 Task: Add an event with the title Second Coffee Meeting with Key Industry Influencer, date ''2023/10/28'', time 8:30 AM to 10:30 AMand add a description: The Trust Fall is a classic team-building exercise that aims to foster trust, communication, and collaboration among team members. The exercise typically involves one person falling backward, with their eyes closed, and trusting that their teammates will catch them and prevent them from hitting the ground.Select event color  Tomato . Add location for the event as: Geneva, Switzerland, logged in from the account softage.8@softage.netand send the event invitation to softage.1@softage.net and softage.2@softage.net. Set a reminder for the event Doesn''t repeat
Action: Mouse moved to (49, 102)
Screenshot: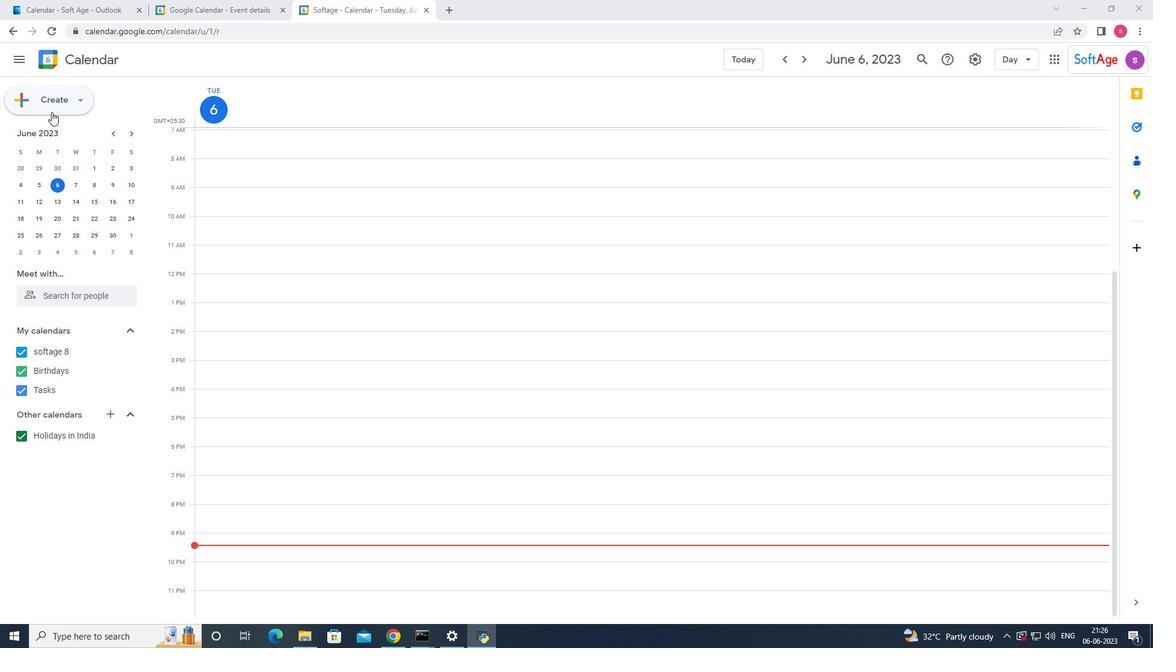 
Action: Mouse pressed left at (49, 102)
Screenshot: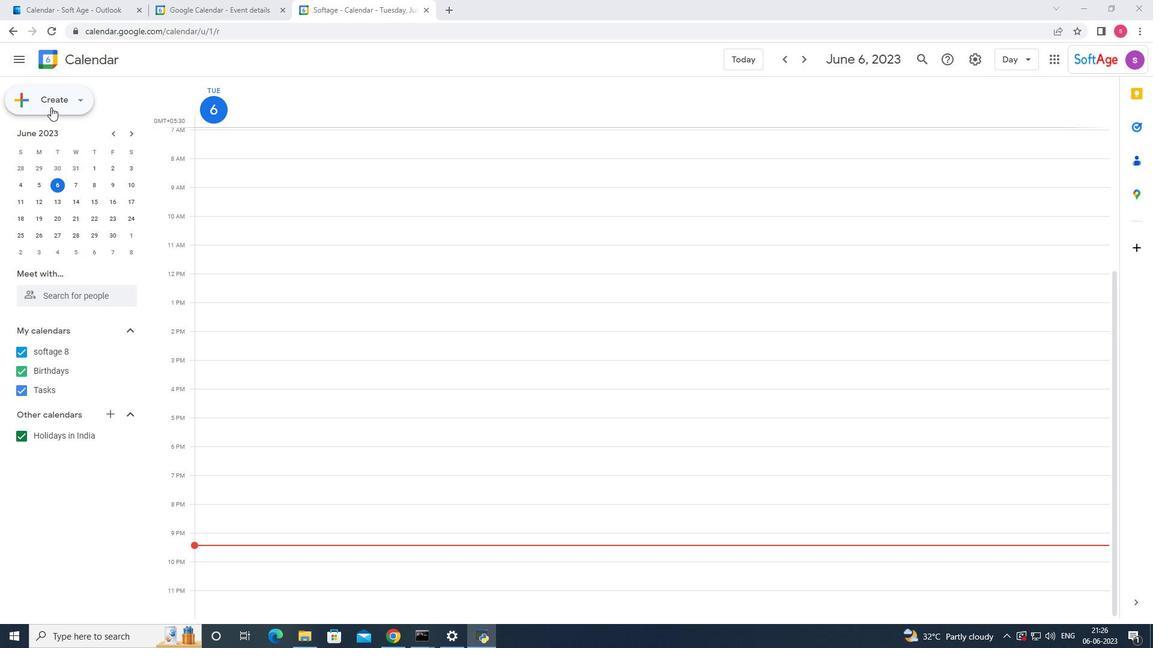 
Action: Mouse moved to (53, 123)
Screenshot: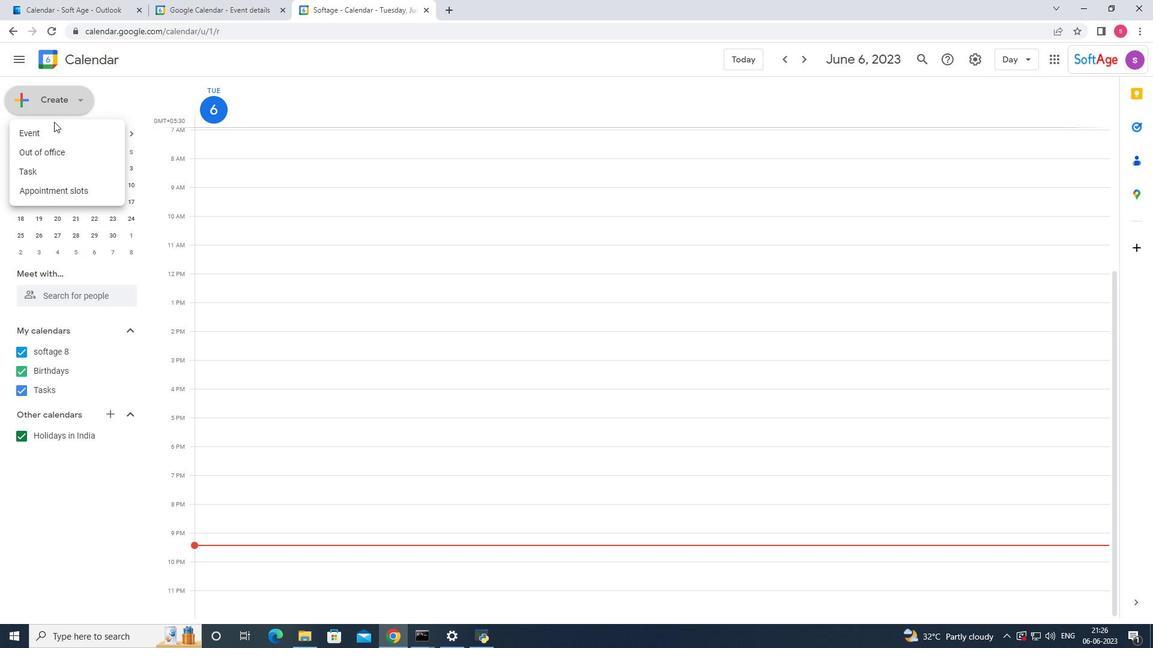 
Action: Mouse pressed left at (53, 123)
Screenshot: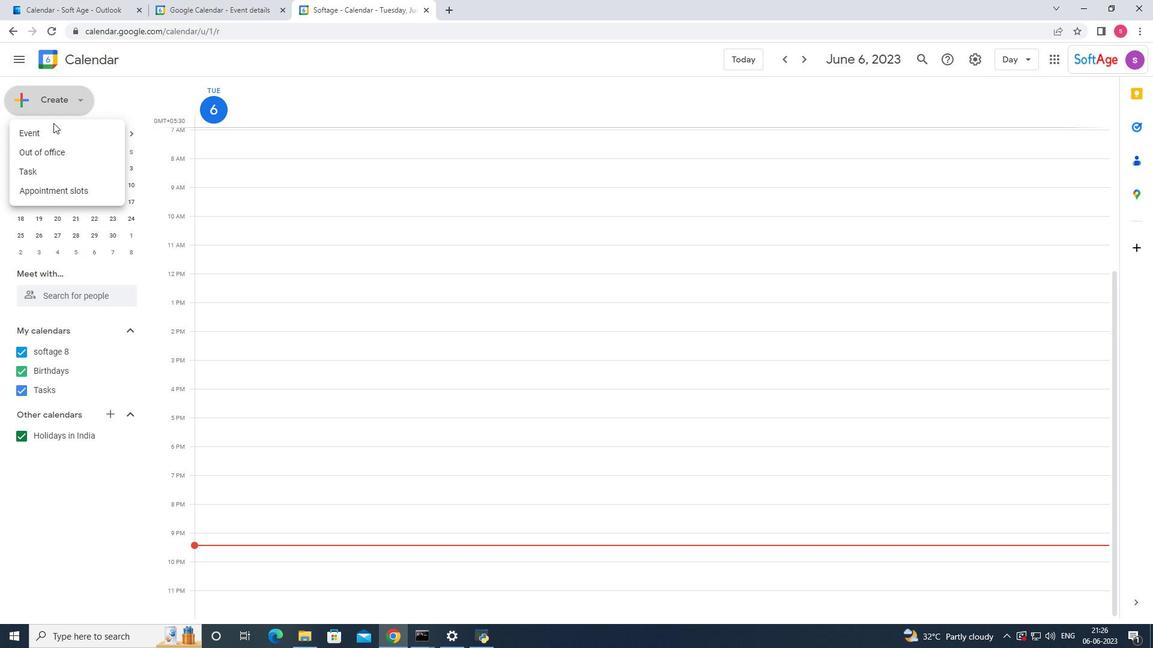
Action: Mouse moved to (73, 127)
Screenshot: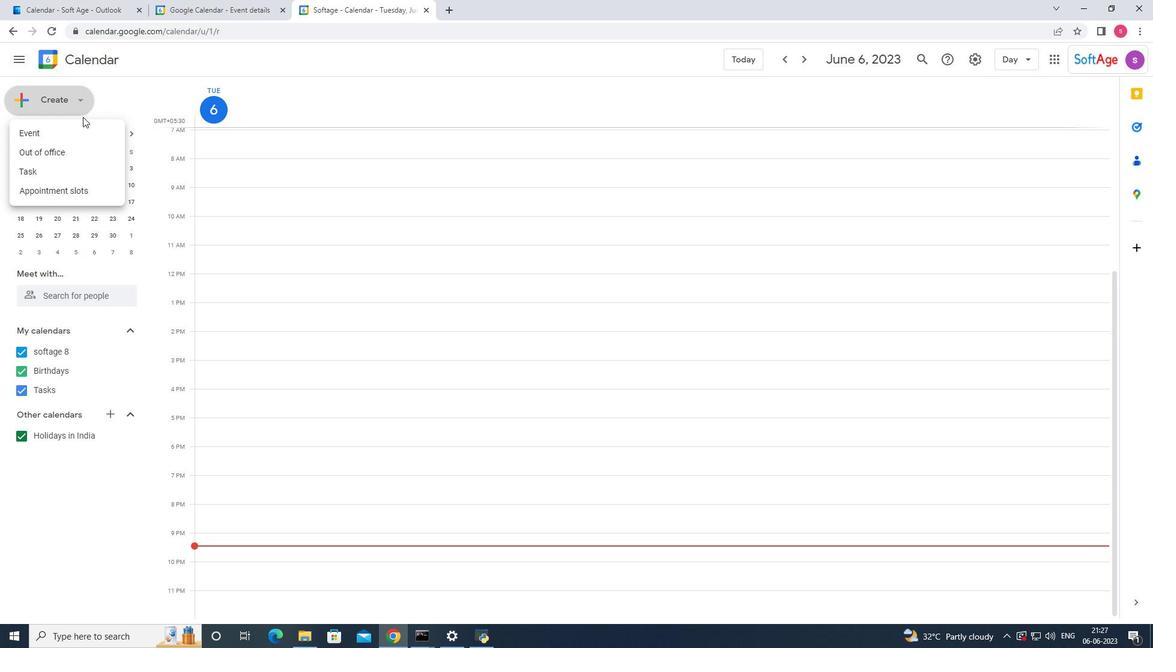 
Action: Mouse pressed left at (73, 127)
Screenshot: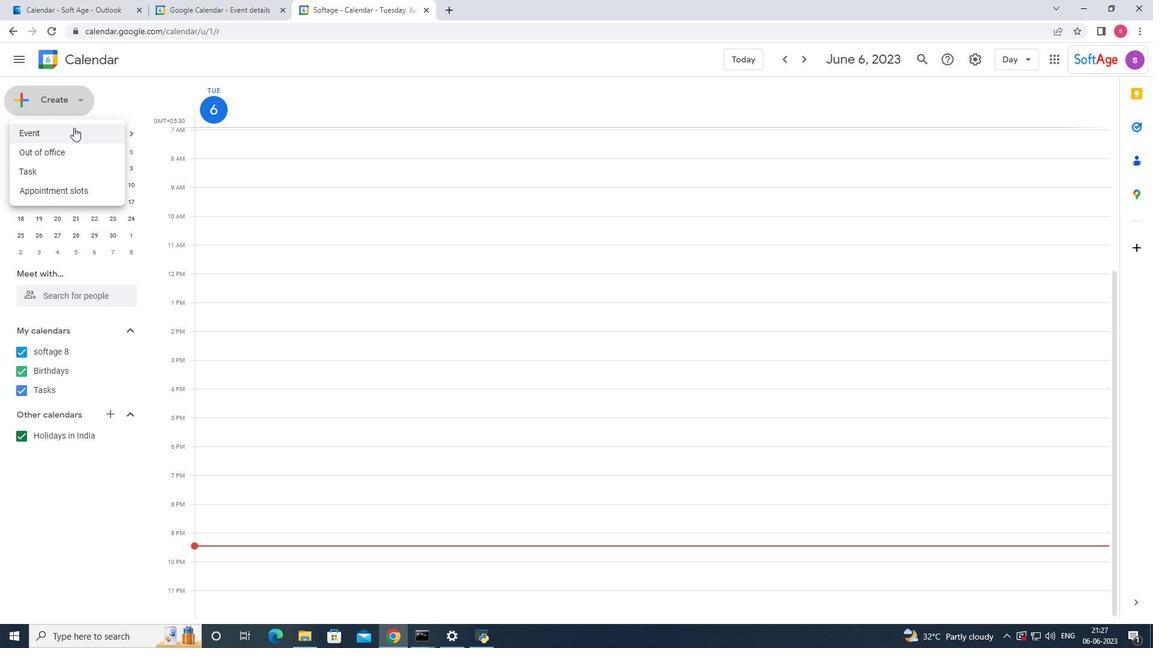 
Action: Mouse moved to (668, 533)
Screenshot: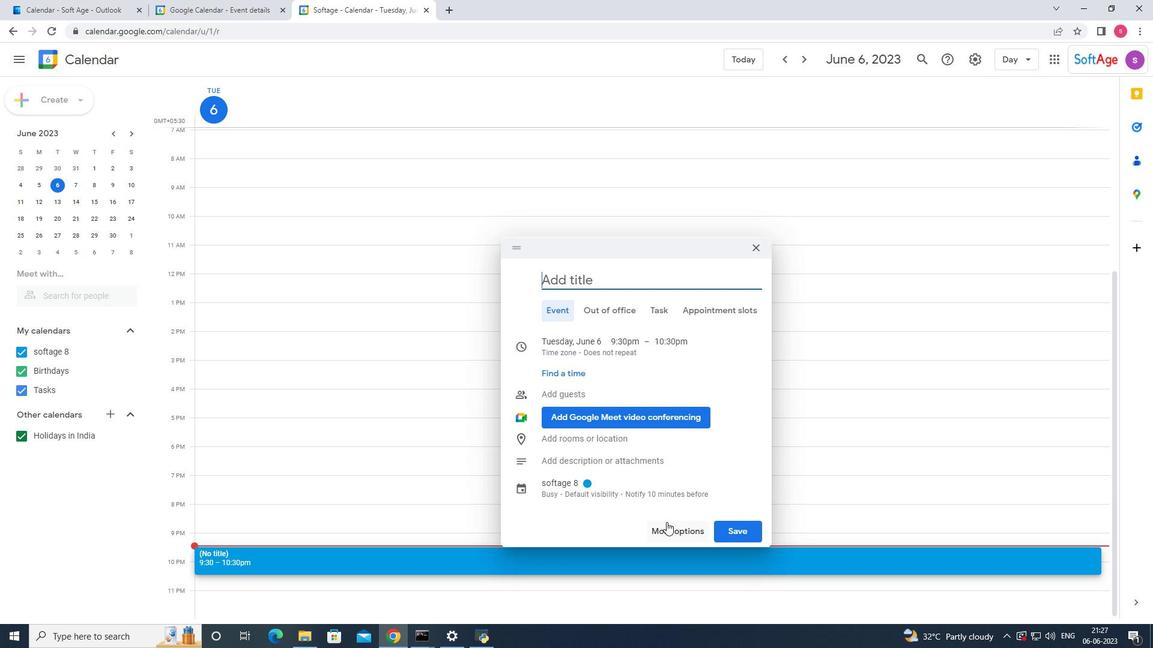 
Action: Mouse pressed left at (668, 533)
Screenshot: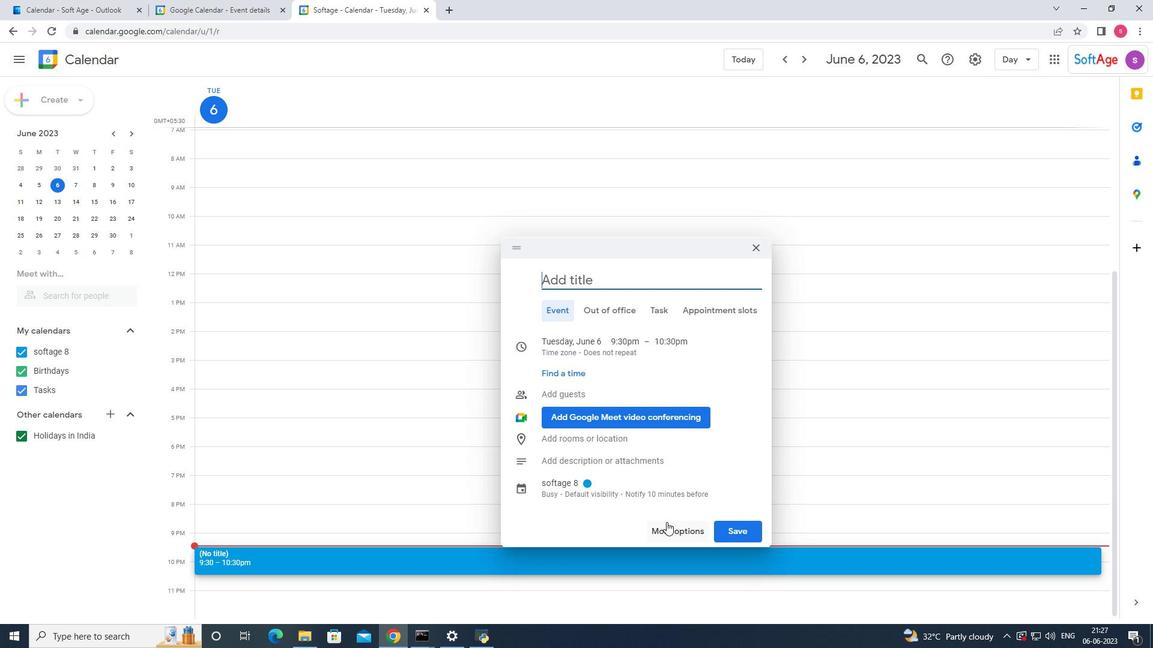 
Action: Mouse moved to (100, 73)
Screenshot: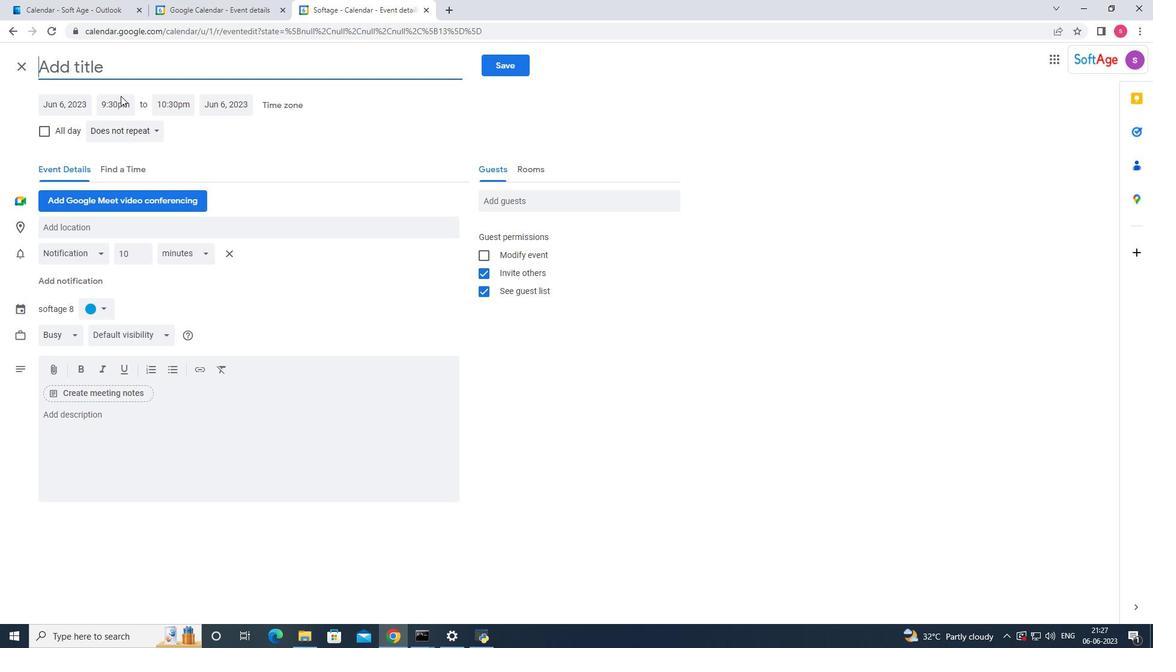 
Action: Key pressed <Key.shift_r>Second<Key.space><Key.shift_r>Coffe<Key.space><Key.backspace>e<Key.space><Key.shift>Meeting<Key.space>with<Key.space><Key.shift>Key<Key.space><Key.shift>Industy<Key.space><Key.shift>Infkuencer<Key.space>
Screenshot: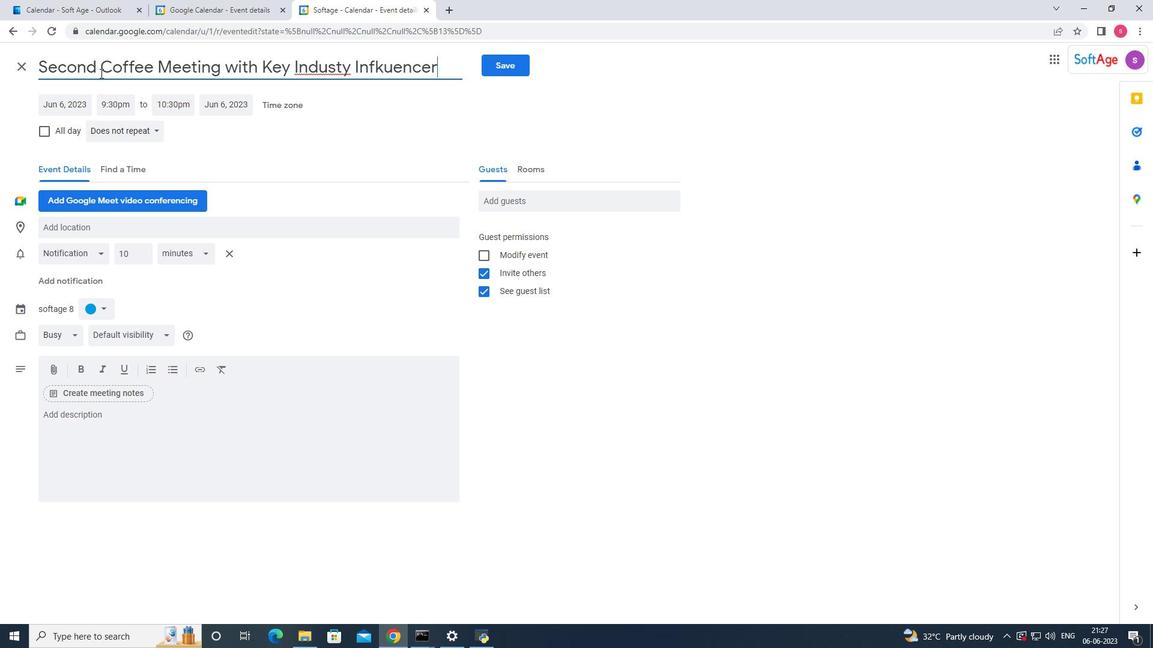 
Action: Mouse moved to (326, 67)
Screenshot: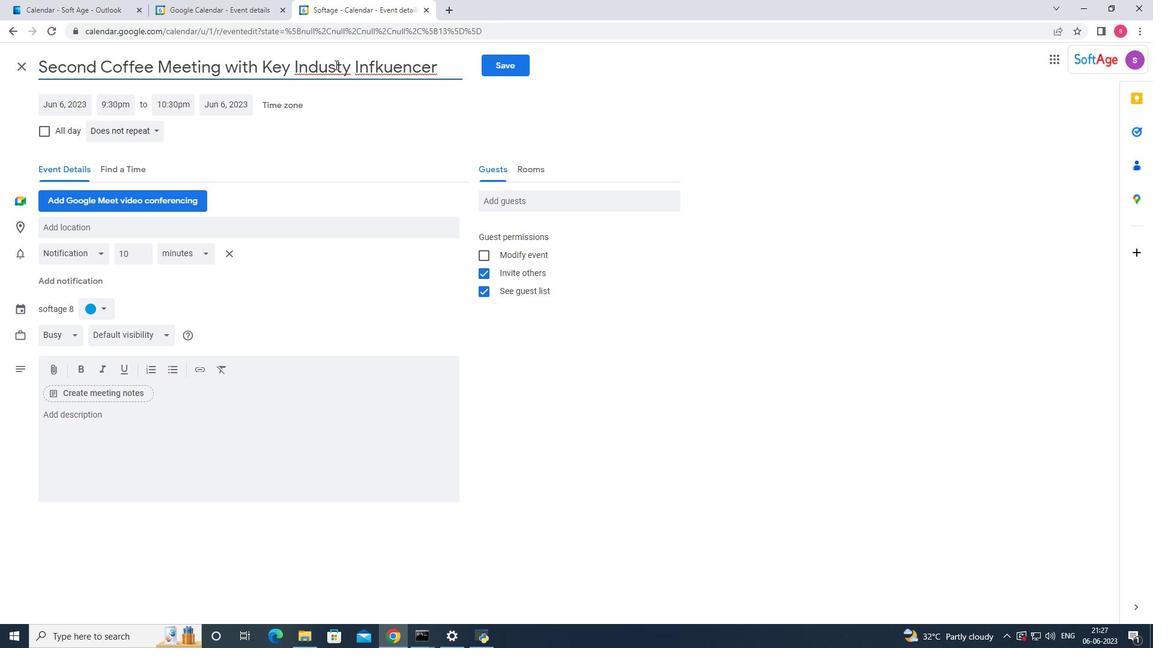 
Action: Mouse pressed right at (326, 67)
Screenshot: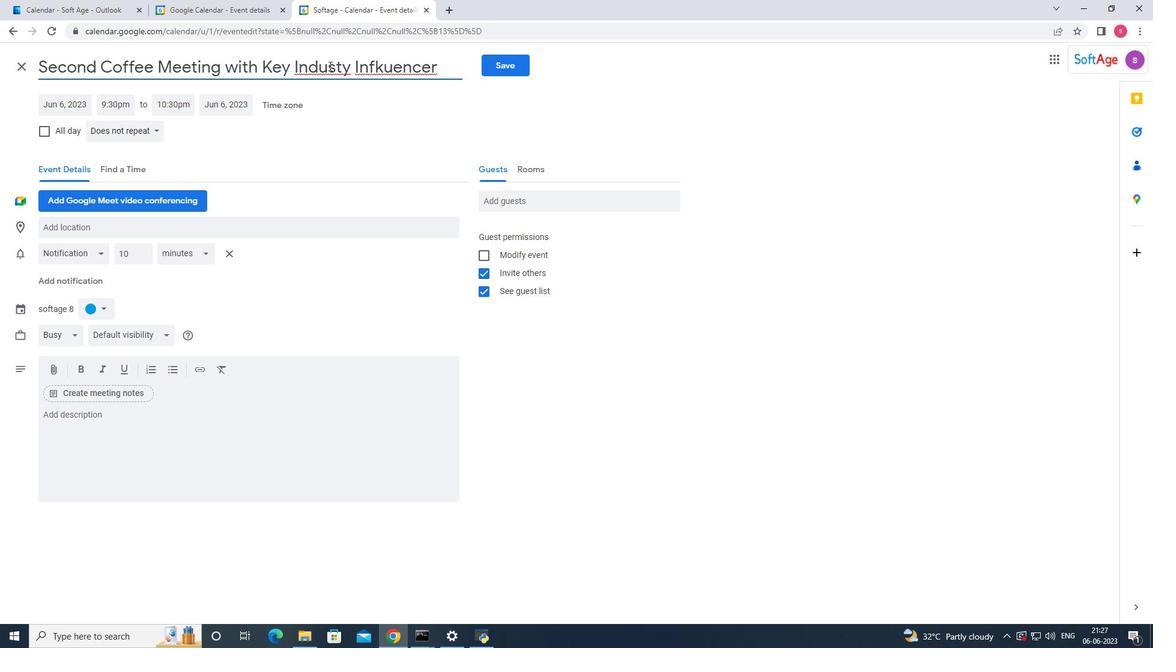 
Action: Mouse moved to (309, 67)
Screenshot: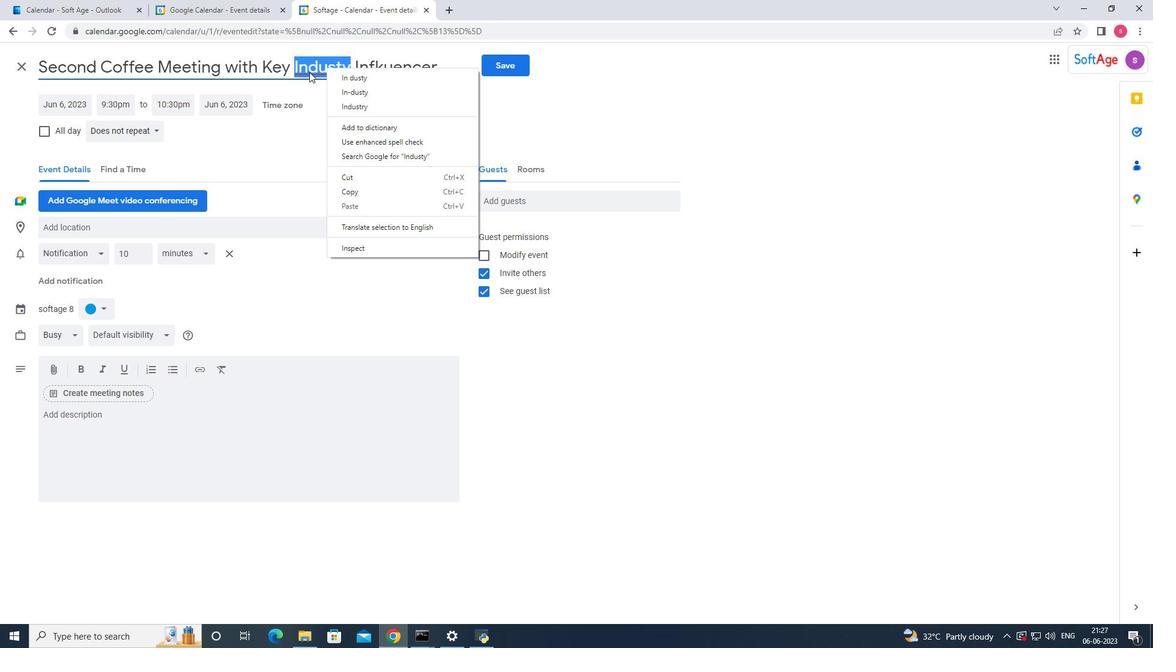 
Action: Mouse pressed left at (309, 67)
Screenshot: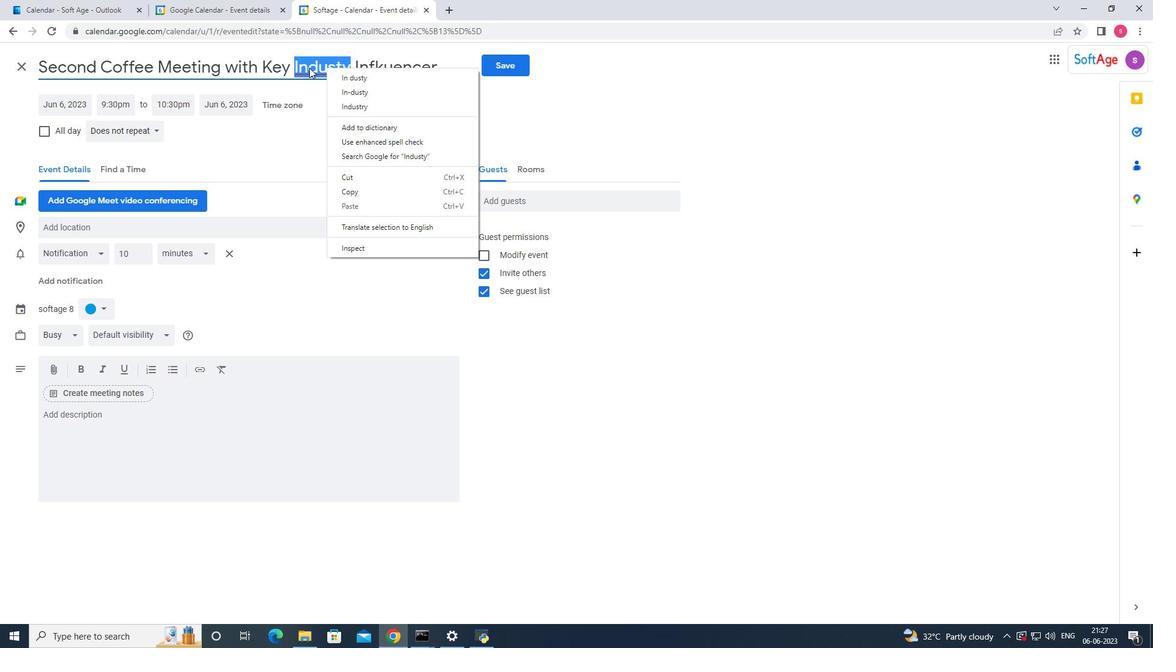 
Action: Mouse moved to (332, 66)
Screenshot: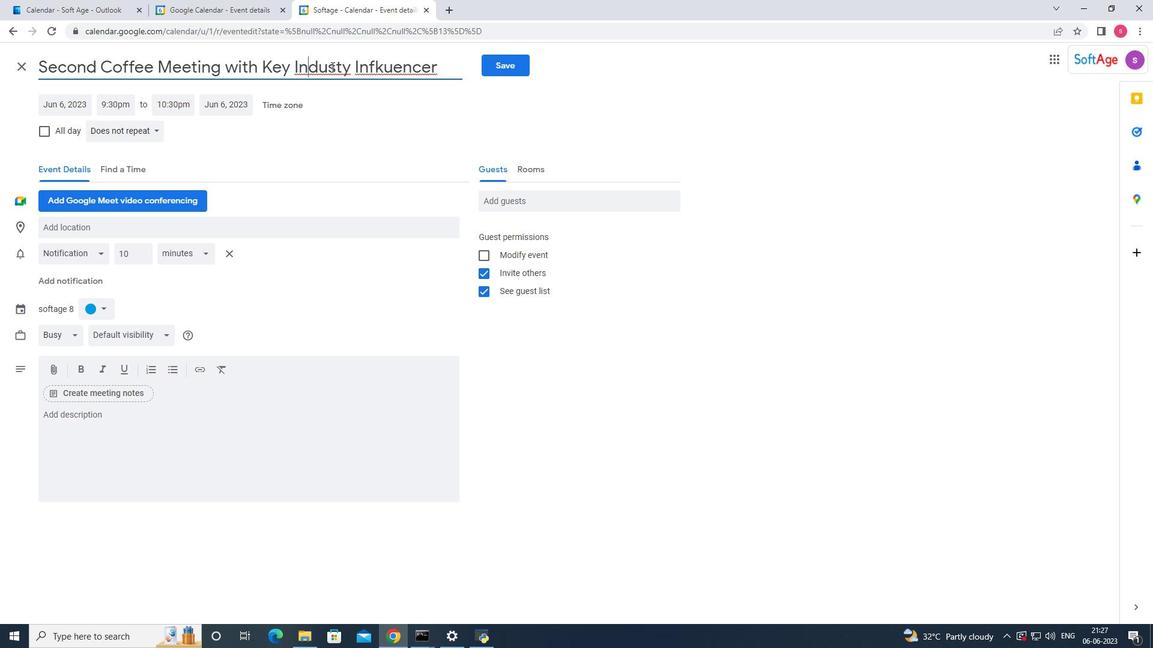 
Action: Mouse pressed left at (332, 66)
Screenshot: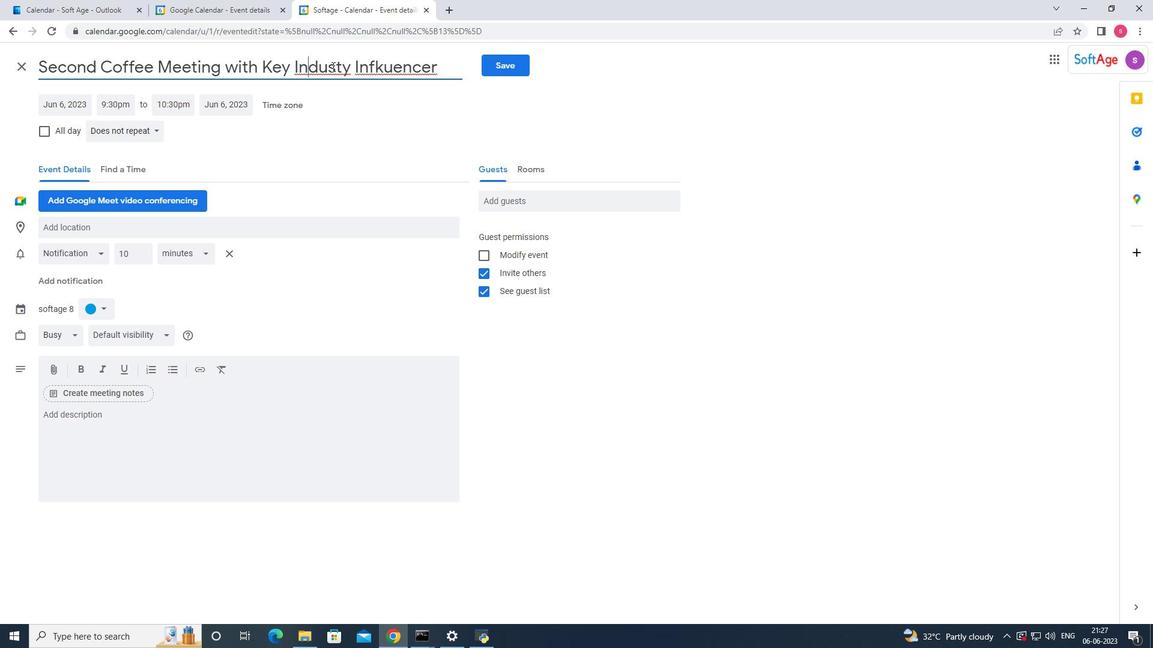 
Action: Mouse moved to (340, 66)
Screenshot: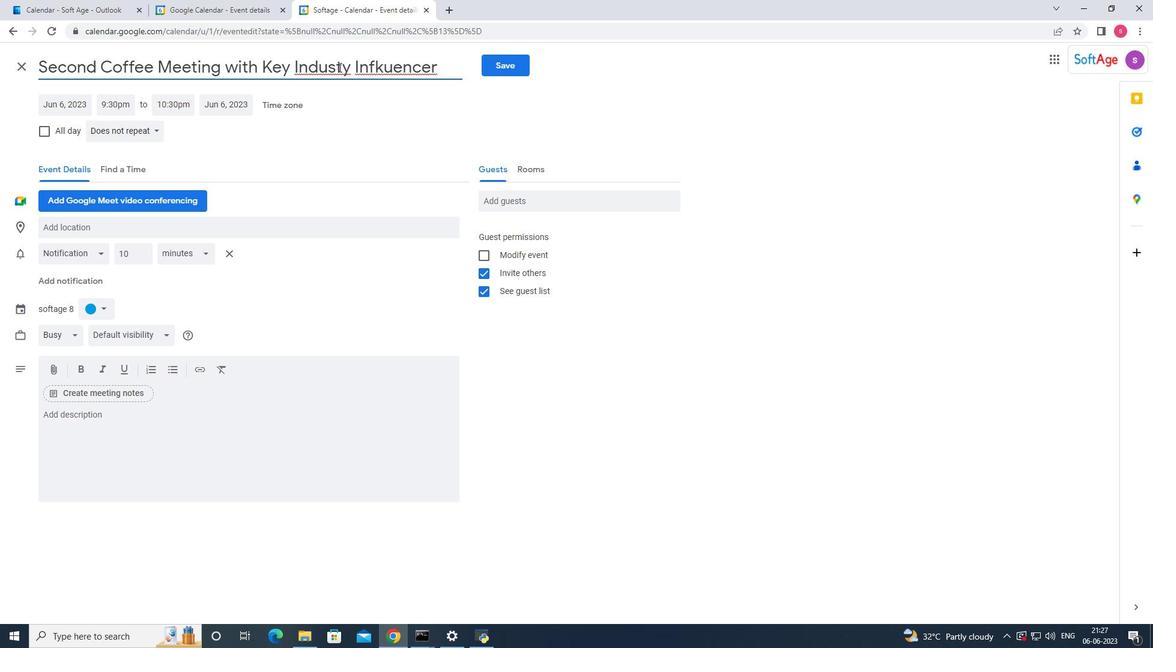 
Action: Mouse pressed left at (340, 66)
Screenshot: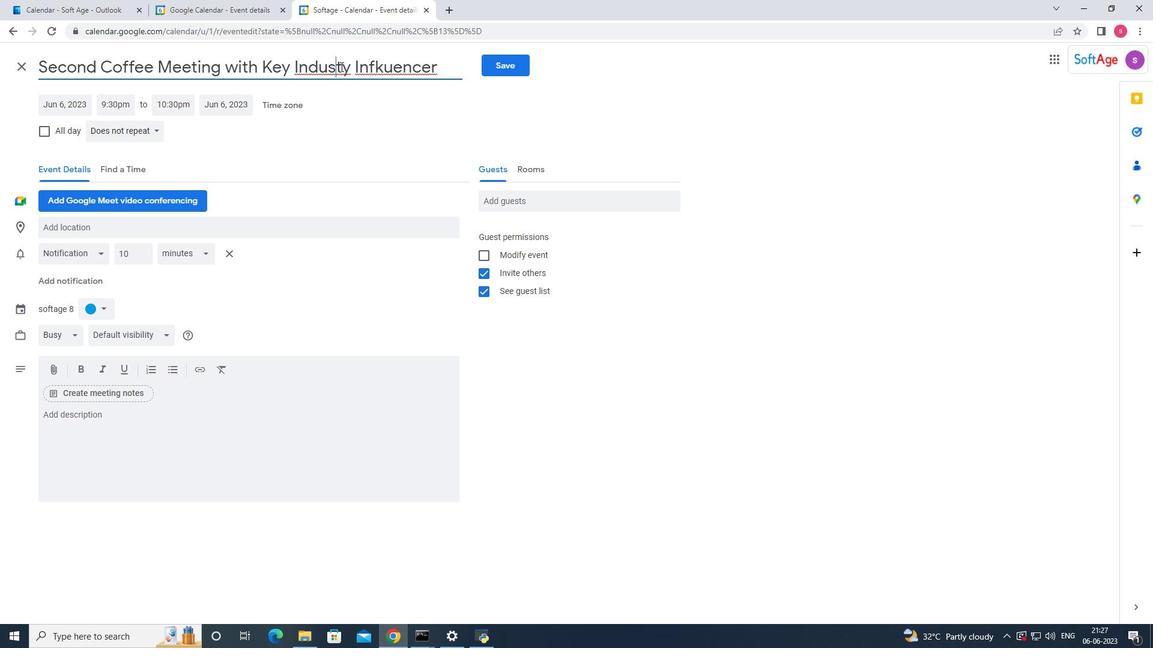 
Action: Mouse moved to (381, 73)
Screenshot: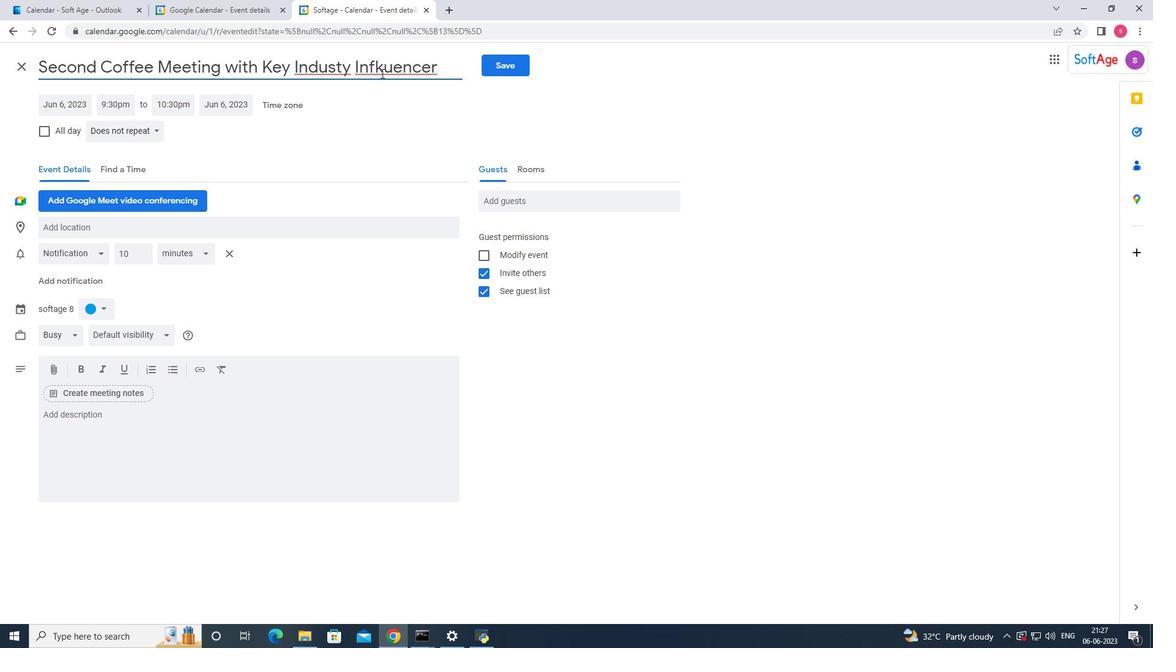 
Action: Key pressed r
Screenshot: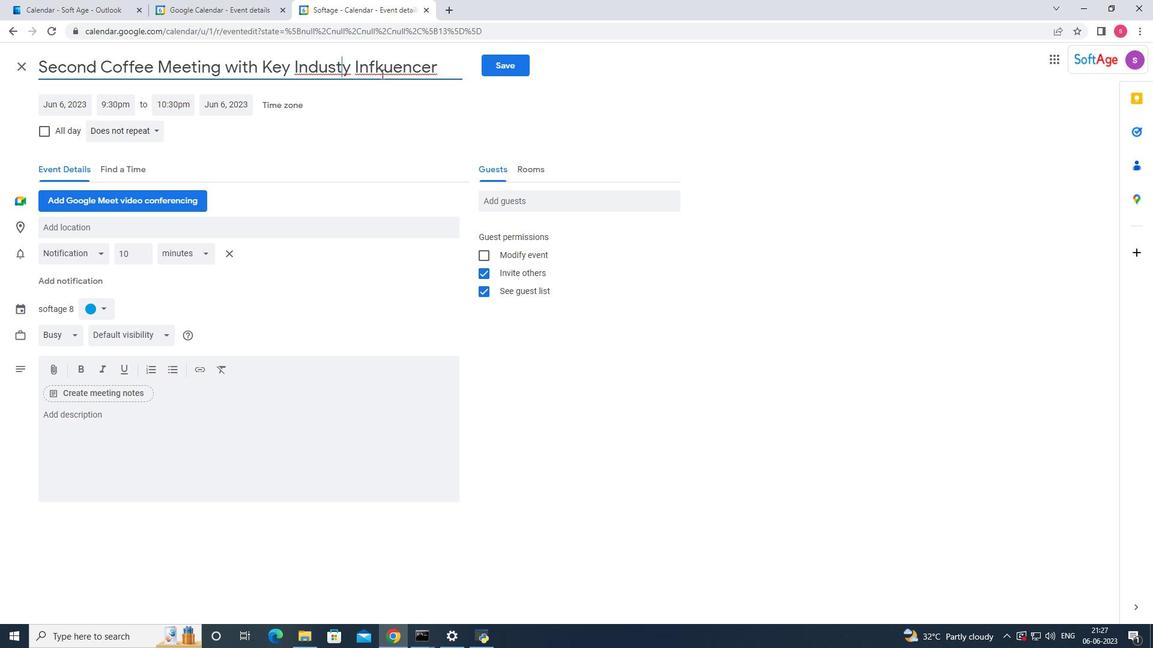 
Action: Mouse moved to (389, 66)
Screenshot: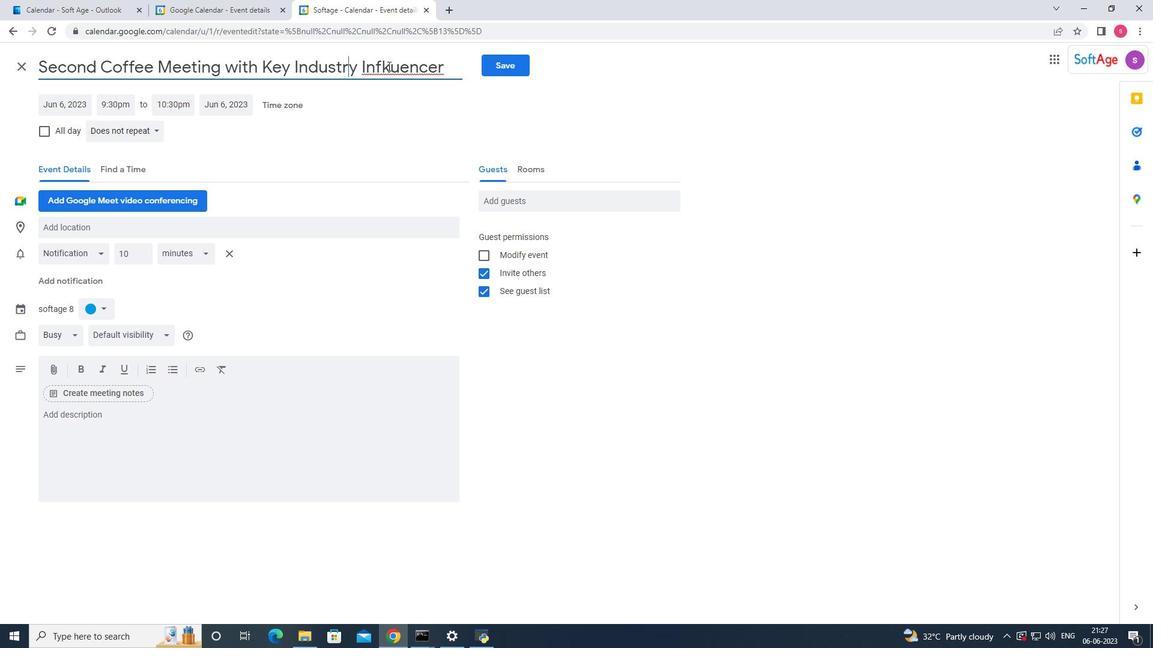 
Action: Mouse pressed left at (389, 66)
Screenshot: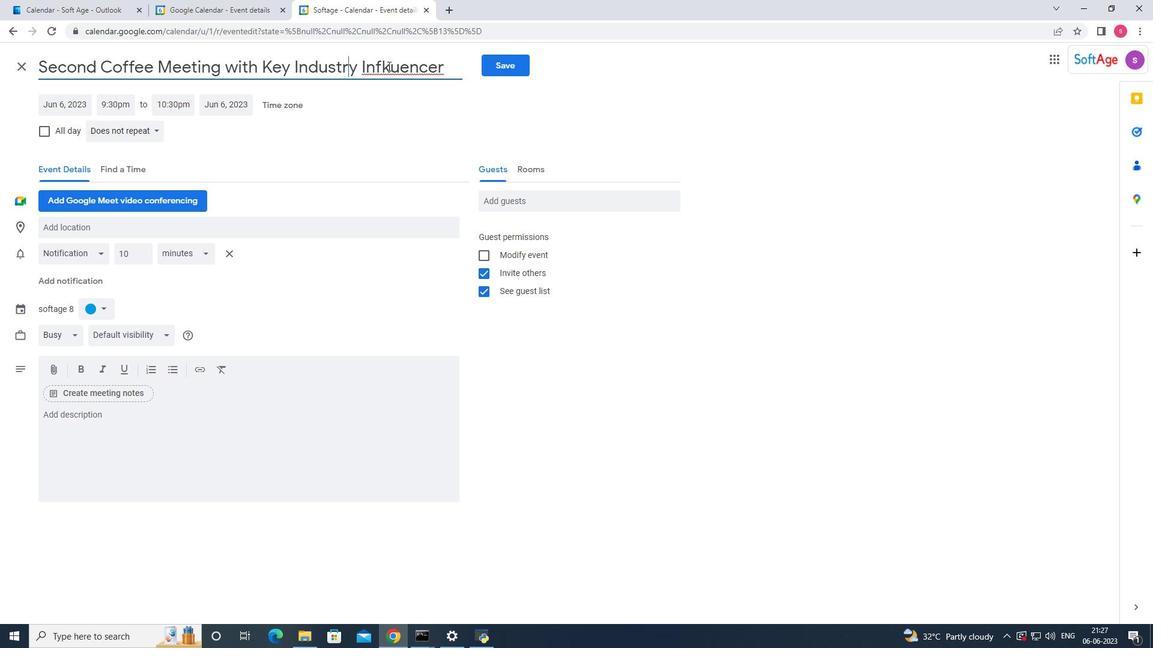 
Action: Mouse moved to (392, 64)
Screenshot: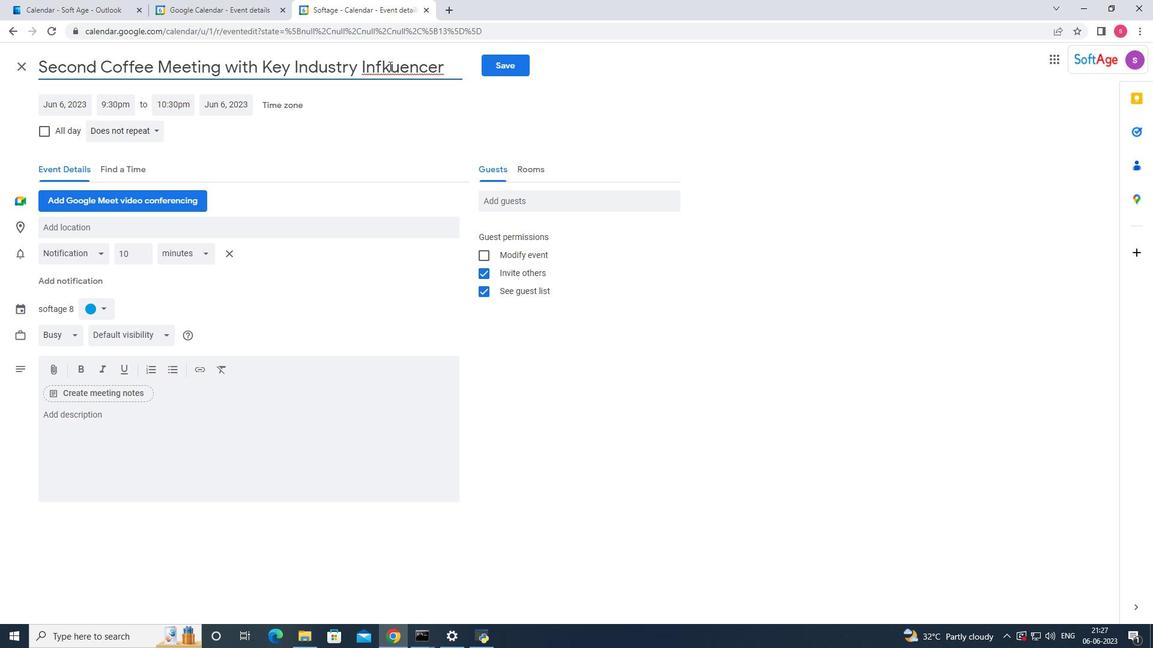 
Action: Key pressed <Key.backspace>l
Screenshot: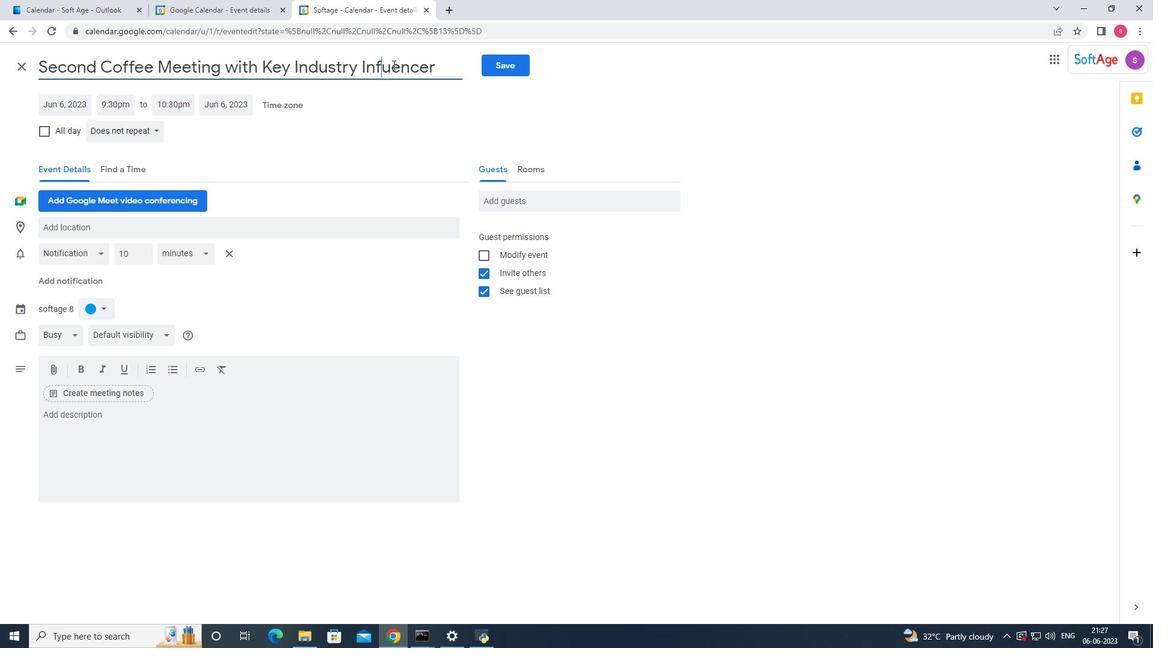 
Action: Mouse moved to (439, 63)
Screenshot: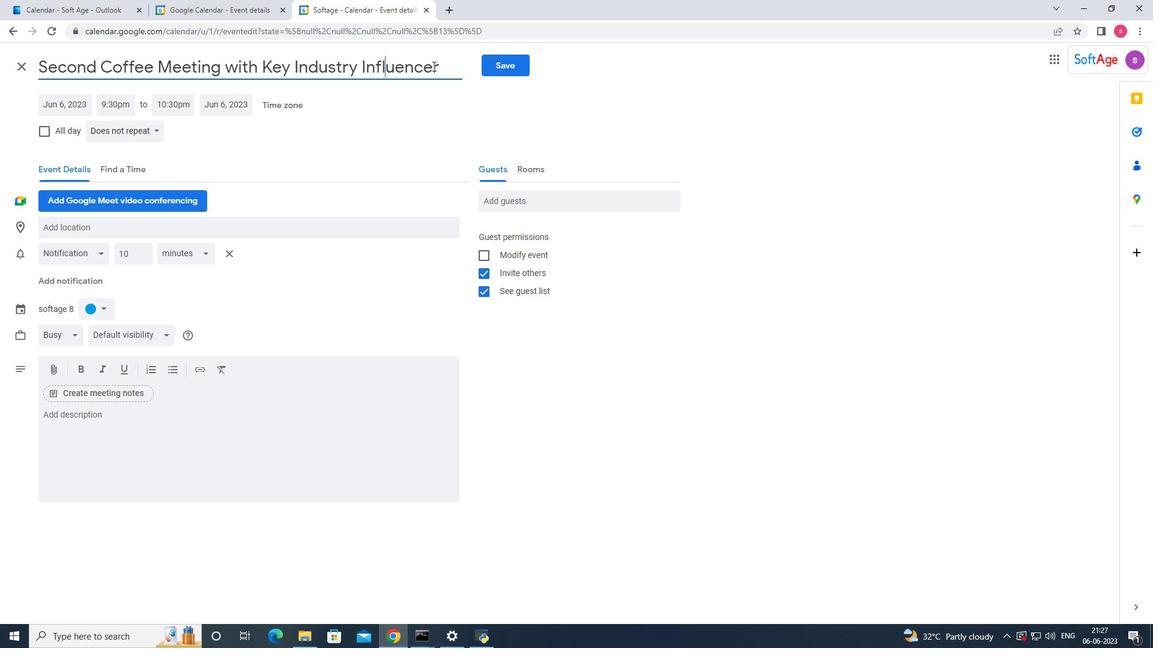 
Action: Mouse pressed left at (439, 63)
Screenshot: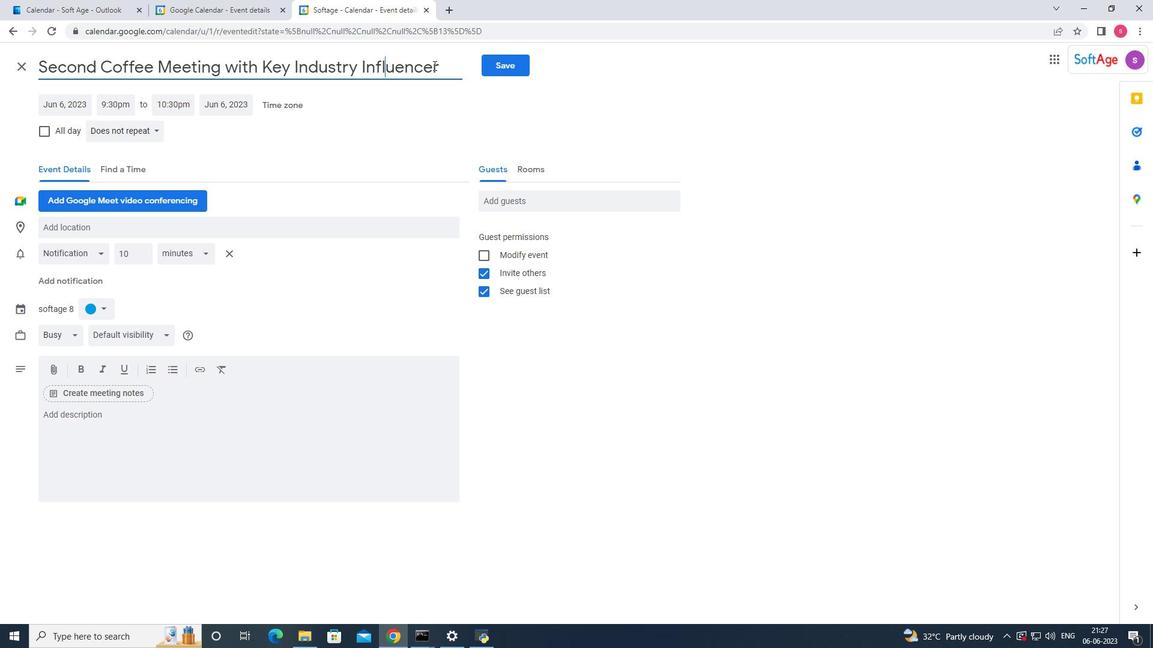 
Action: Mouse moved to (194, 436)
Screenshot: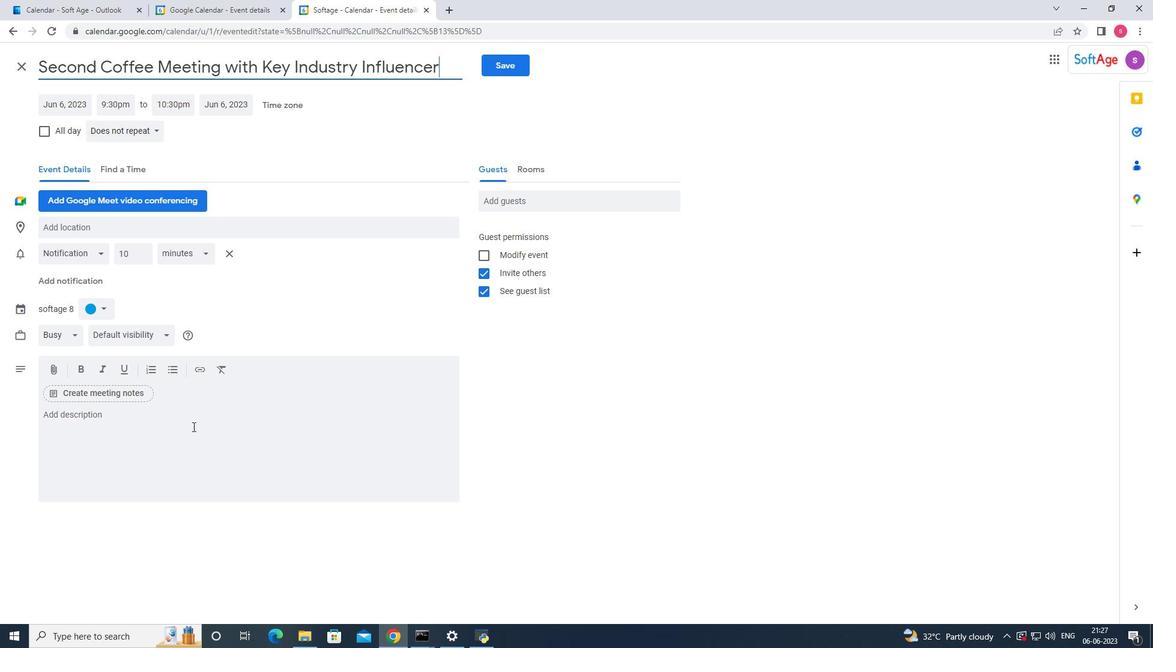 
Action: Mouse pressed left at (194, 436)
Screenshot: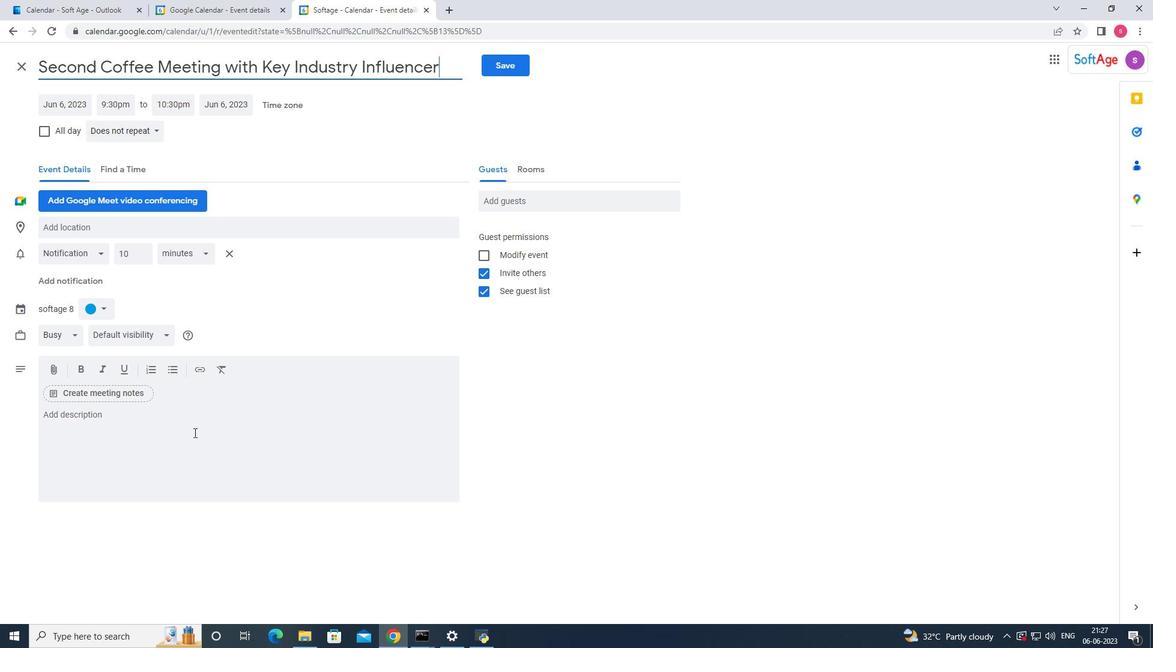 
Action: Mouse moved to (74, 104)
Screenshot: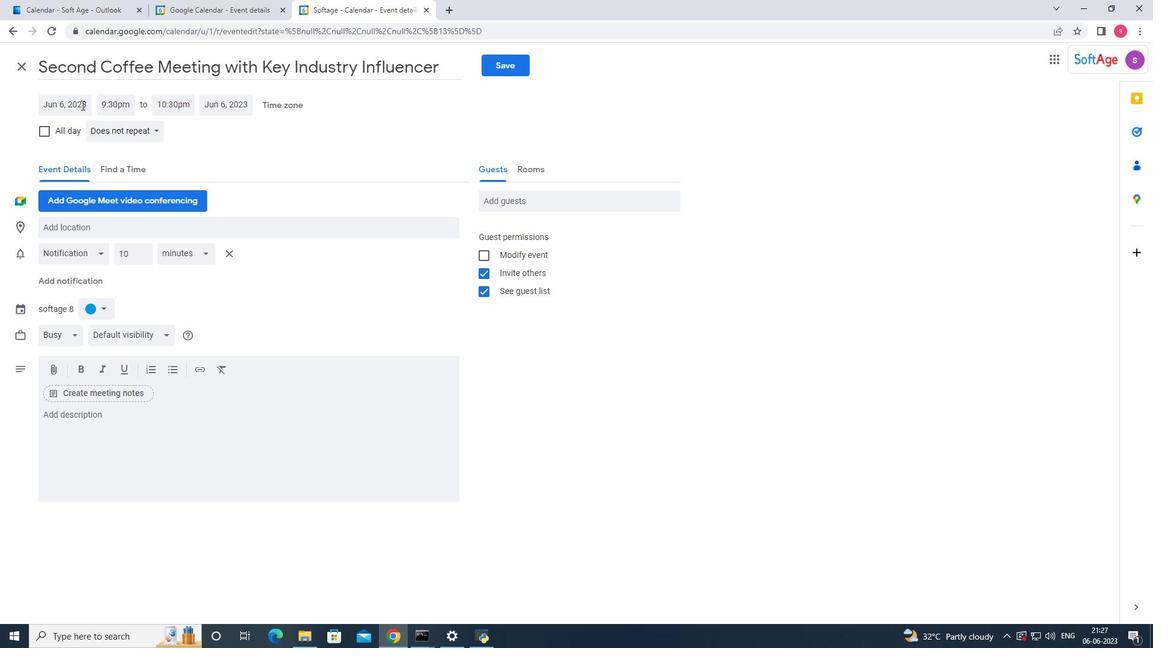 
Action: Mouse pressed left at (74, 104)
Screenshot: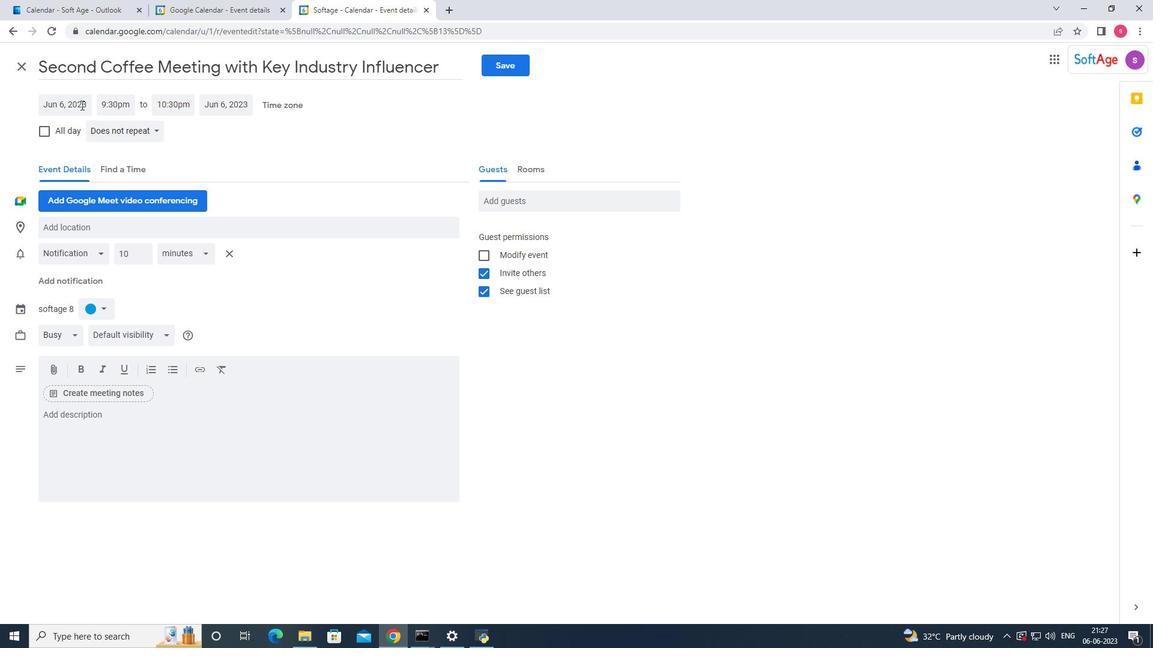 
Action: Mouse moved to (188, 127)
Screenshot: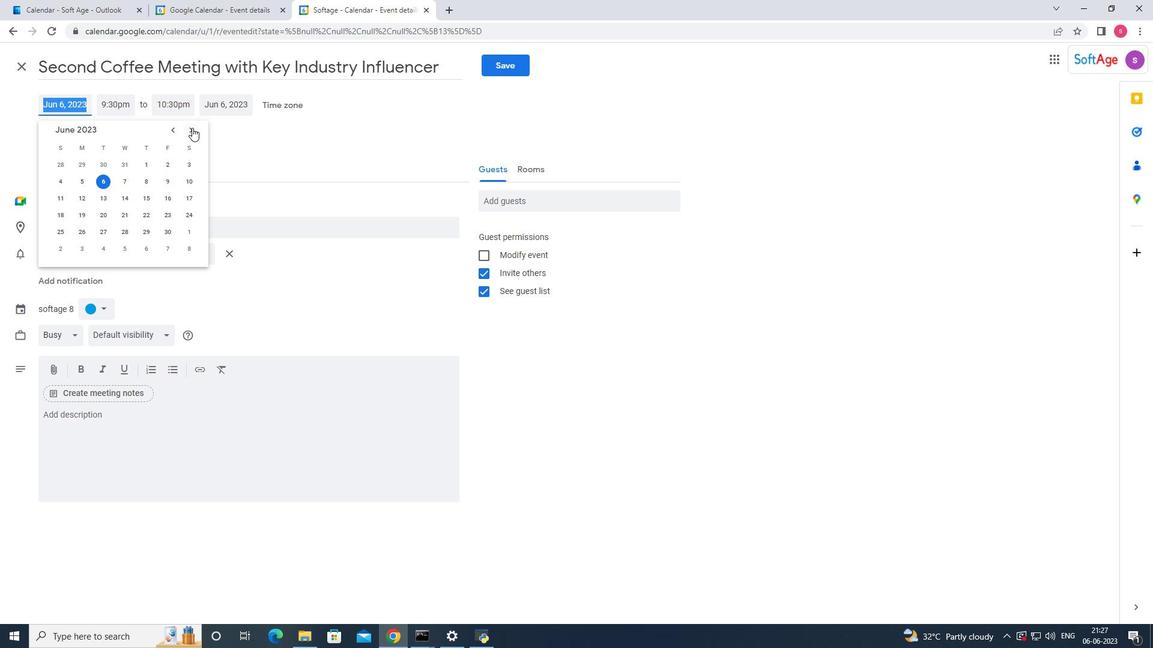 
Action: Mouse pressed left at (188, 127)
Screenshot: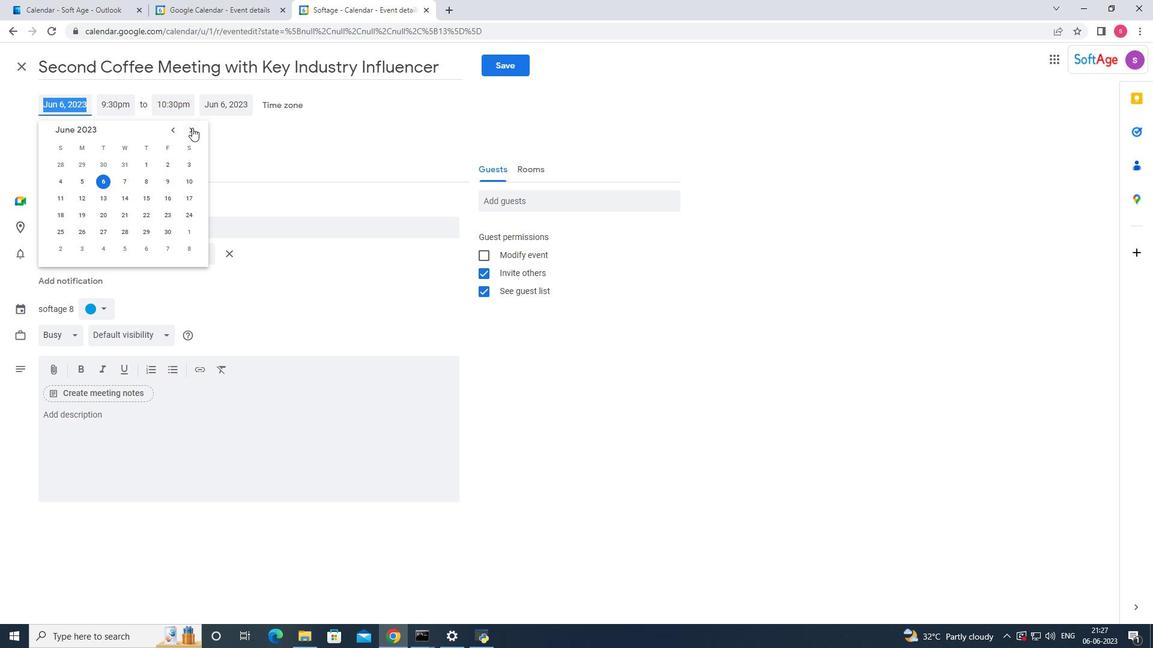 
Action: Mouse pressed left at (188, 127)
Screenshot: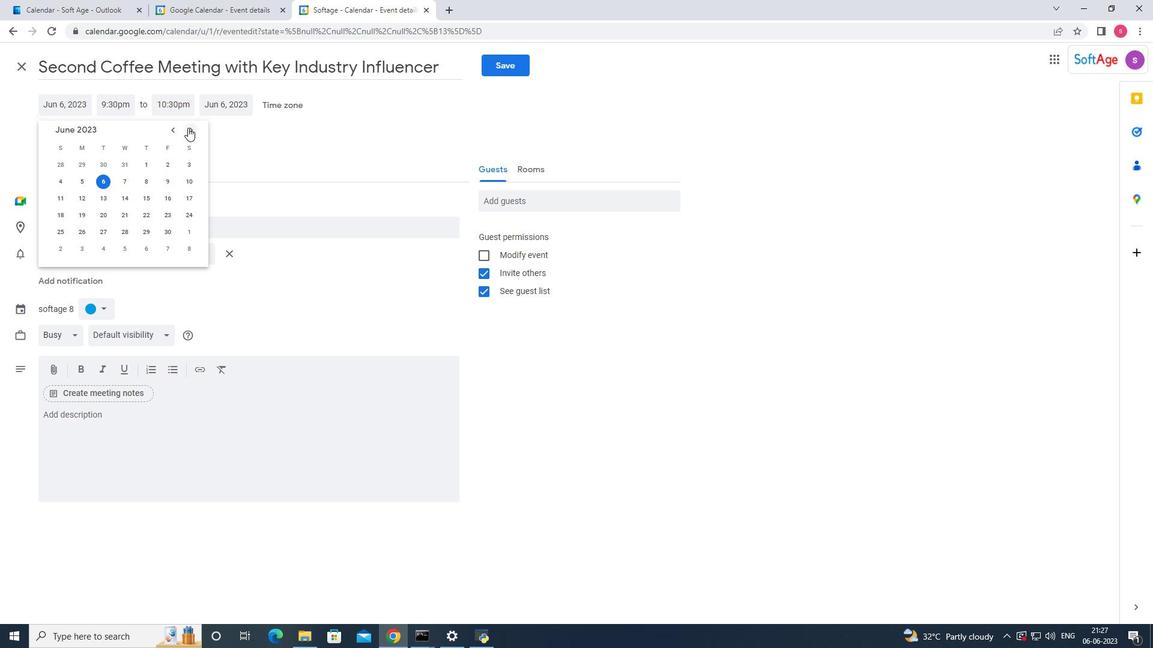 
Action: Mouse moved to (188, 127)
Screenshot: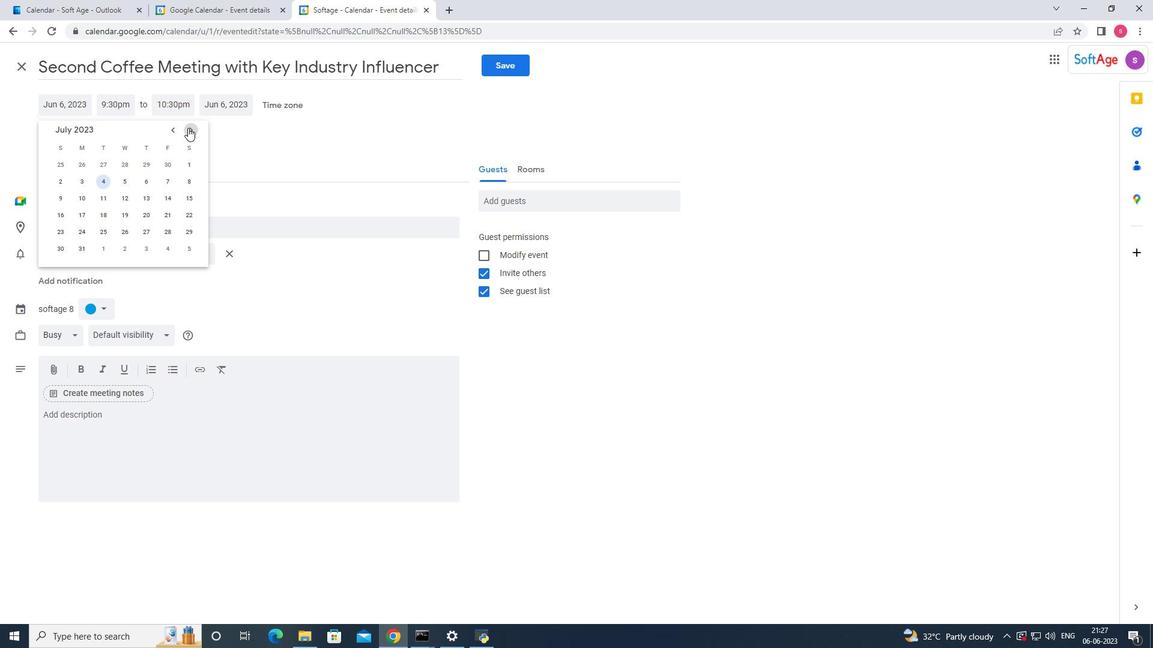 
Action: Mouse pressed left at (188, 127)
Screenshot: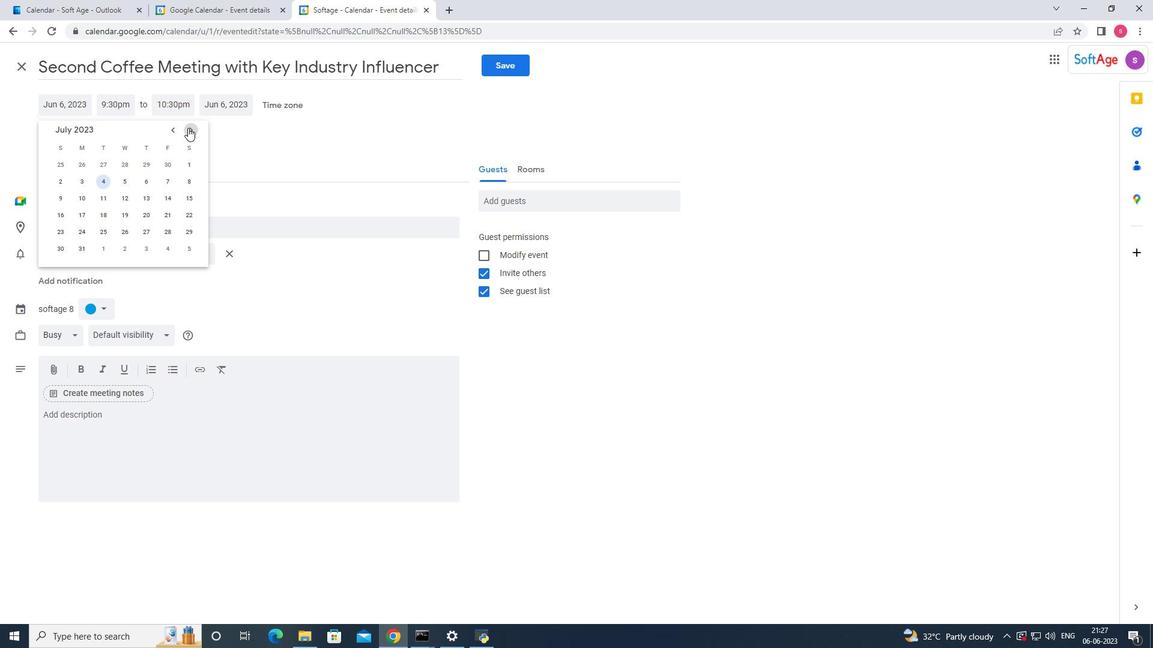
Action: Mouse pressed left at (188, 127)
Screenshot: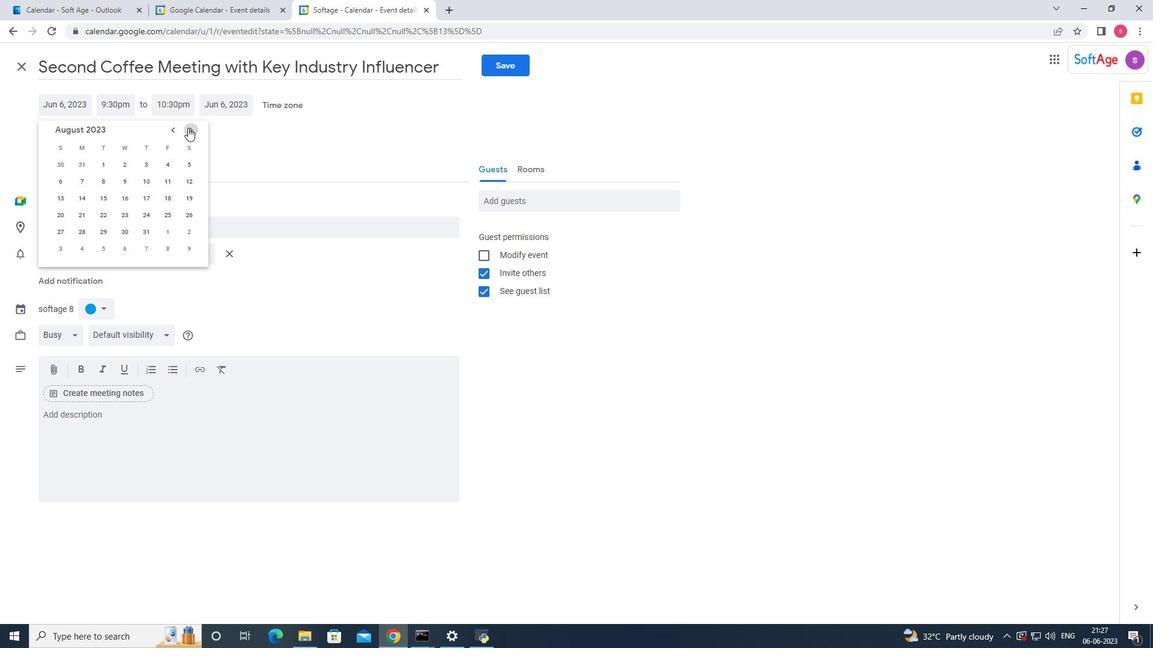 
Action: Mouse pressed left at (188, 127)
Screenshot: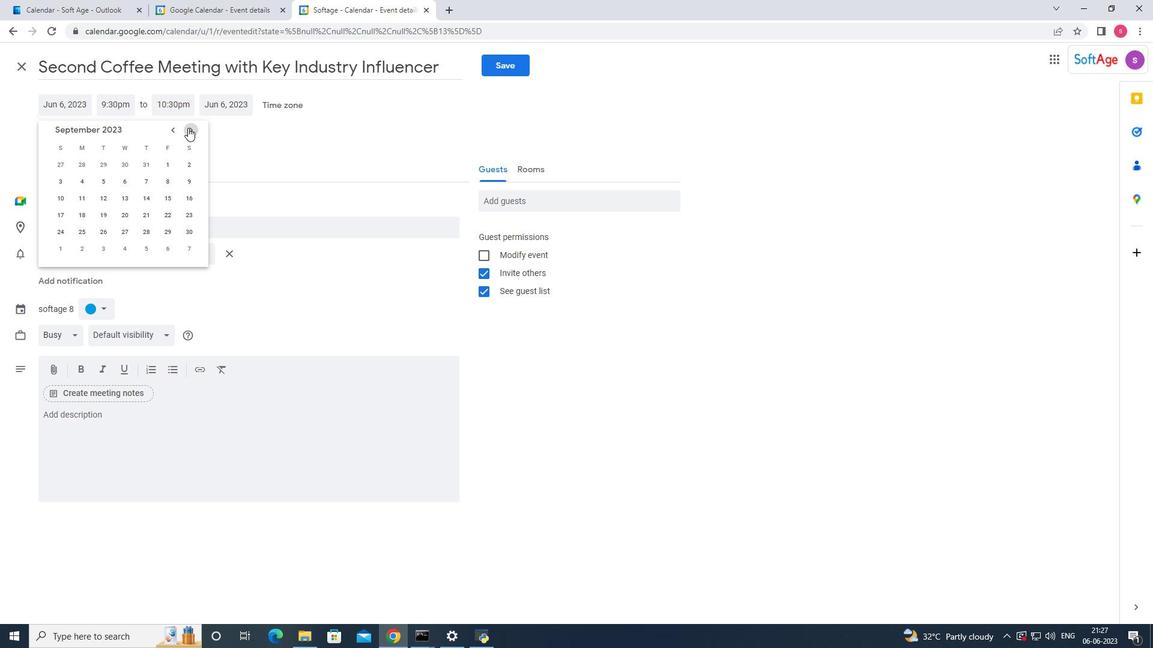
Action: Mouse pressed left at (188, 127)
Screenshot: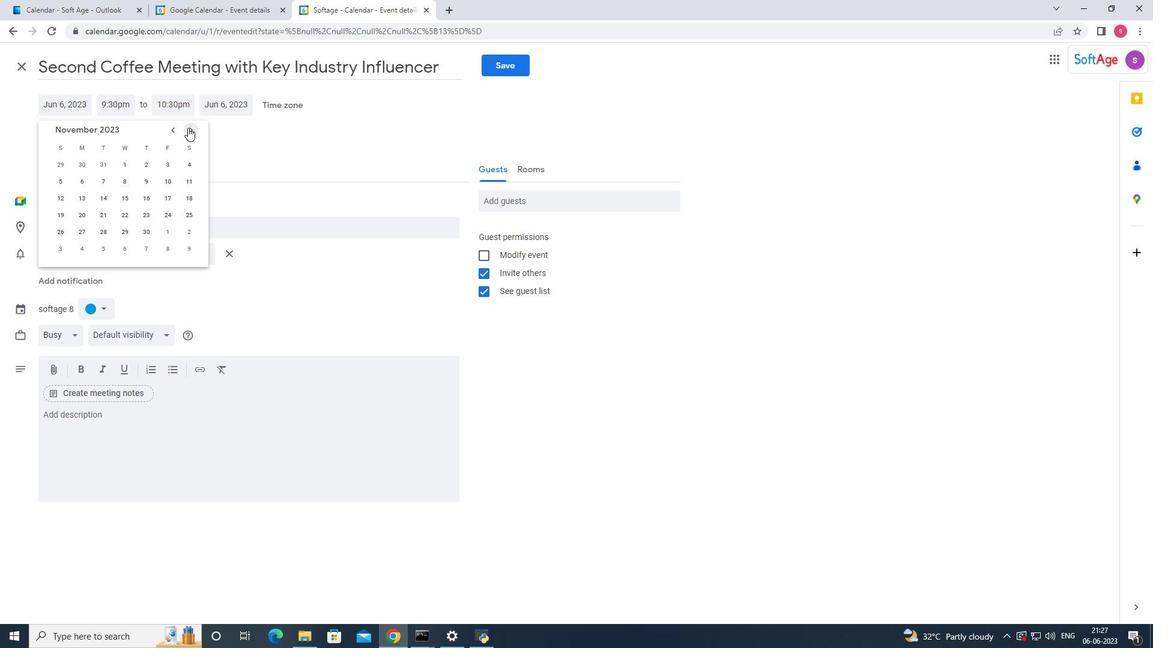 
Action: Mouse moved to (176, 127)
Screenshot: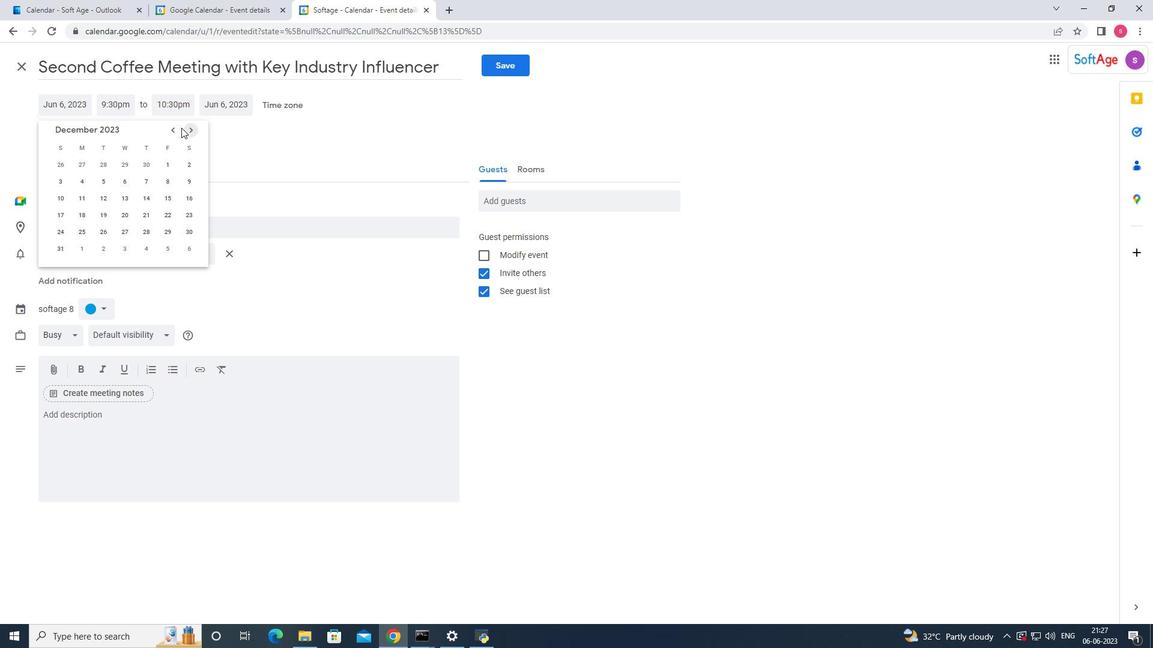 
Action: Mouse pressed left at (176, 127)
Screenshot: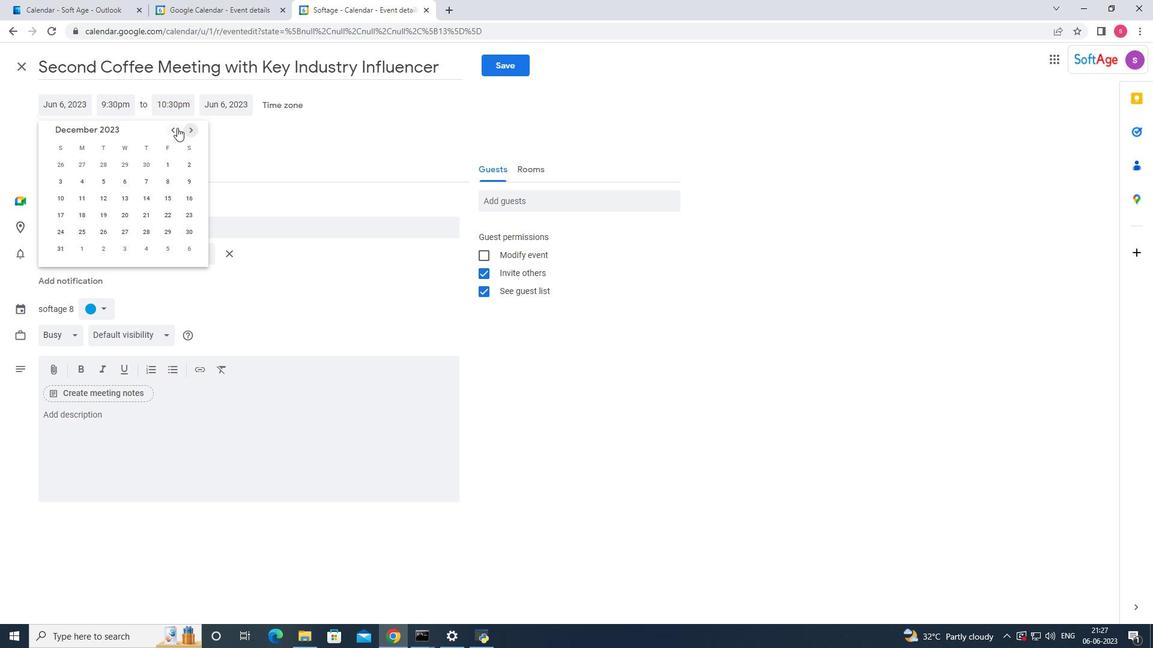 
Action: Mouse pressed left at (176, 127)
Screenshot: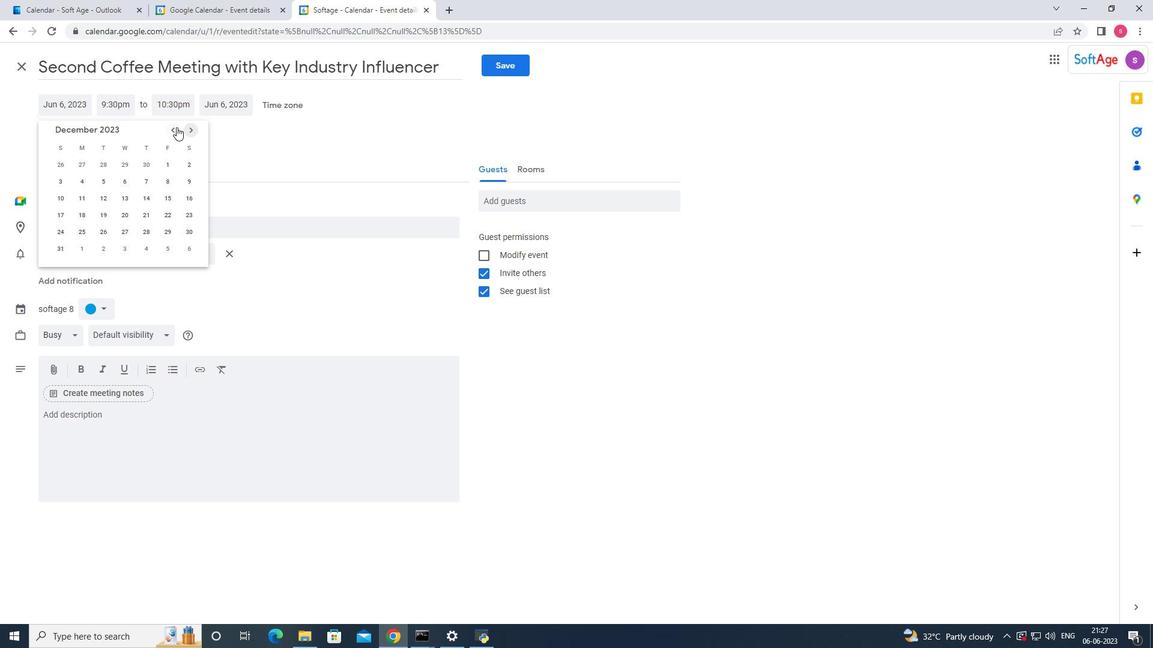 
Action: Mouse moved to (187, 215)
Screenshot: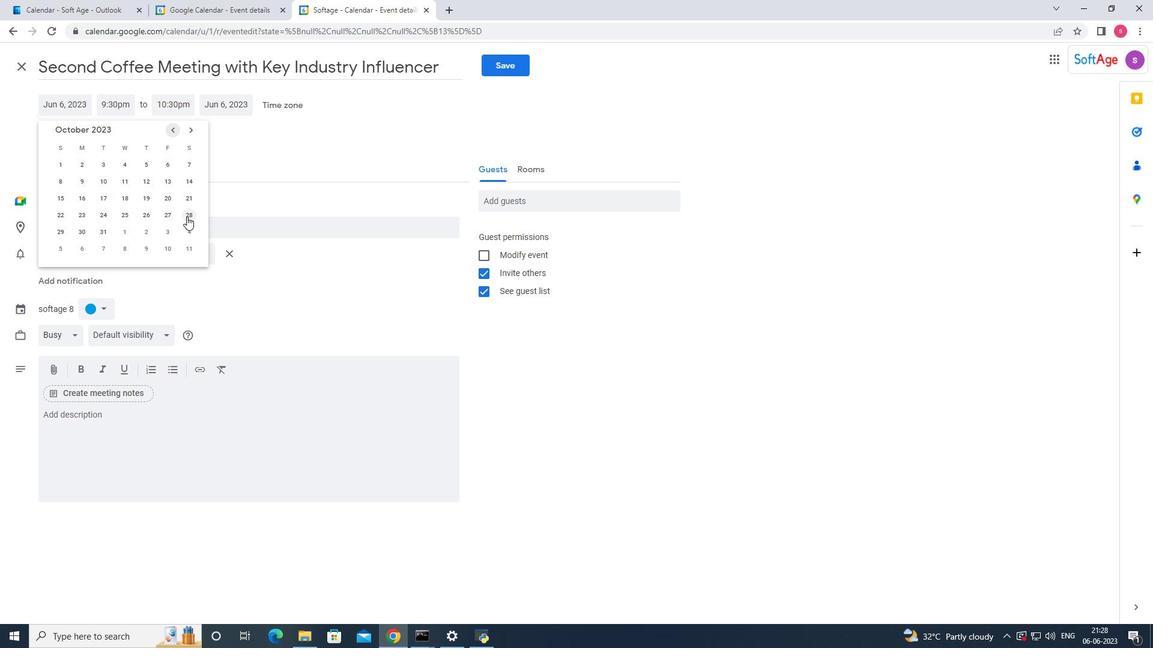 
Action: Mouse pressed left at (187, 215)
Screenshot: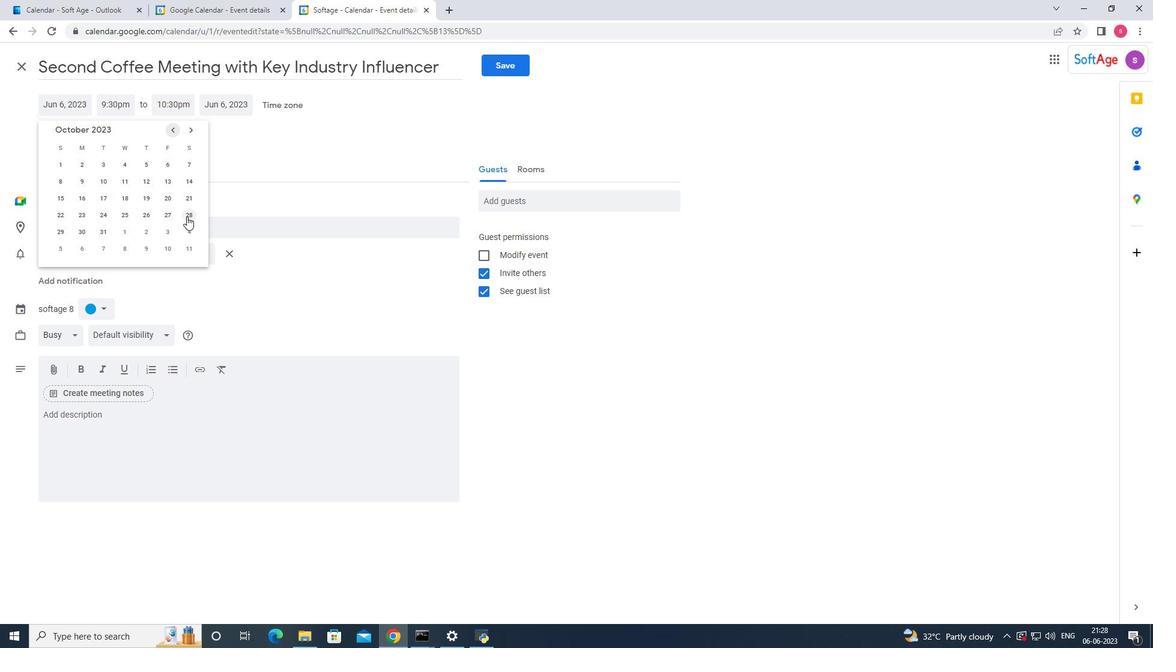 
Action: Mouse moved to (119, 105)
Screenshot: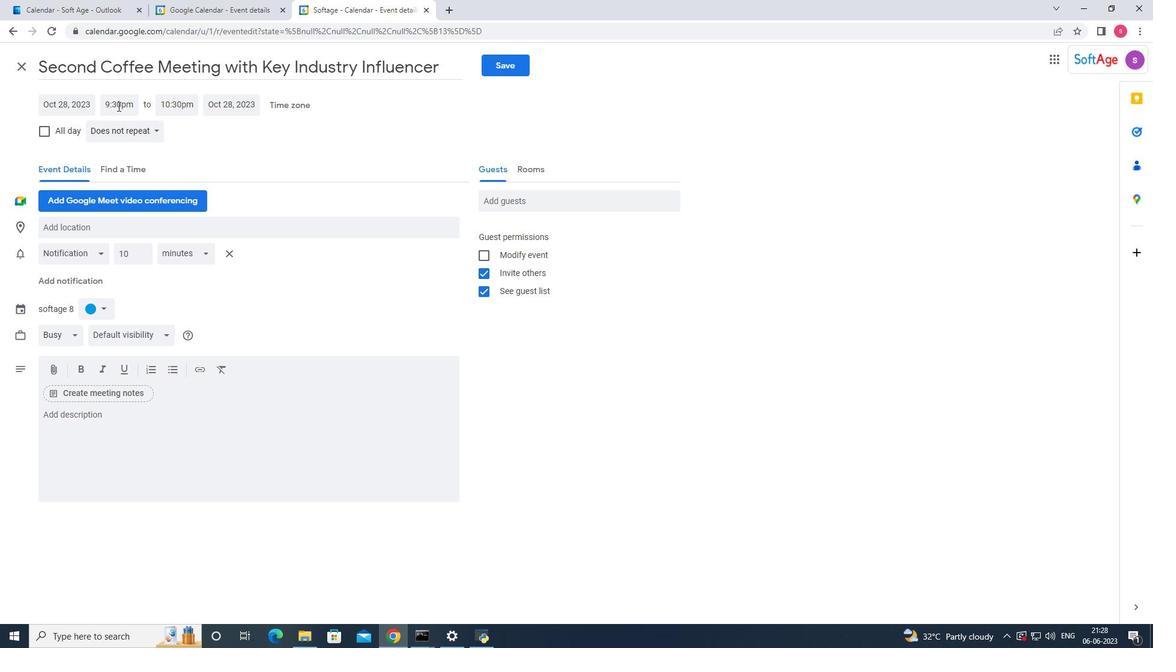 
Action: Mouse pressed left at (119, 105)
Screenshot: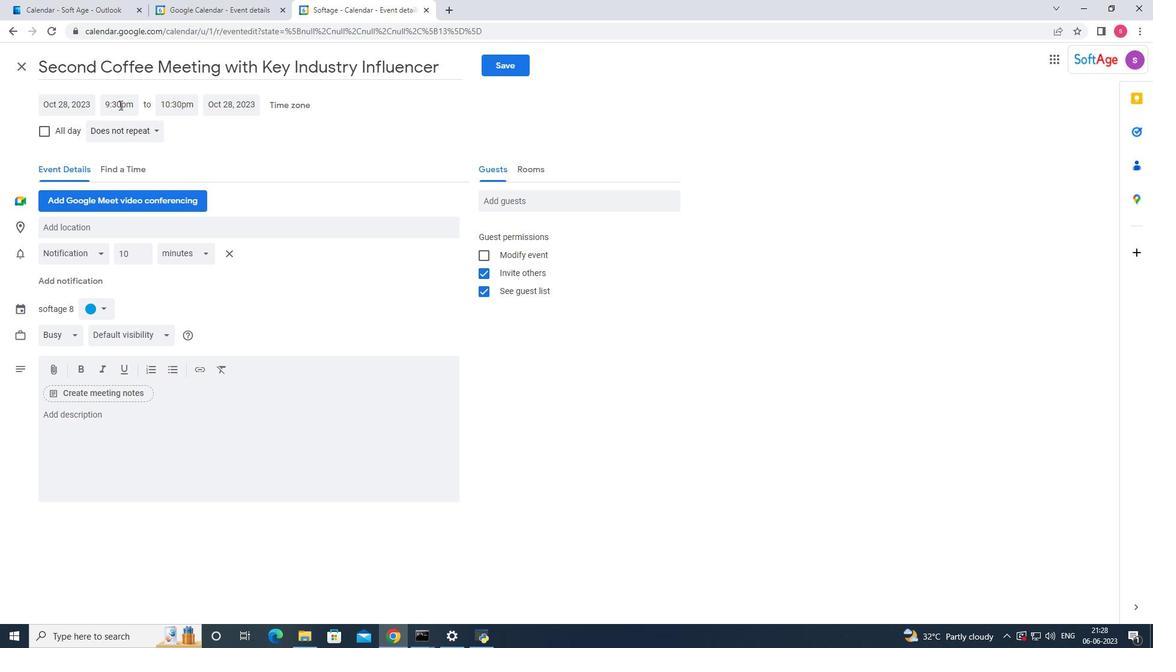 
Action: Mouse moved to (141, 162)
Screenshot: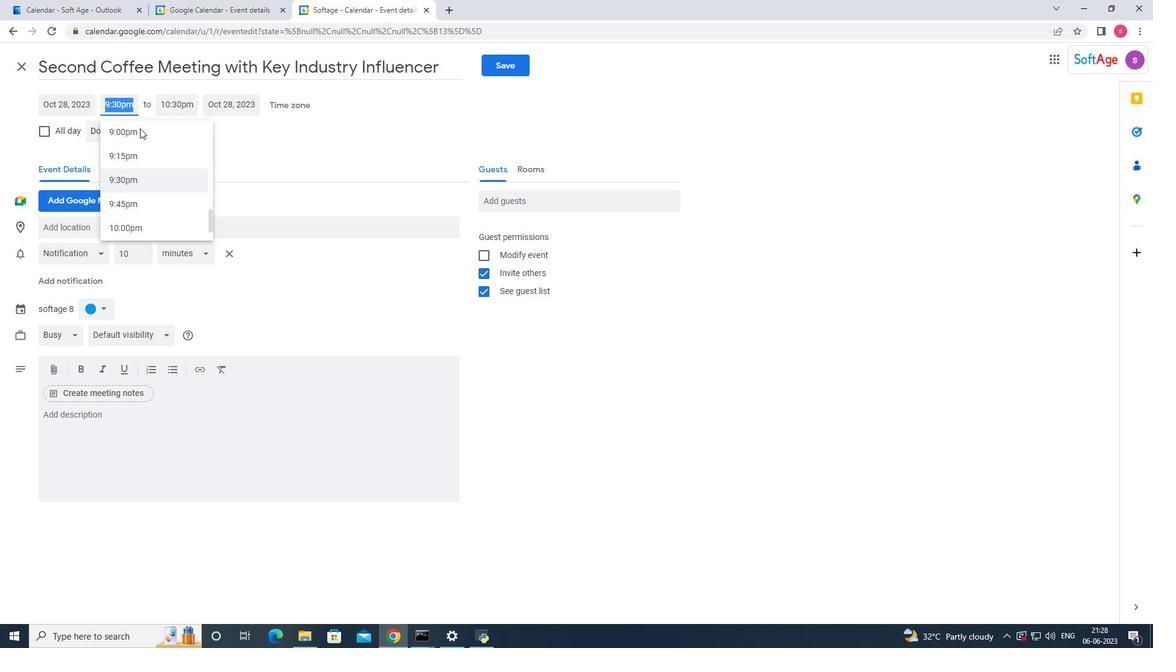 
Action: Mouse scrolled (141, 163) with delta (0, 0)
Screenshot: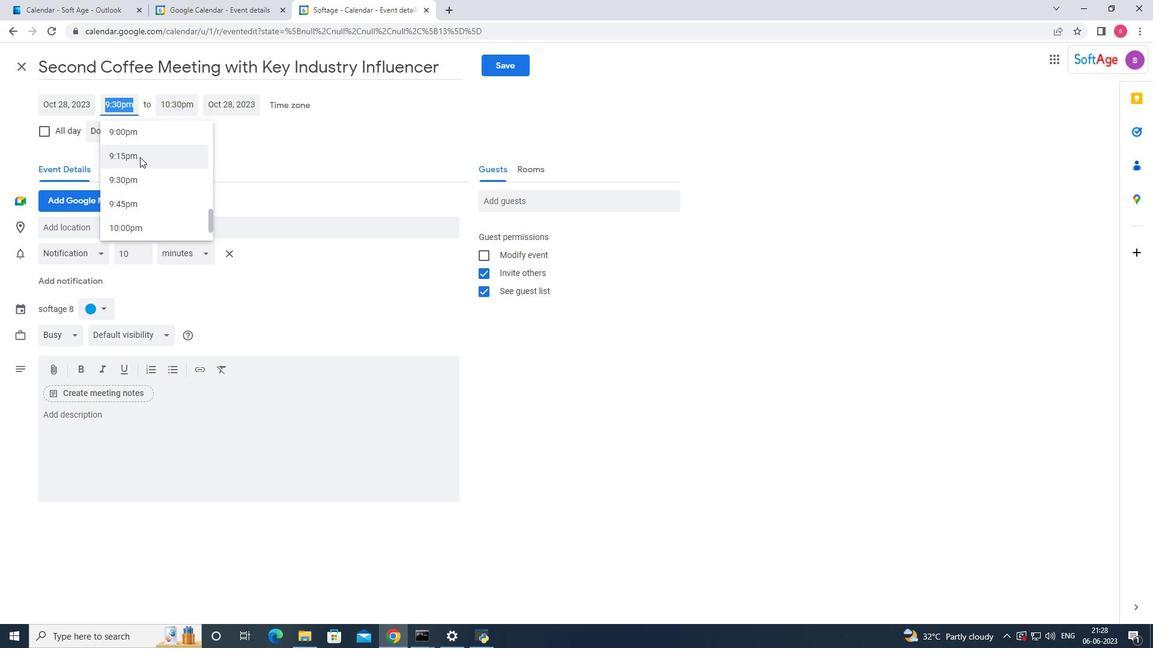 
Action: Mouse scrolled (141, 163) with delta (0, 0)
Screenshot: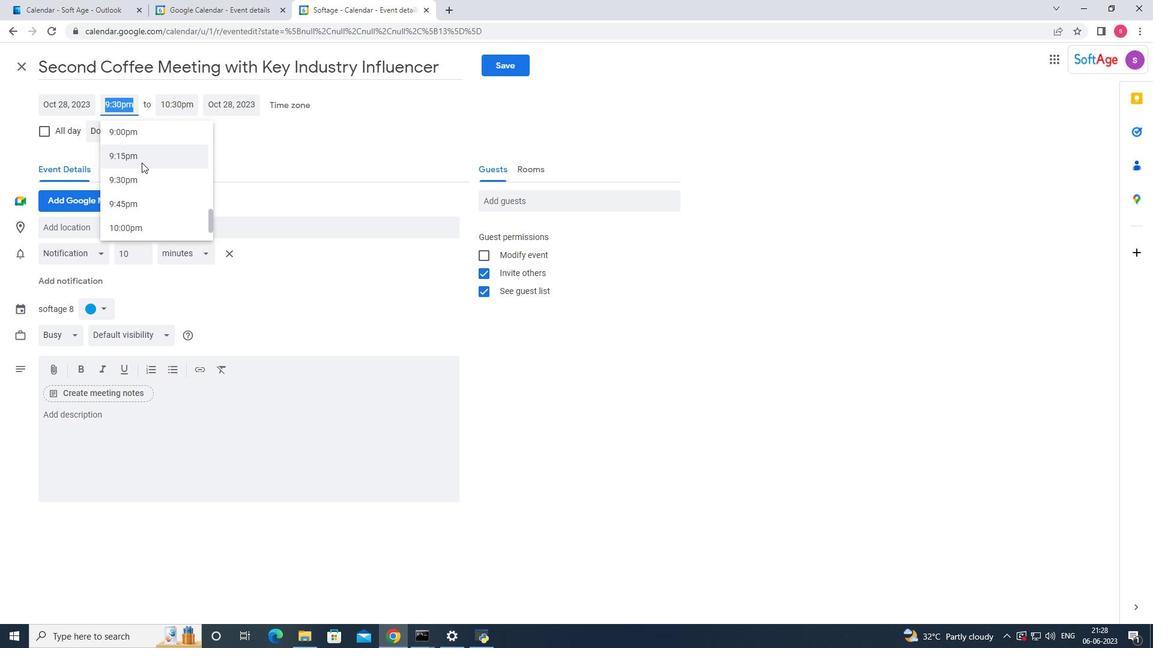 
Action: Mouse scrolled (141, 163) with delta (0, 0)
Screenshot: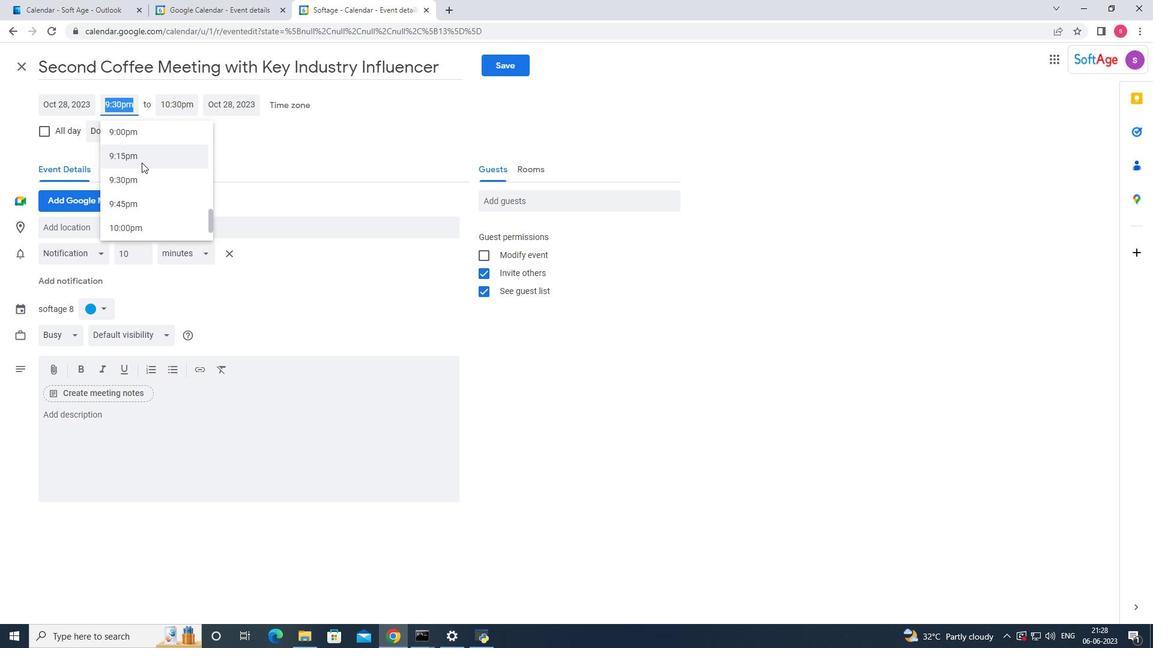 
Action: Mouse scrolled (141, 163) with delta (0, 0)
Screenshot: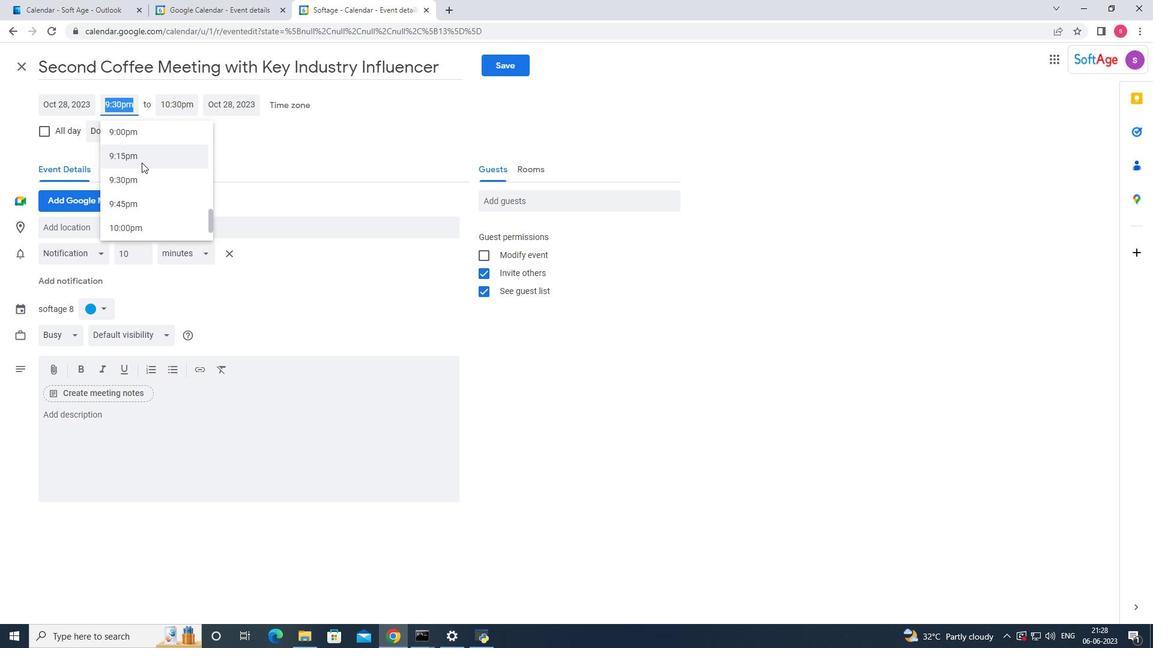 
Action: Mouse scrolled (141, 163) with delta (0, 0)
Screenshot: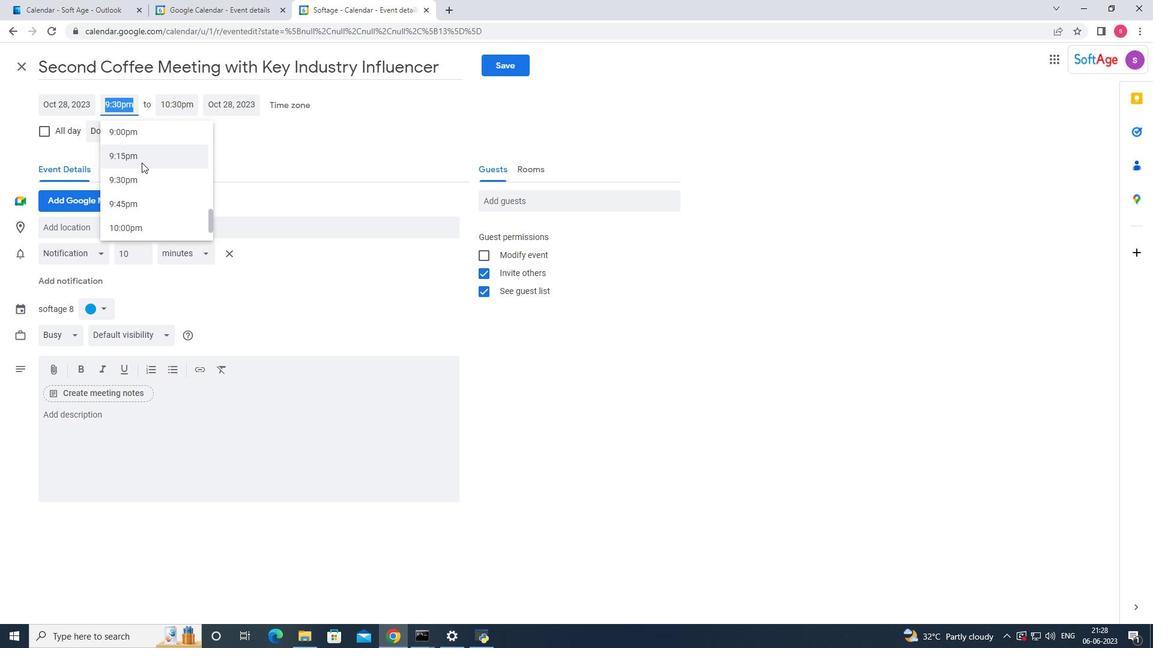 
Action: Mouse scrolled (141, 163) with delta (0, 0)
Screenshot: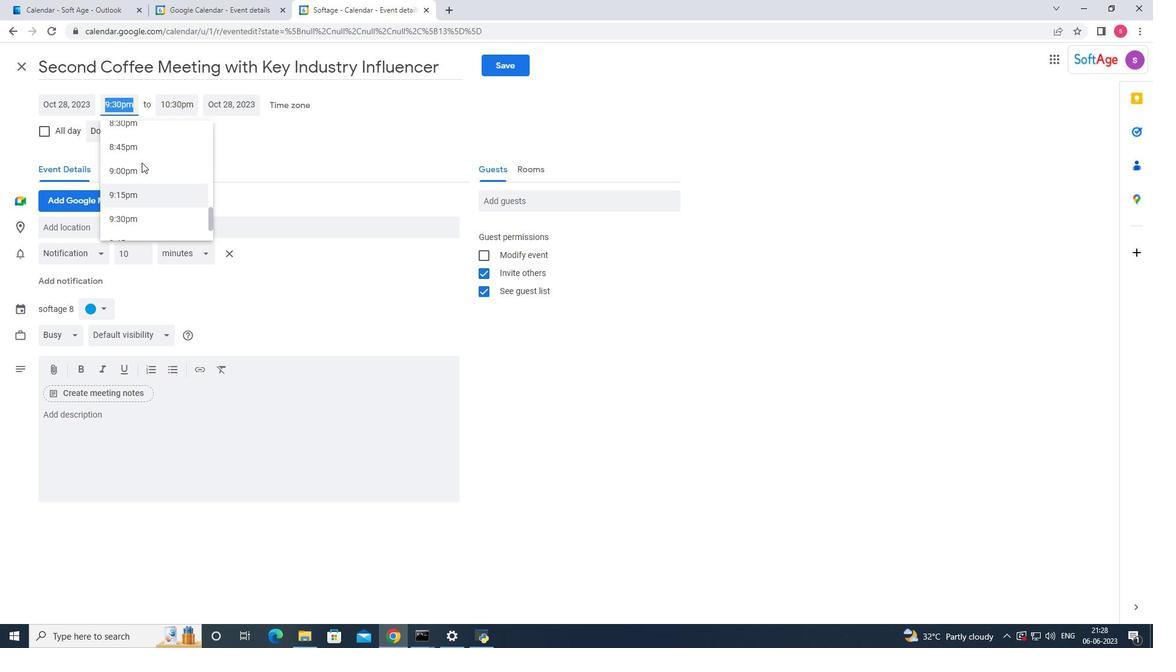 
Action: Mouse scrolled (141, 163) with delta (0, 0)
Screenshot: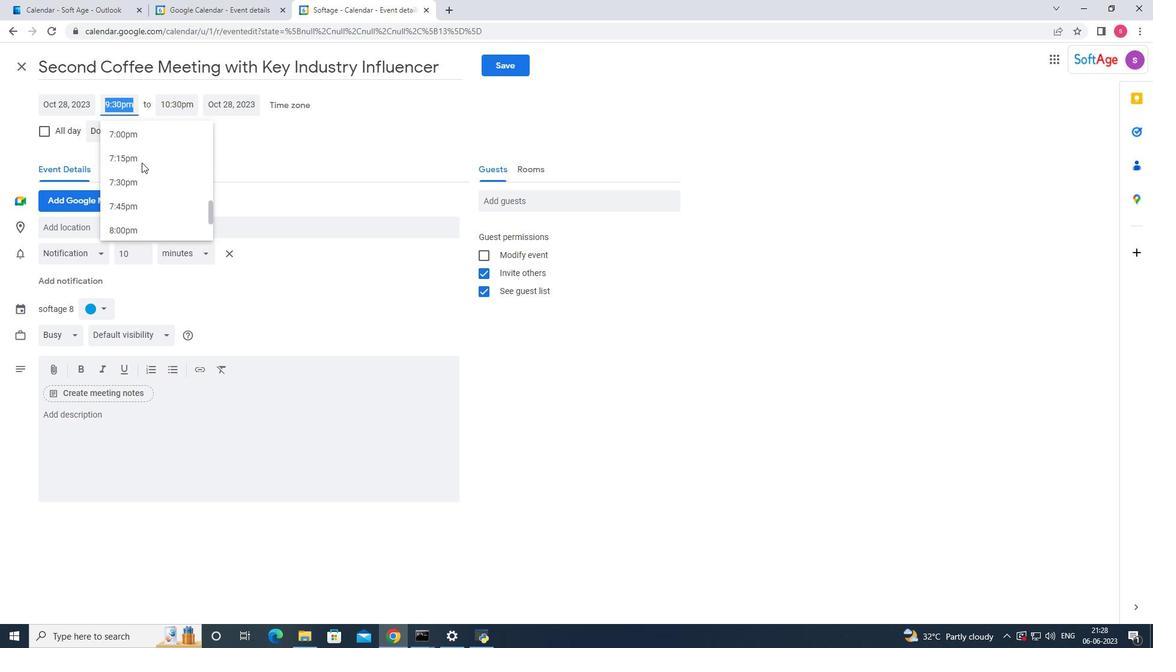 
Action: Mouse moved to (141, 164)
Screenshot: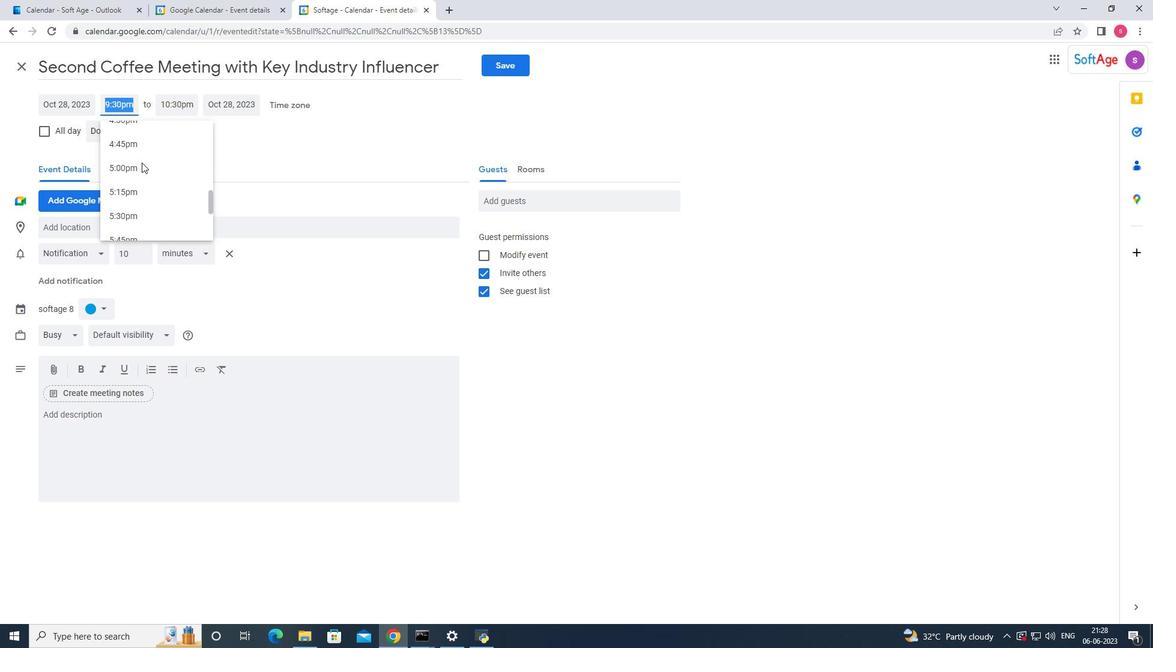
Action: Mouse scrolled (141, 164) with delta (0, 0)
Screenshot: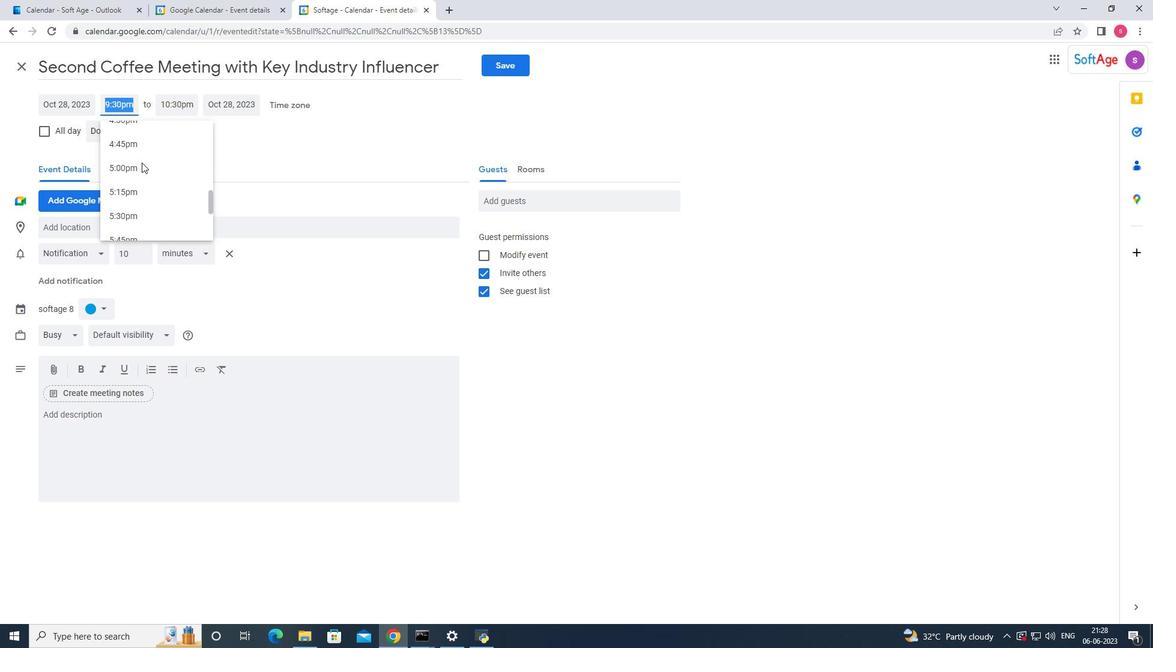 
Action: Mouse scrolled (141, 164) with delta (0, 0)
Screenshot: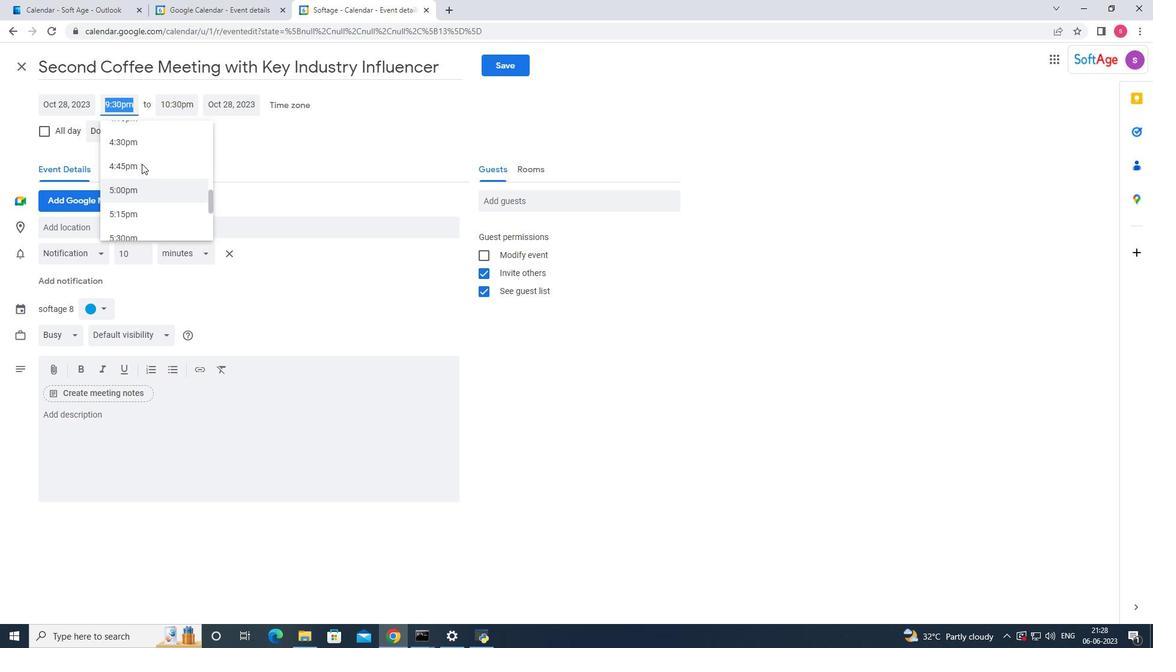 
Action: Mouse scrolled (141, 164) with delta (0, 0)
Screenshot: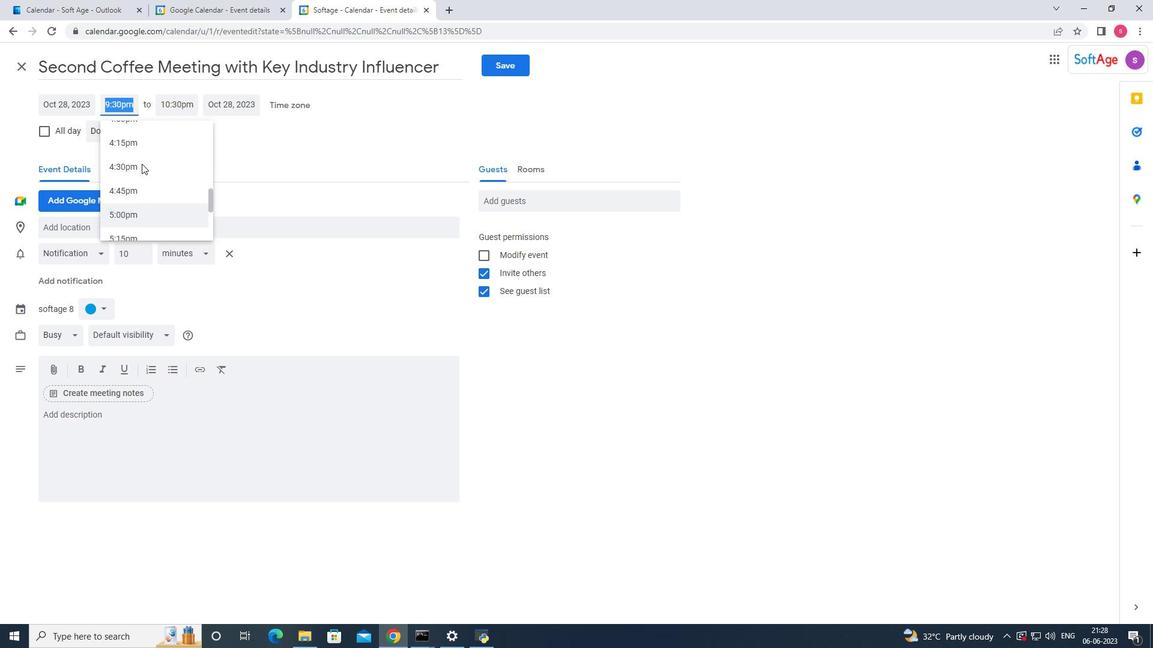 
Action: Mouse moved to (145, 182)
Screenshot: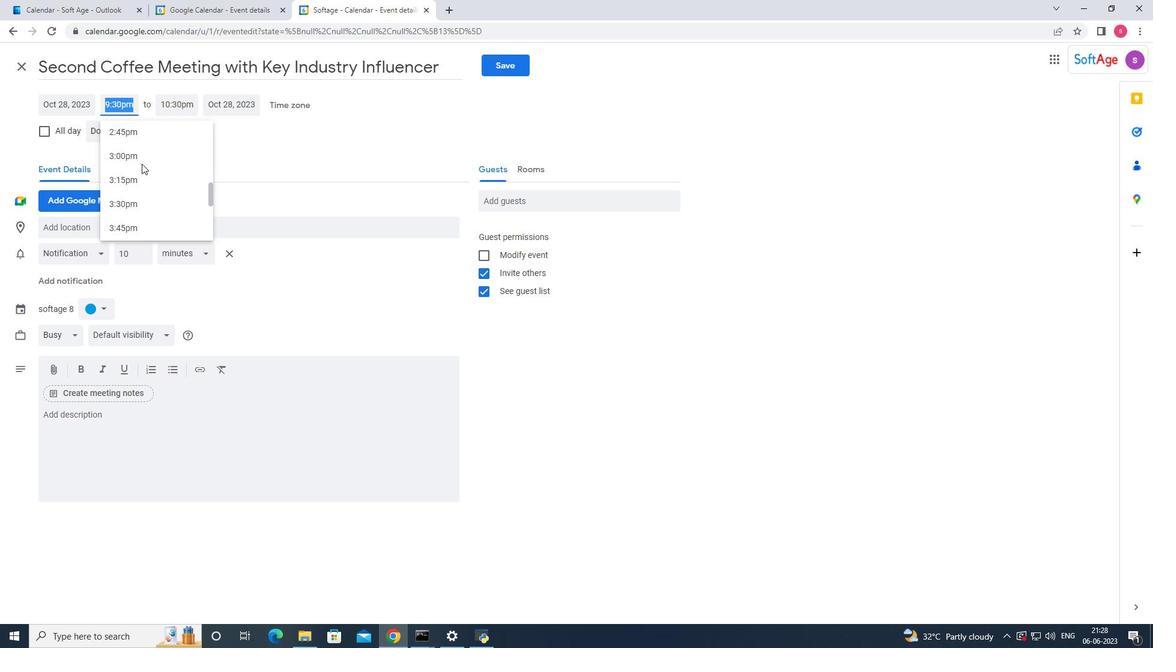 
Action: Mouse scrolled (145, 183) with delta (0, 0)
Screenshot: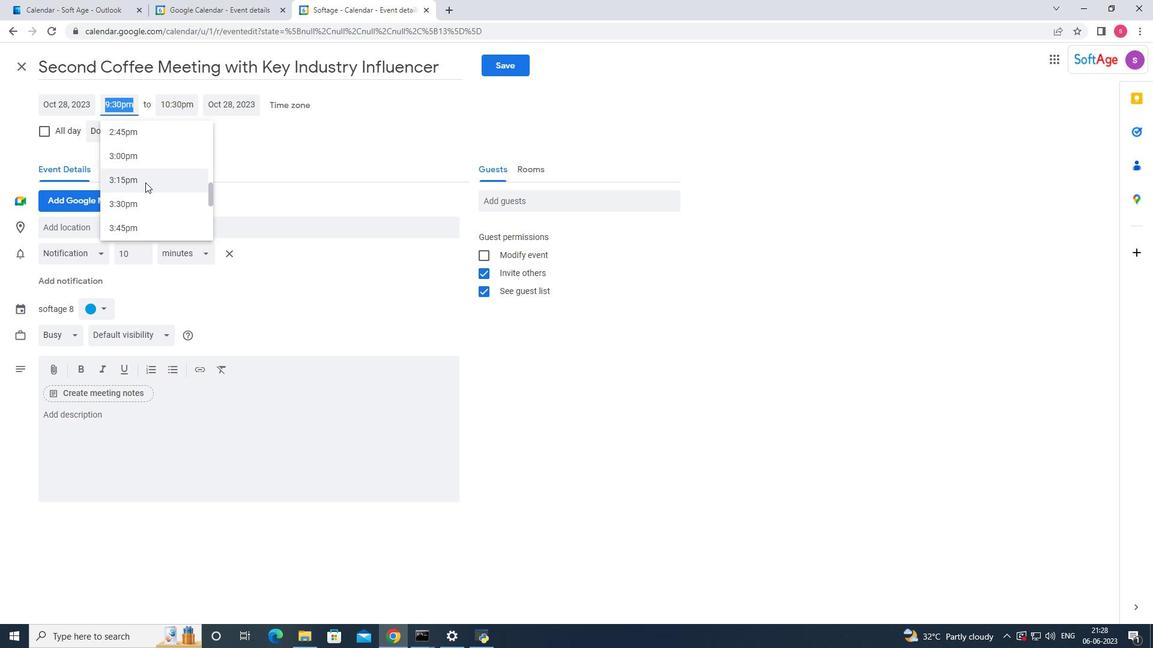 
Action: Mouse scrolled (145, 183) with delta (0, 0)
Screenshot: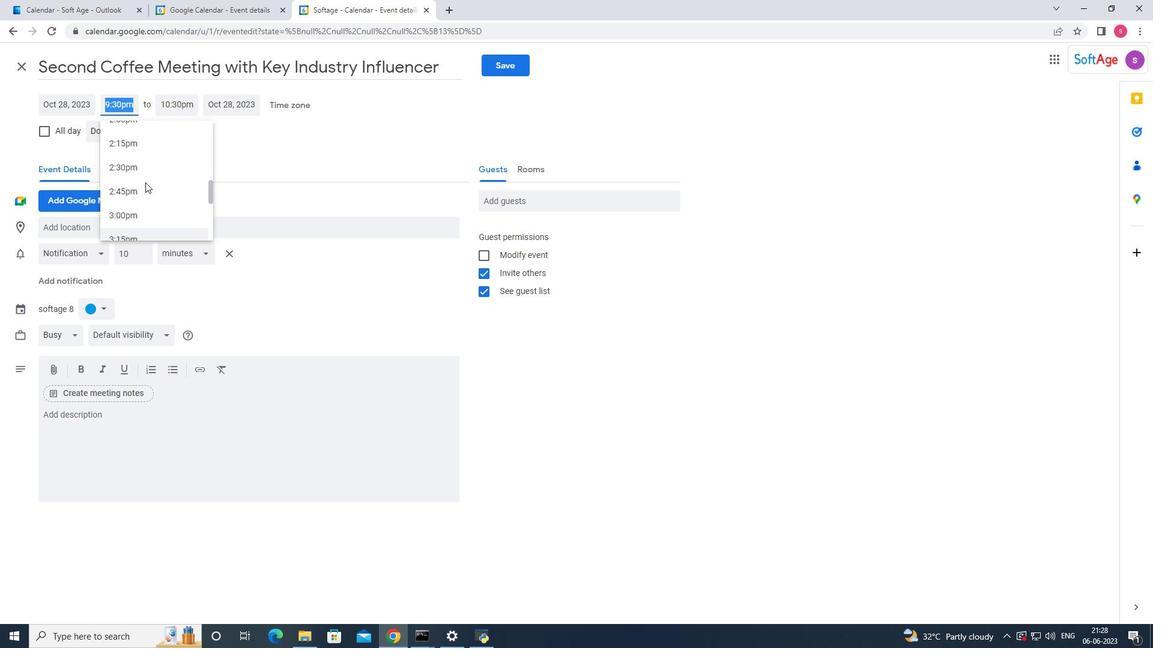 
Action: Mouse scrolled (145, 183) with delta (0, 0)
Screenshot: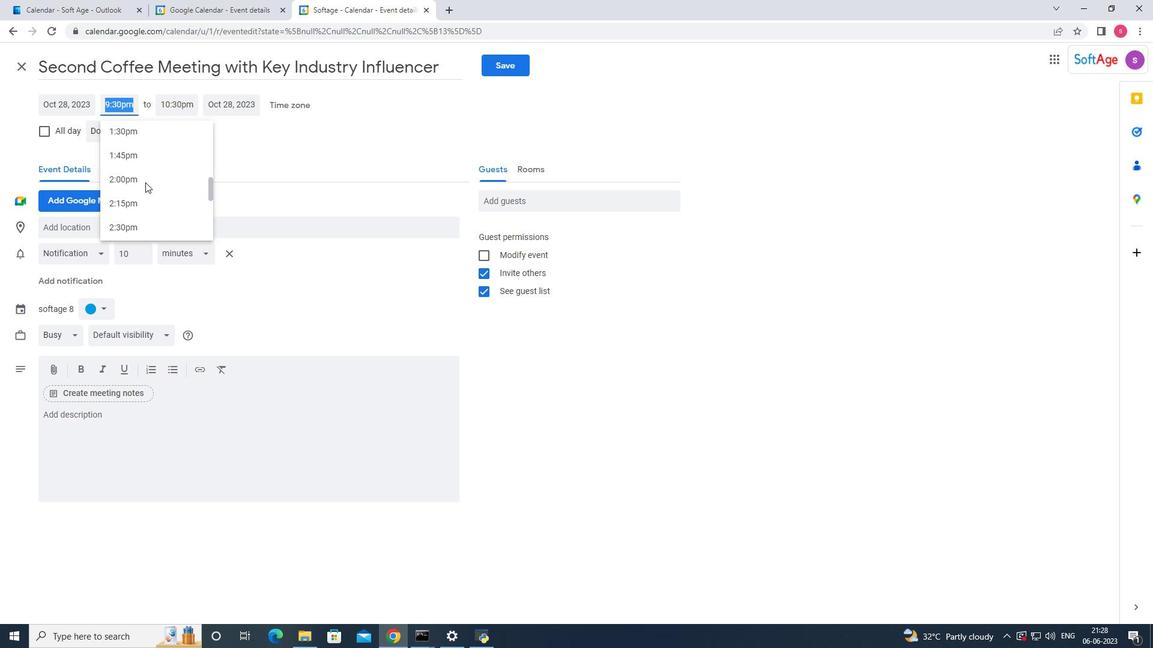 
Action: Mouse scrolled (145, 183) with delta (0, 0)
Screenshot: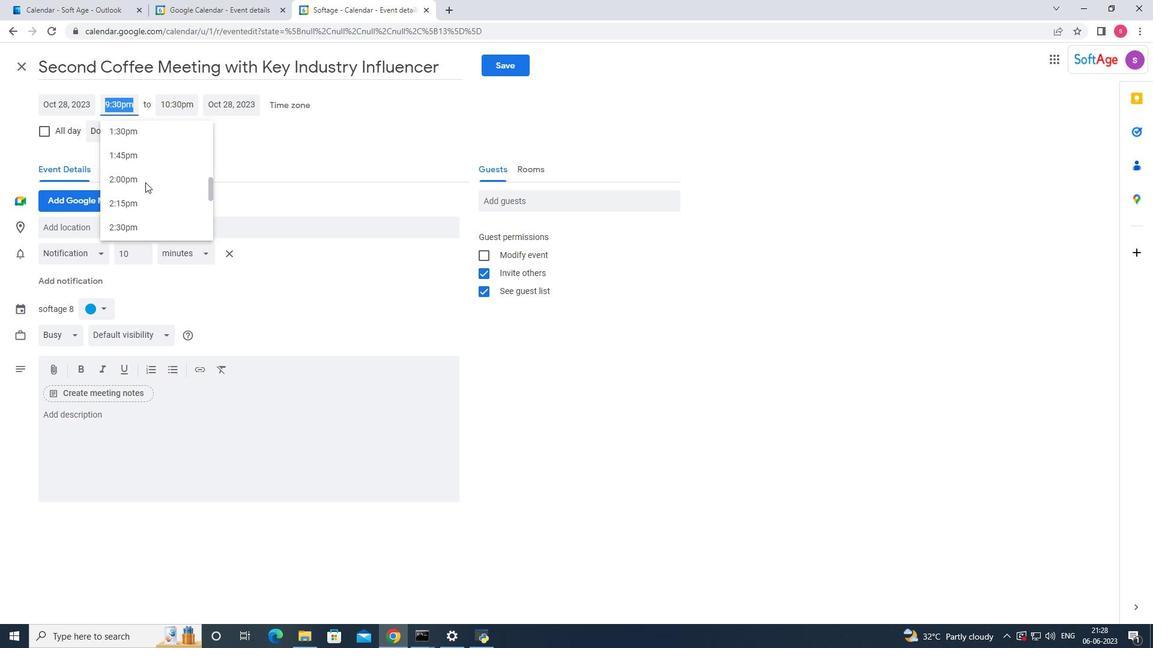 
Action: Mouse scrolled (145, 183) with delta (0, 0)
Screenshot: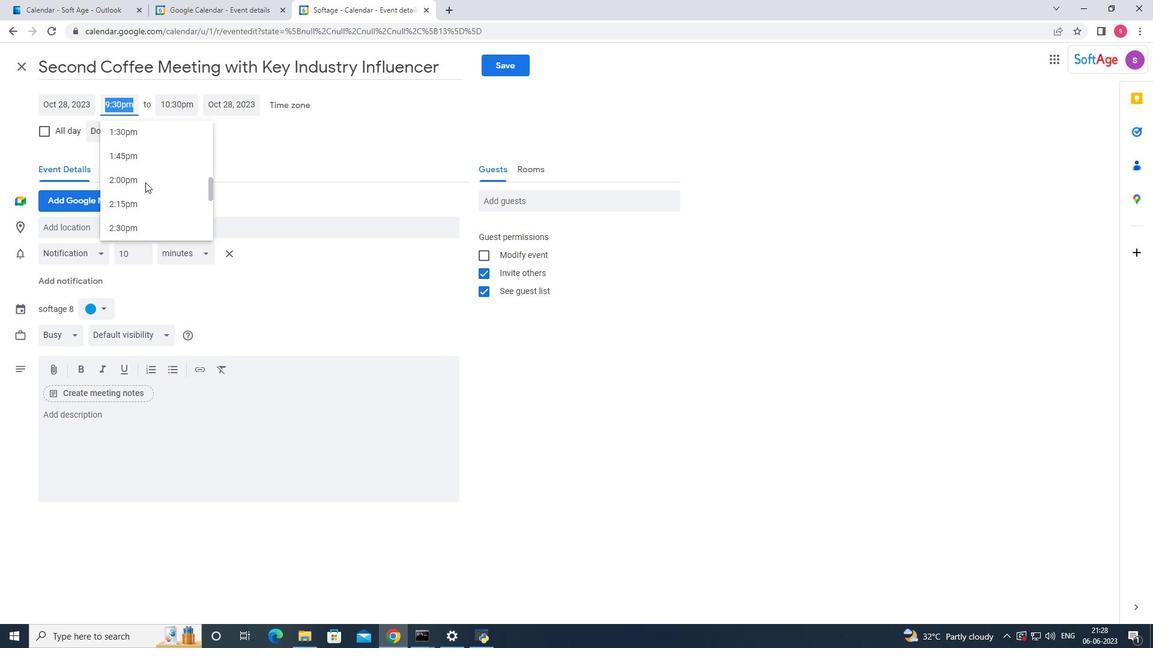 
Action: Mouse moved to (145, 183)
Screenshot: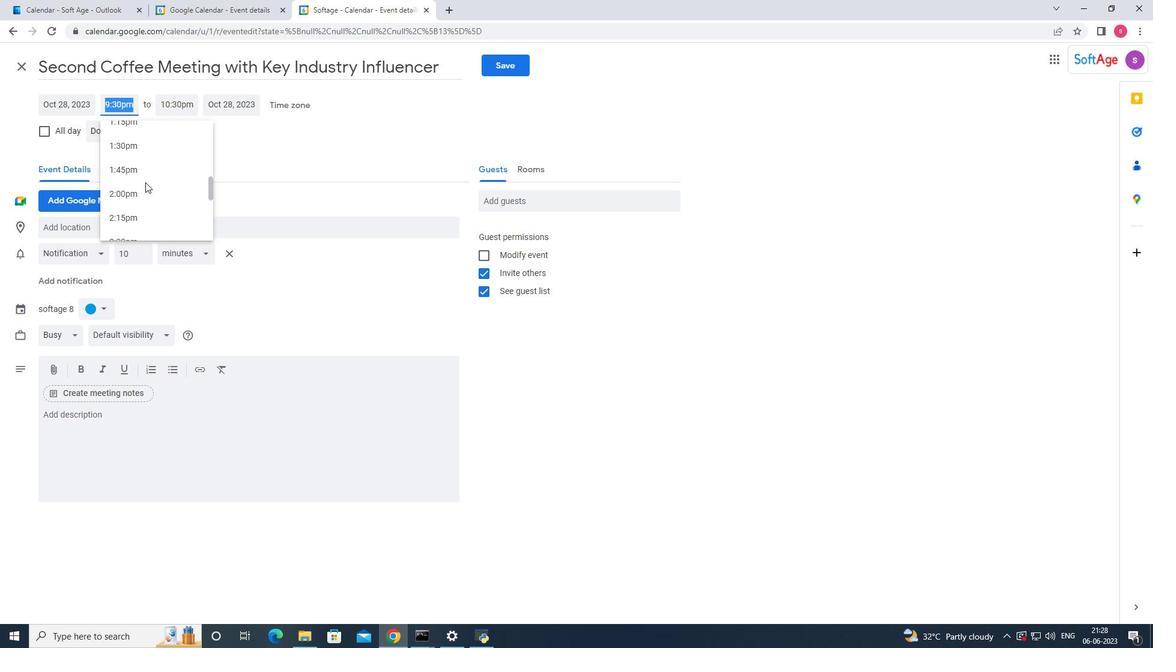 
Action: Mouse scrolled (145, 183) with delta (0, 0)
Screenshot: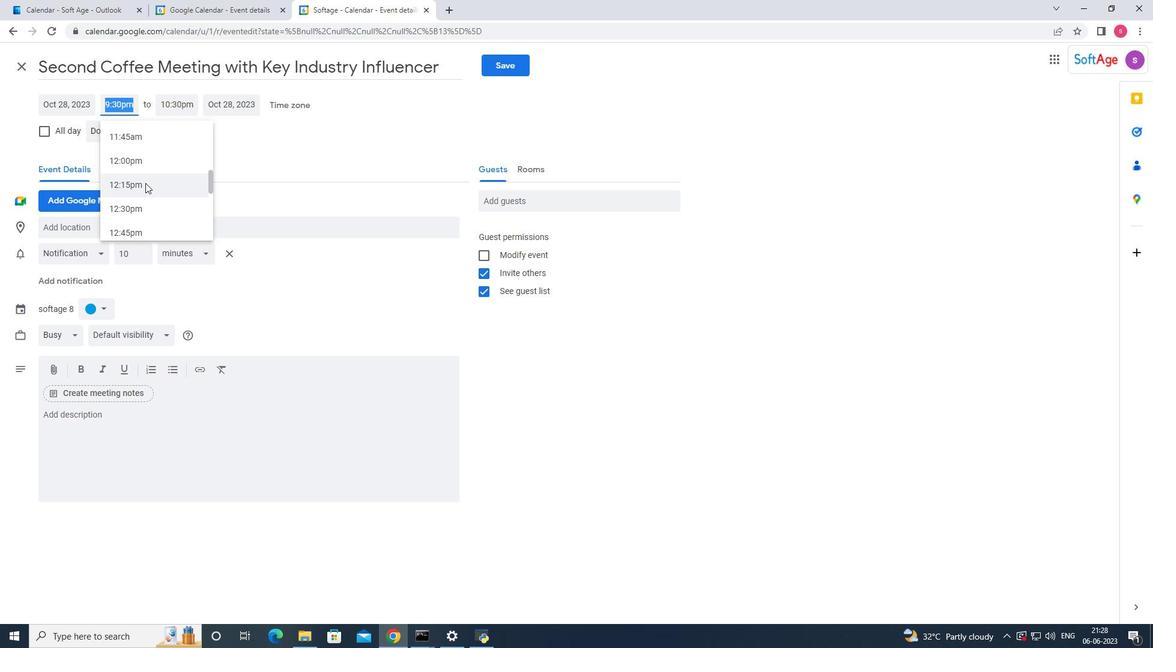 
Action: Mouse scrolled (145, 183) with delta (0, 0)
Screenshot: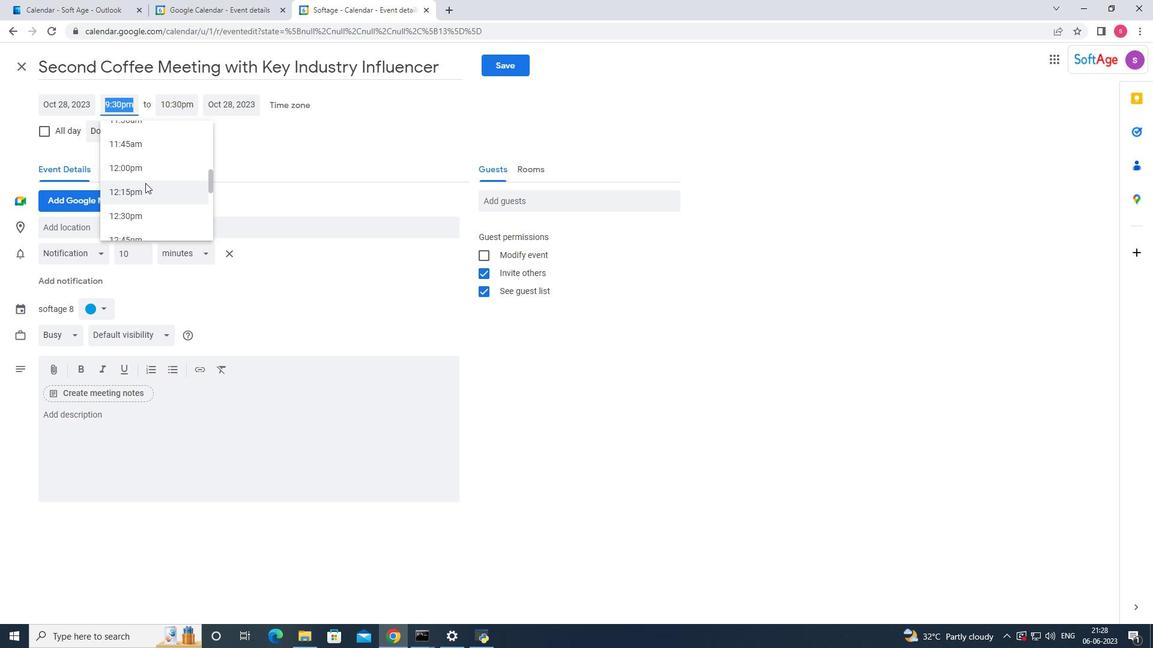 
Action: Mouse scrolled (145, 183) with delta (0, 0)
Screenshot: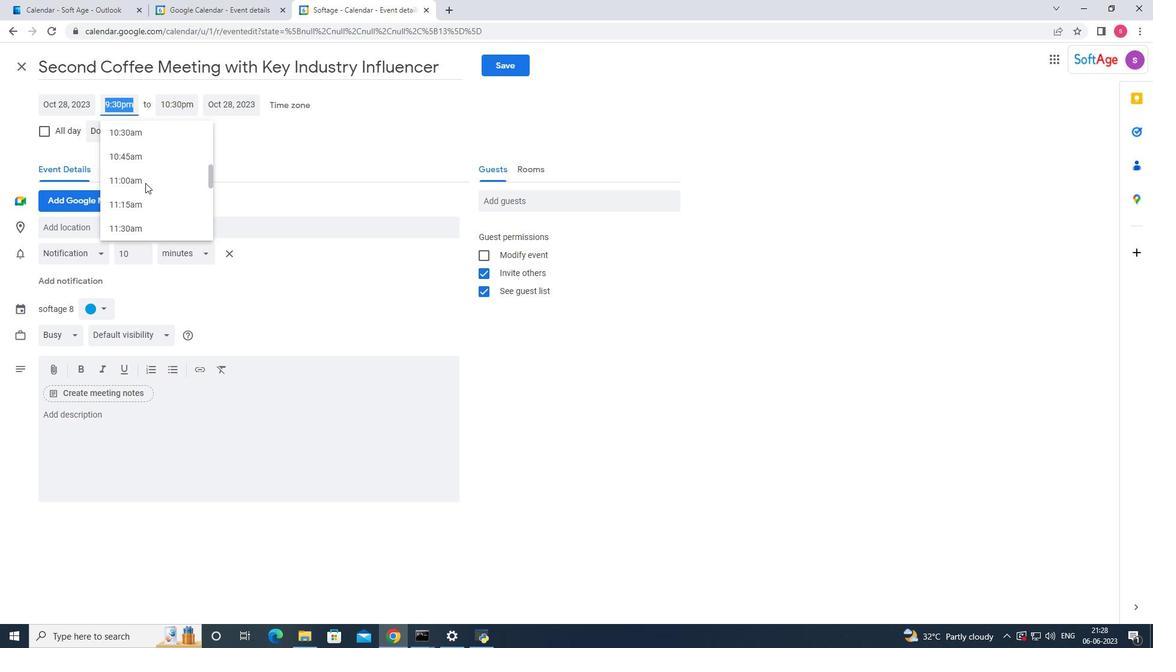 
Action: Mouse moved to (144, 186)
Screenshot: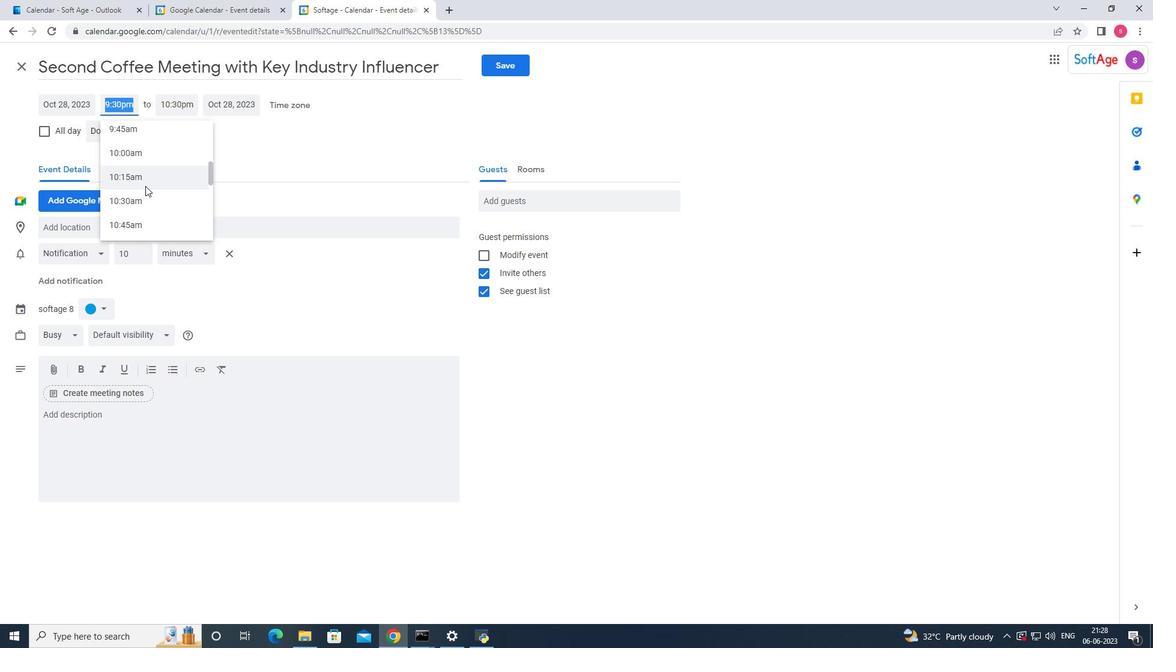 
Action: Mouse scrolled (144, 187) with delta (0, 0)
Screenshot: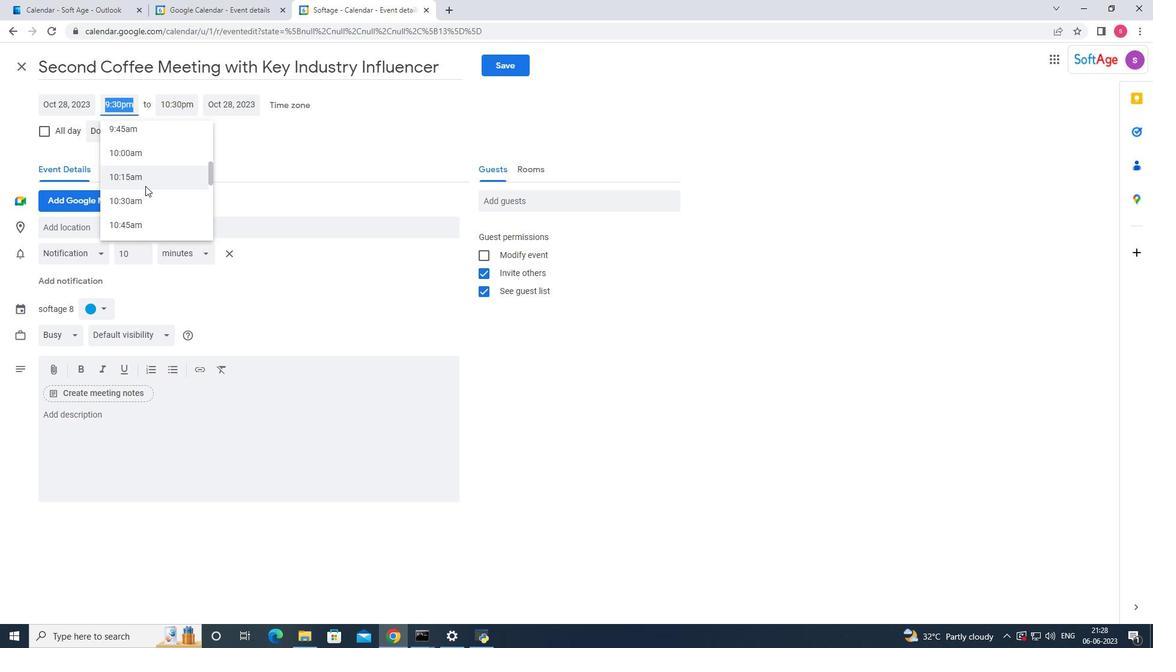 
Action: Mouse scrolled (144, 187) with delta (0, 0)
Screenshot: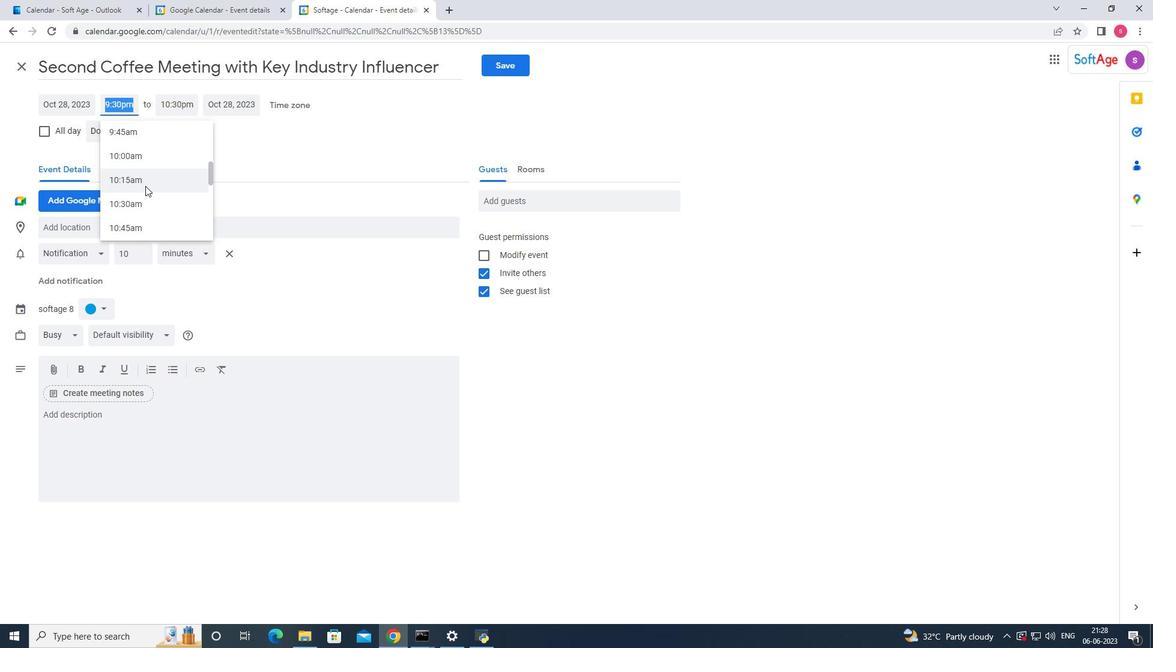 
Action: Mouse moved to (135, 139)
Screenshot: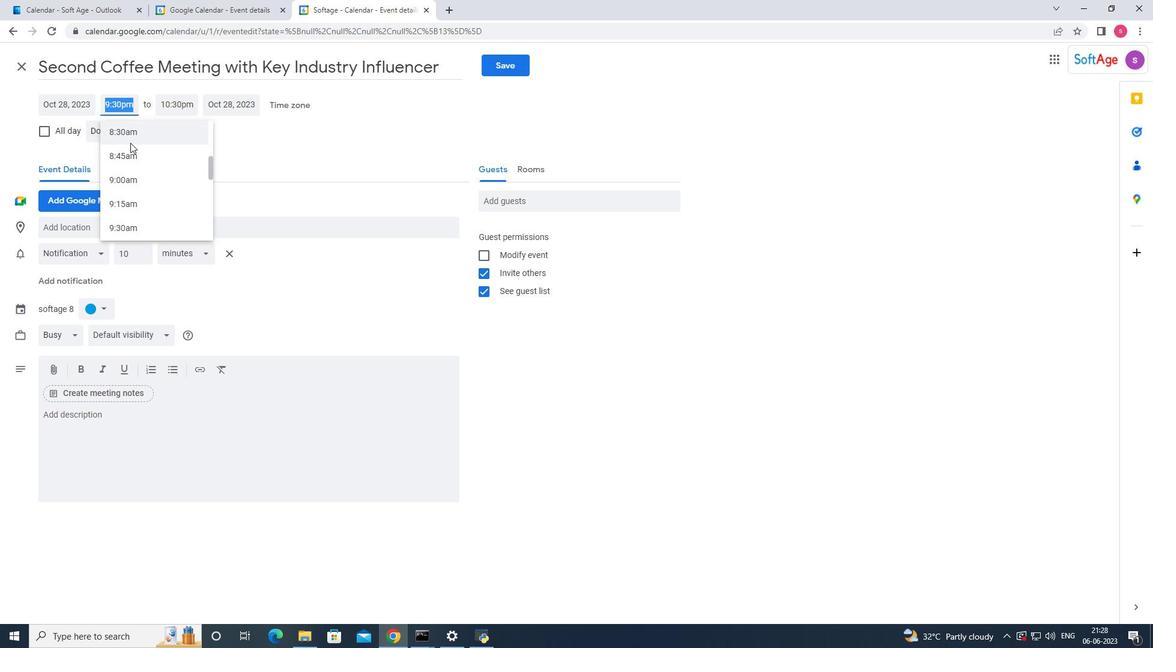 
Action: Mouse pressed left at (135, 139)
Screenshot: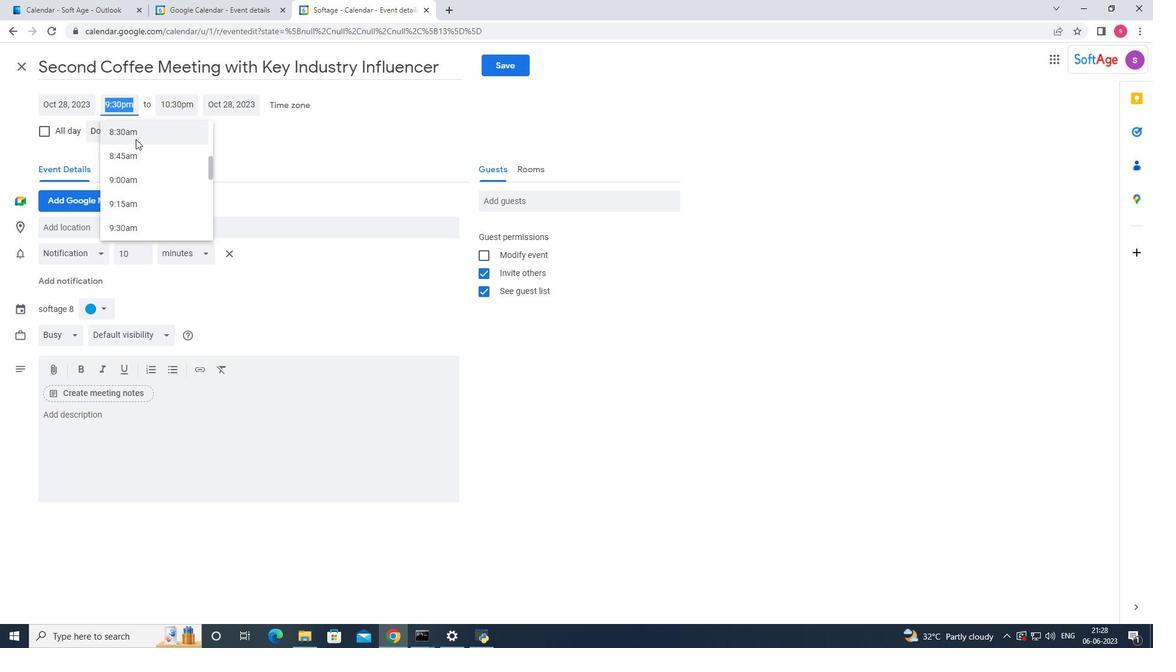 
Action: Mouse moved to (185, 106)
Screenshot: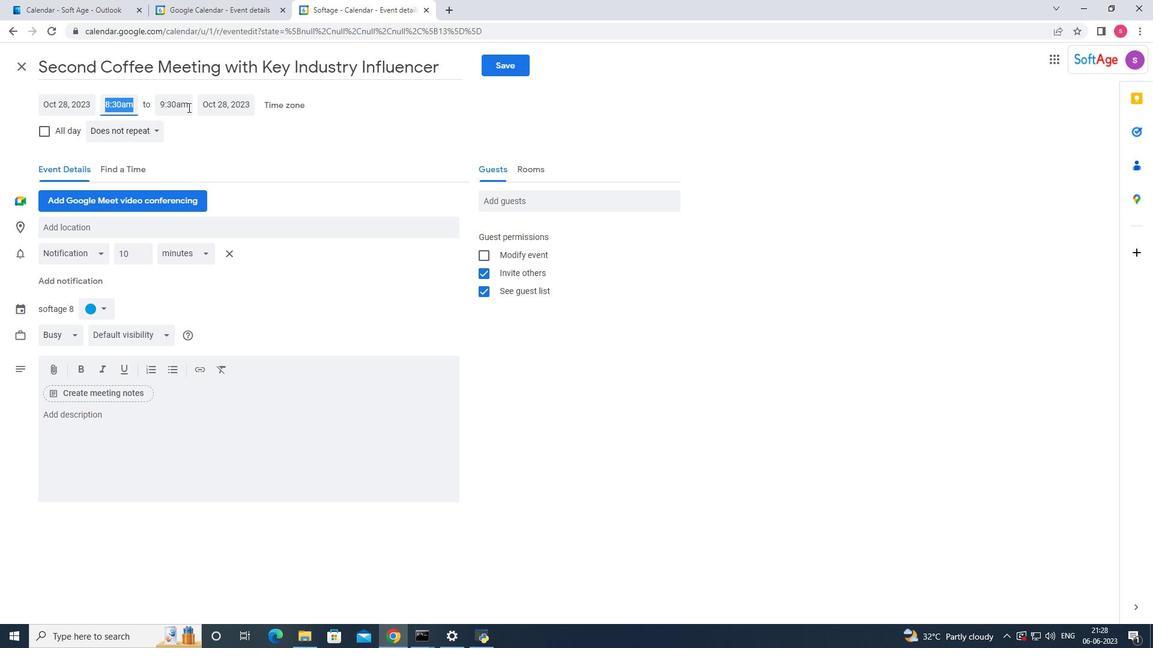 
Action: Mouse pressed left at (185, 106)
Screenshot: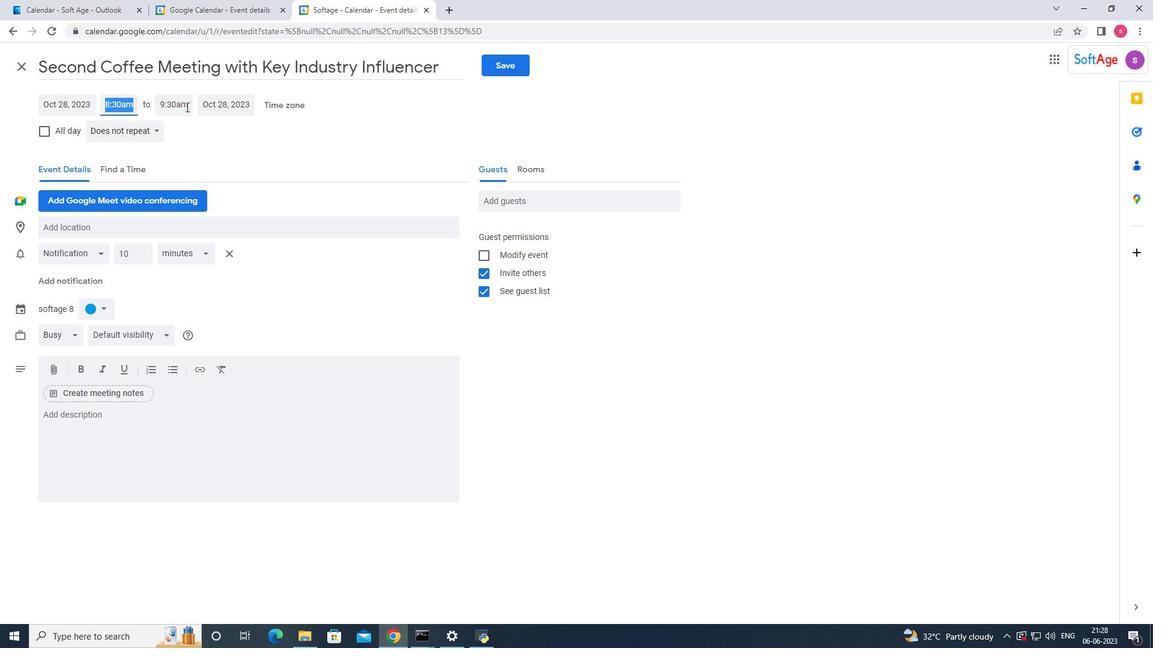 
Action: Mouse moved to (184, 228)
Screenshot: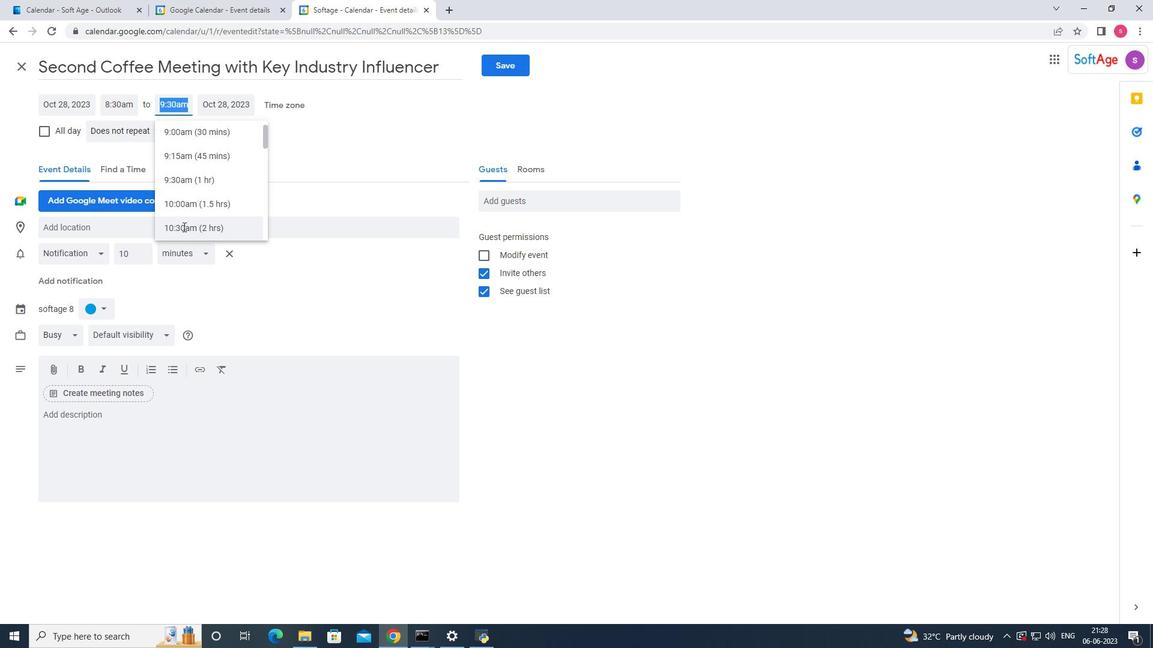 
Action: Mouse pressed left at (184, 228)
Screenshot: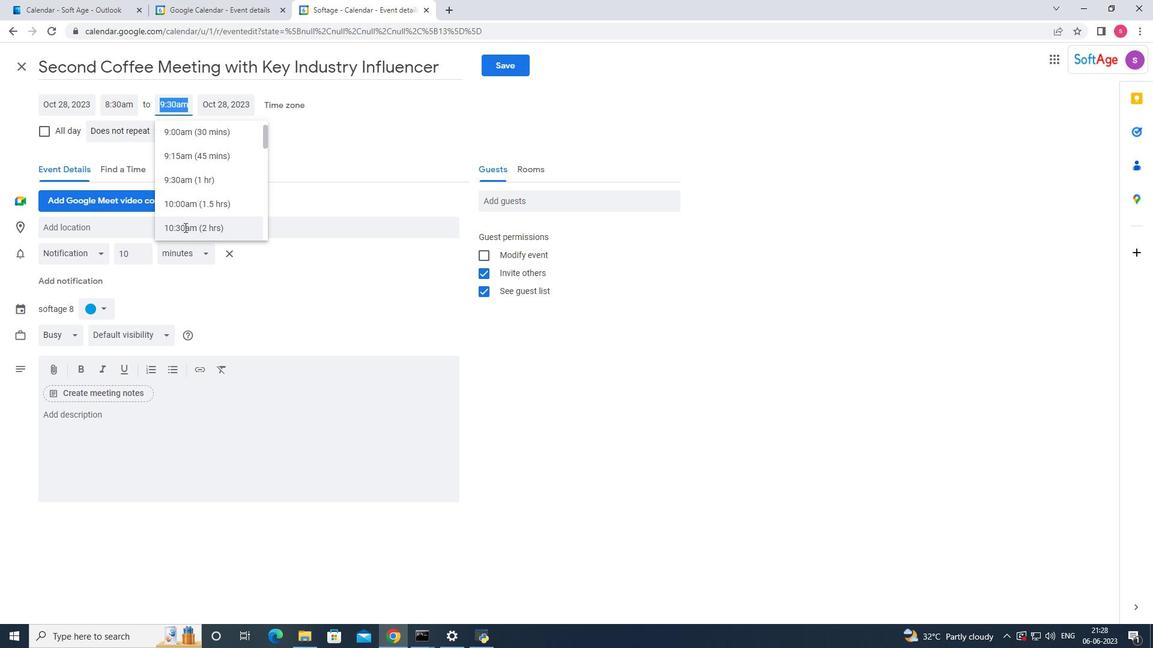 
Action: Mouse moved to (170, 438)
Screenshot: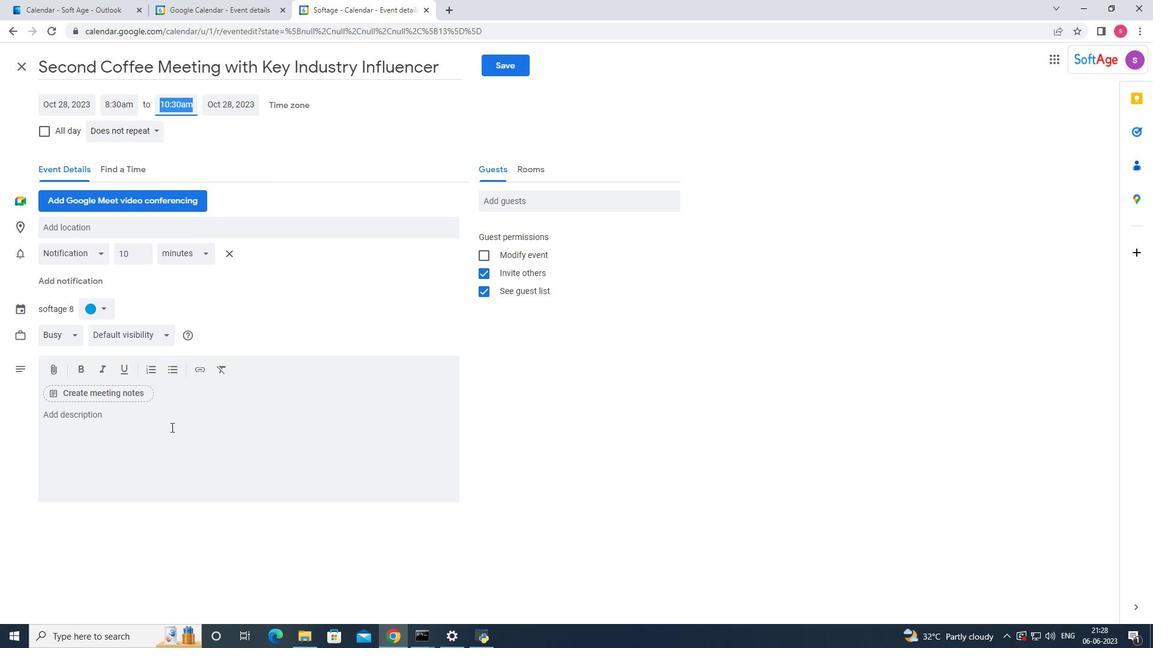 
Action: Mouse pressed left at (170, 438)
Screenshot: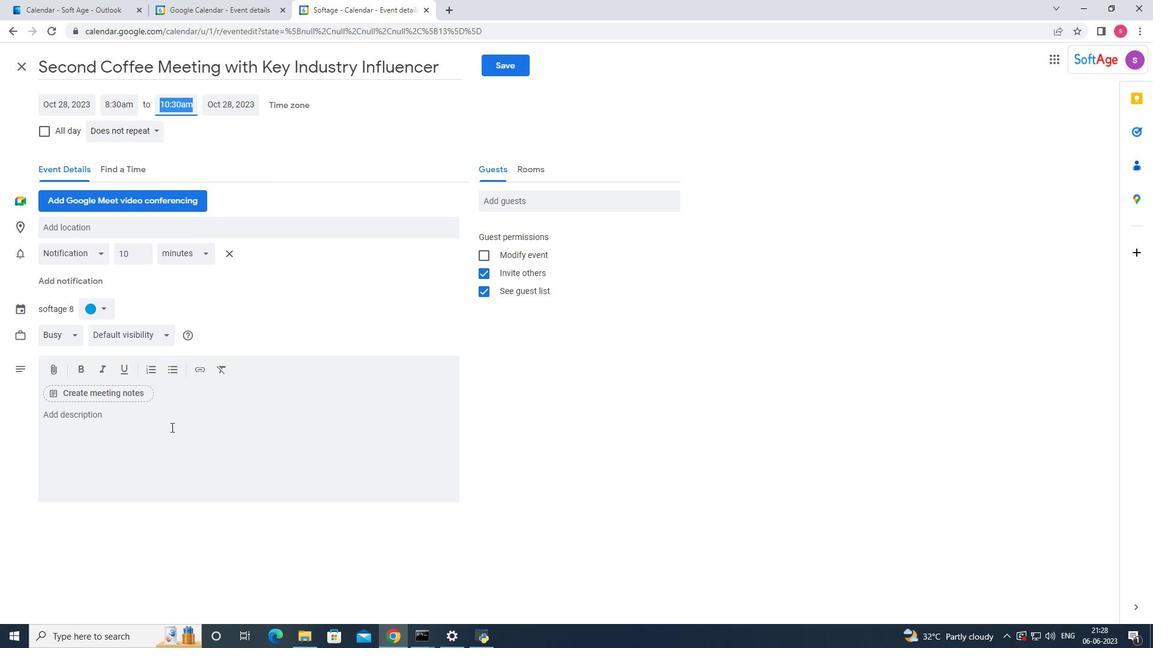 
Action: Mouse moved to (173, 437)
Screenshot: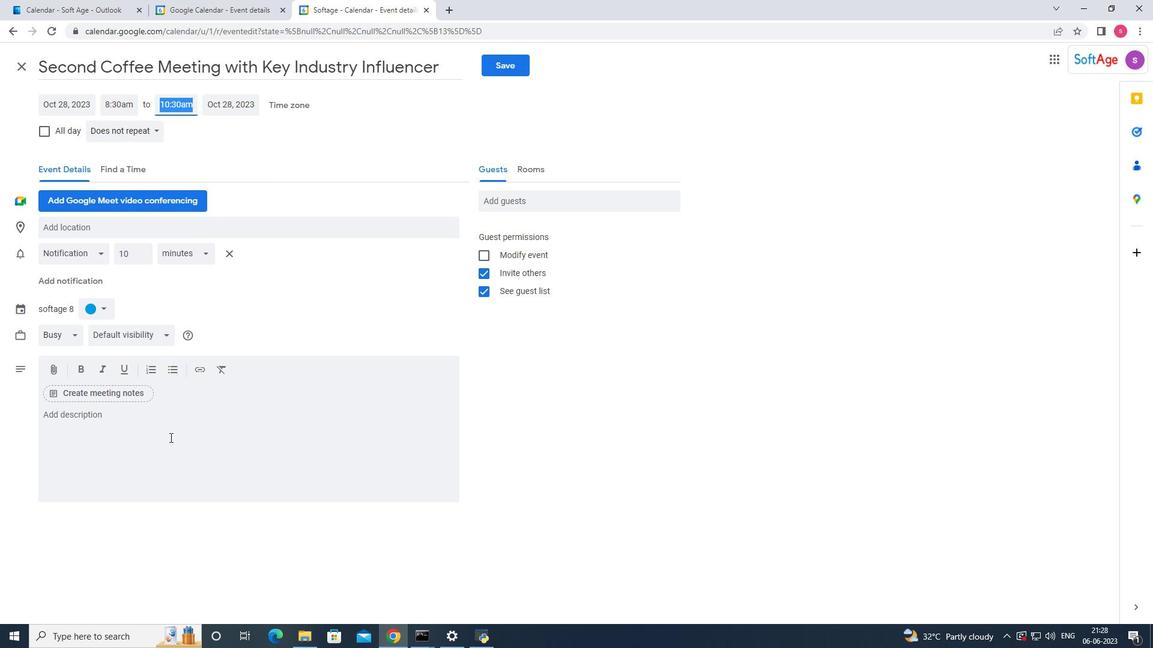 
Action: Key pressed <Key.shift_r>The<Key.space><Key.shift_r>Trust<Key.space><Key.shift_r>FA<Key.backspace>ll<Key.backspace><Key.backspace>i<Key.backspace>all<Key.space>is<Key.space>a<Key.space>classic<Key.space>team-buili<Key.backspace>ding<Key.space>exercise<Key.space>that<Key.space>aims<Key.space>to<Key.space>foster<Key.space>truw<Key.backspace>st<Key.space><Key.backspace>,<Key.space>communication,<Key.space>and<Key.space>collaboiration<Key.space>among<Key.space>ra<Key.backspace><Key.backspace>team<Key.space>members.<Key.space><Key.shift_r>The<Key.space>exercise<Key.space>typically<Key.space>incp<Key.backspace>olves<Key.space>
Screenshot: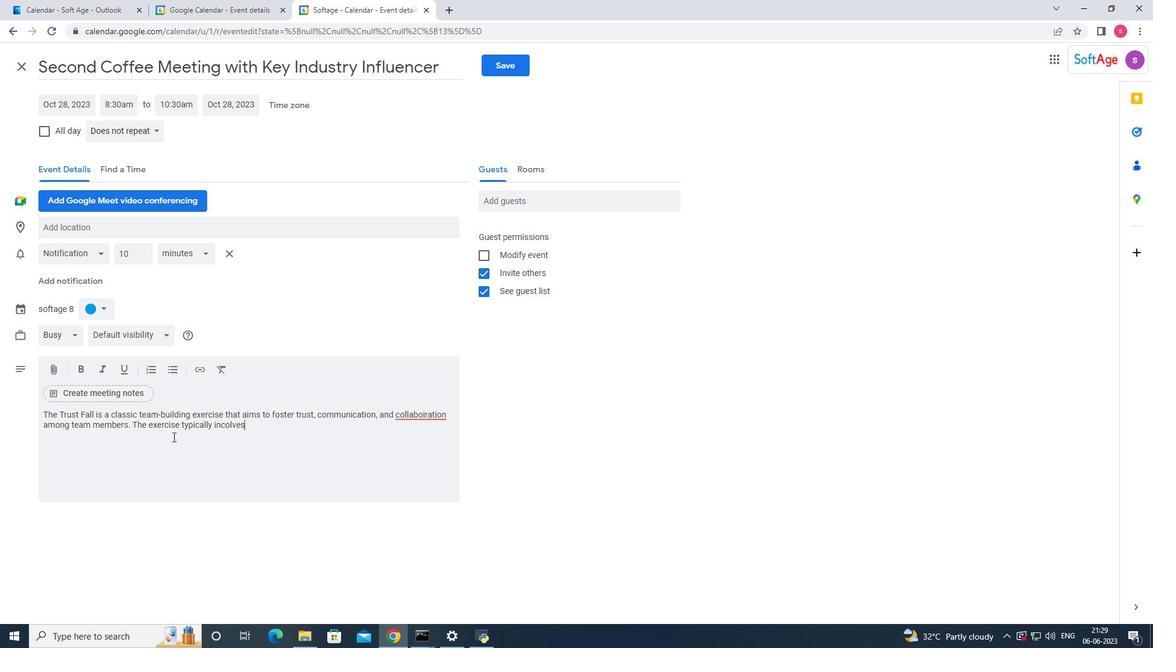 
Action: Mouse moved to (235, 427)
Screenshot: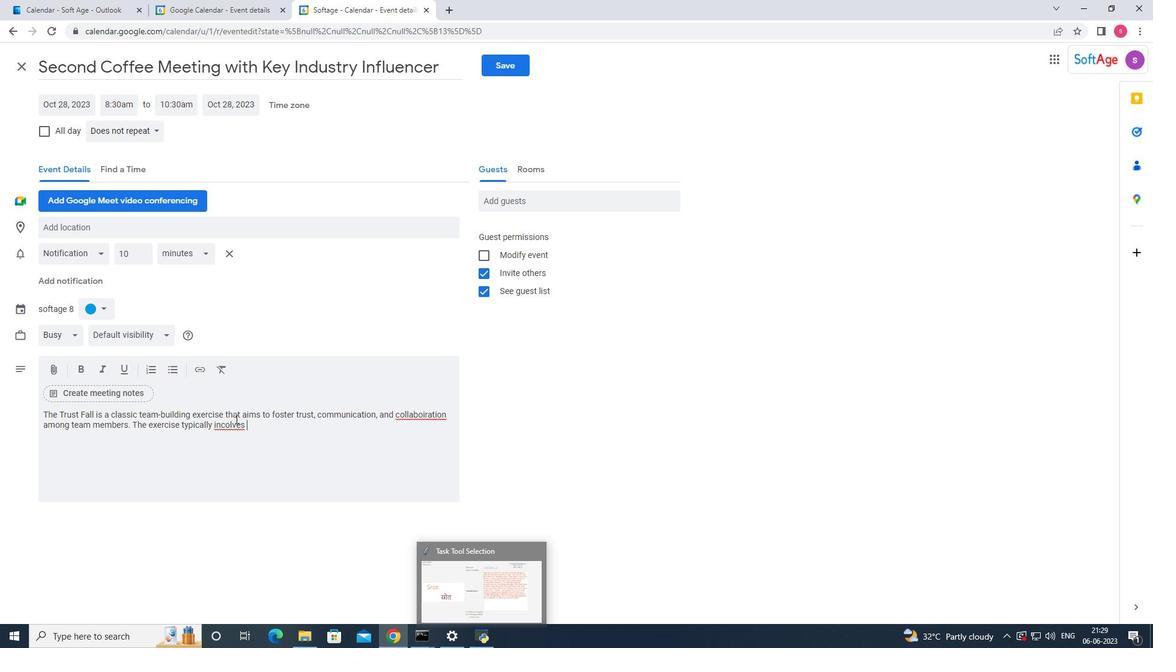 
Action: Mouse pressed right at (235, 427)
Screenshot: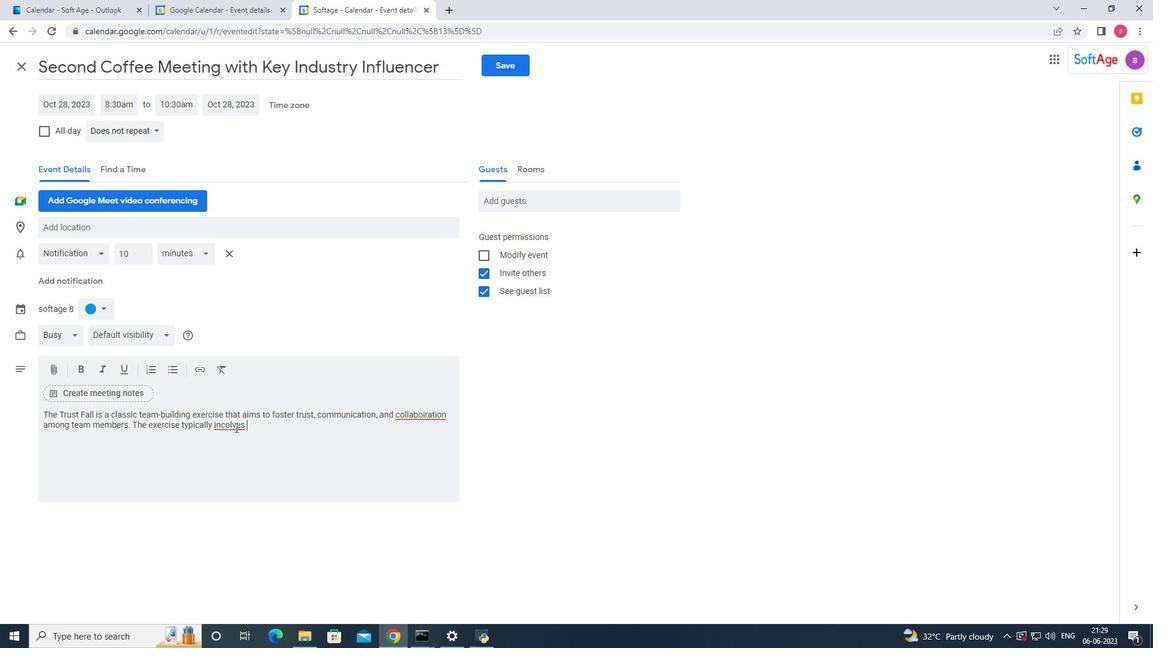 
Action: Mouse moved to (246, 439)
Screenshot: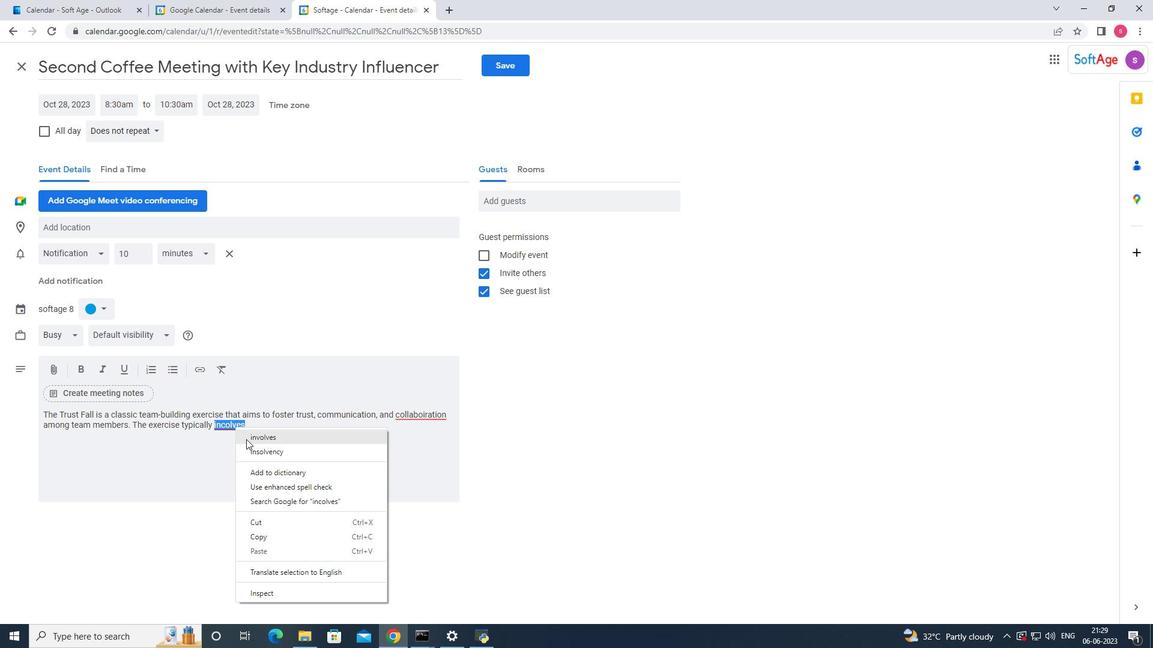 
Action: Mouse pressed left at (246, 439)
Screenshot: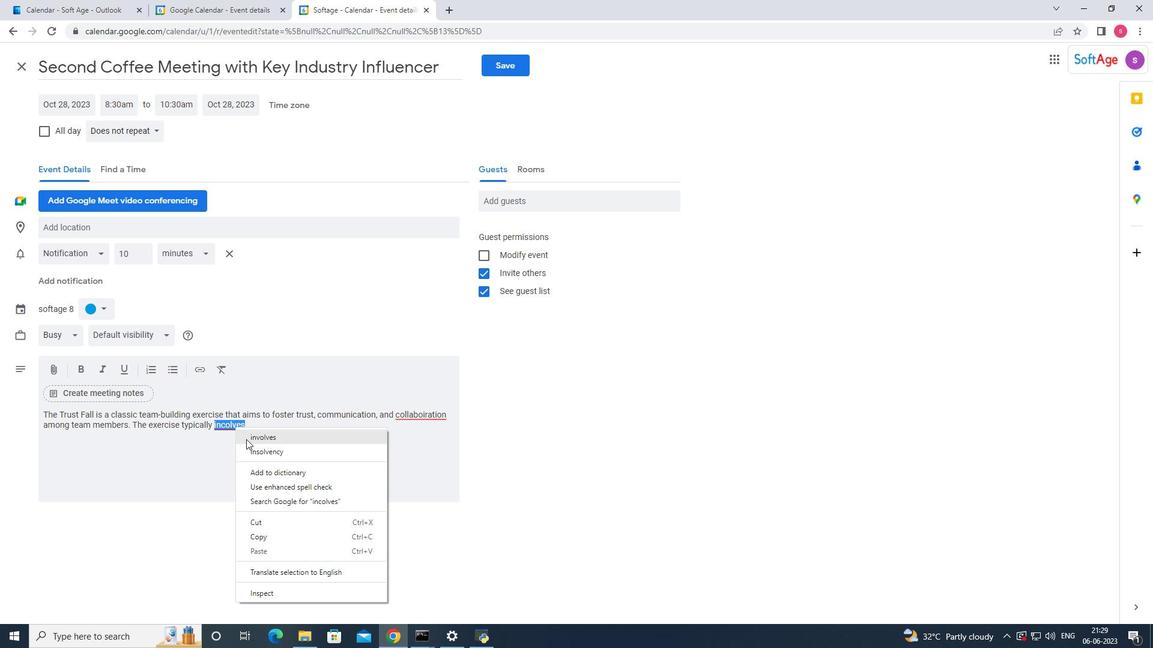 
Action: Mouse moved to (256, 431)
Screenshot: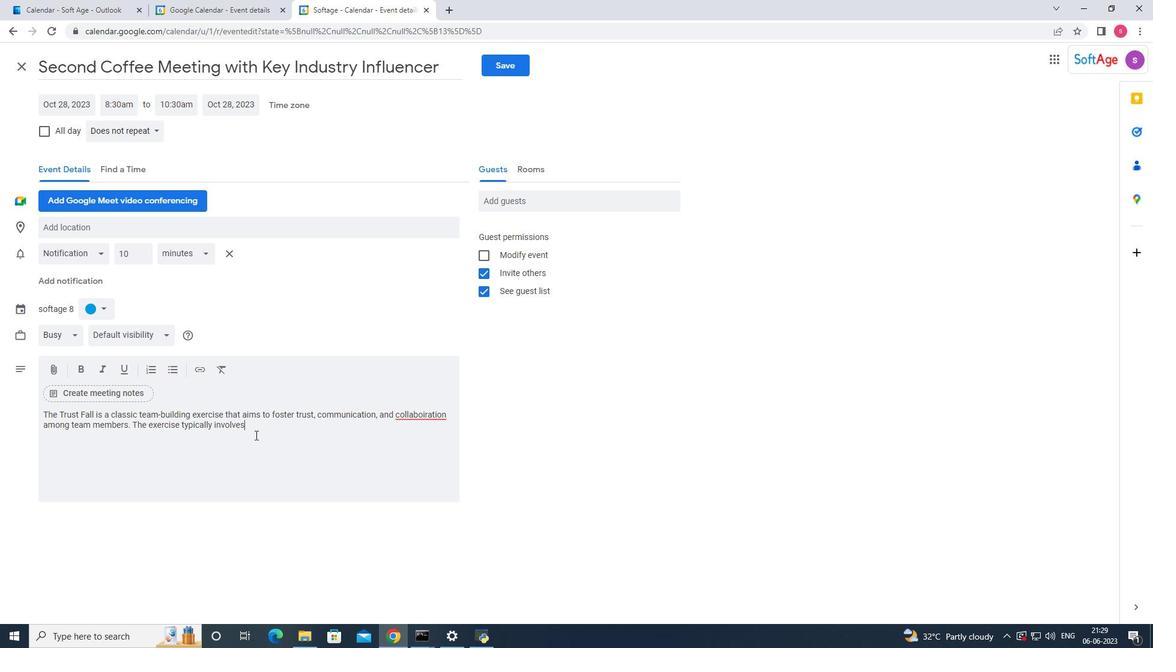 
Action: Mouse pressed left at (256, 431)
Screenshot: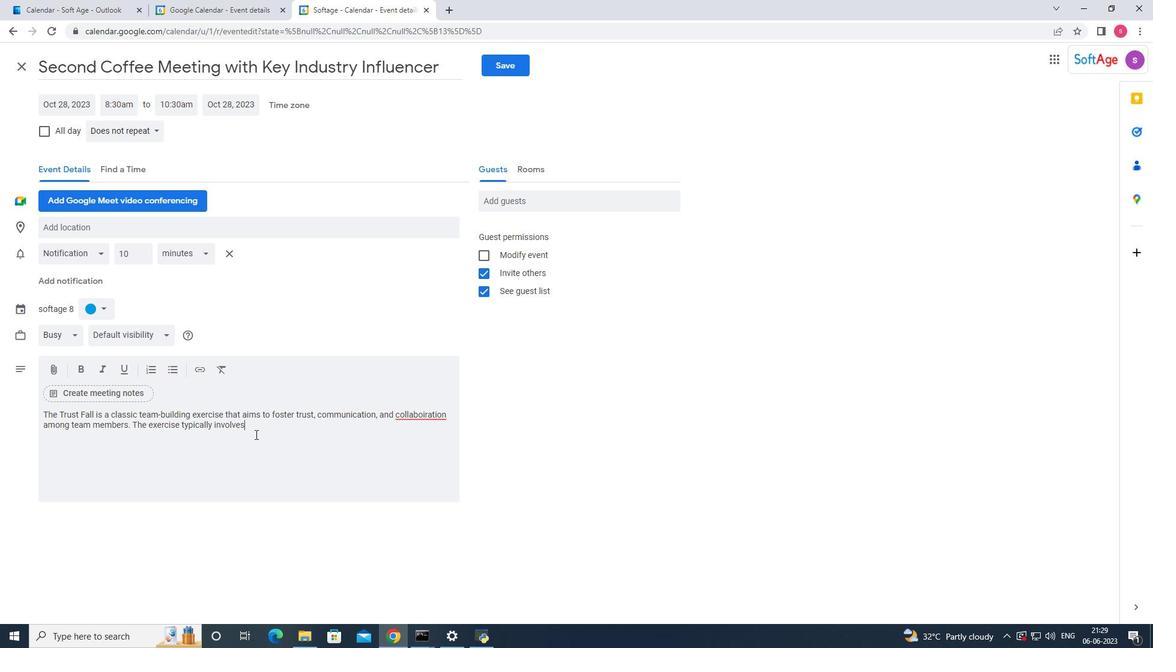 
Action: Mouse moved to (257, 430)
Screenshot: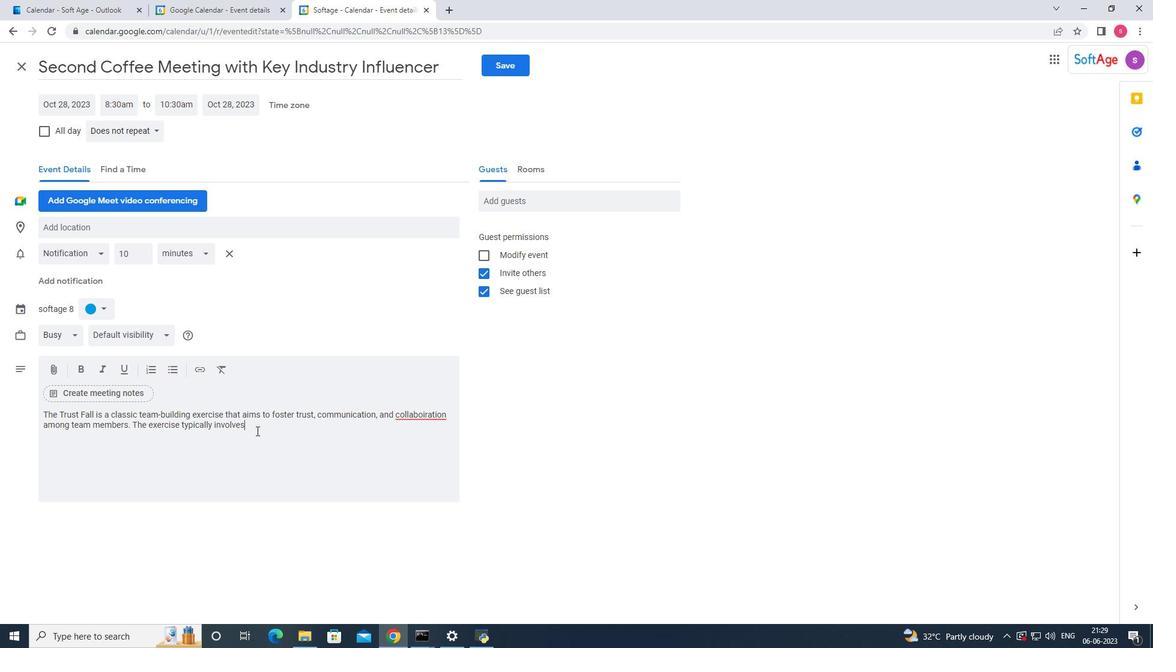 
Action: Key pressed one<Key.space>person<Key.space>failling<Key.space>backward,<Key.space>with<Key.space>thir<Key.space>eues<Key.space><Key.backspace><Key.backspace><Key.backspace><Key.backspace><Key.backspace><Key.backspace><Key.backspace><Key.backspace>eir<Key.space>eyes<Key.space>closes=<Key.backspace><Key.backspace>d,<Key.space>and<Key.space>trusting<Key.space>that<Key.space>thrir<Key.backspace><Key.backspace><Key.backspace>eir<Key.space>trammates<Key.space>will<Key.space>catch<Key.space>te<Key.backspace>hem<Key.space>and<Key.space>prevent<Key.space>them<Key.space>from<Key.space>hitting<Key.space>the<Key.space>ground.
Screenshot: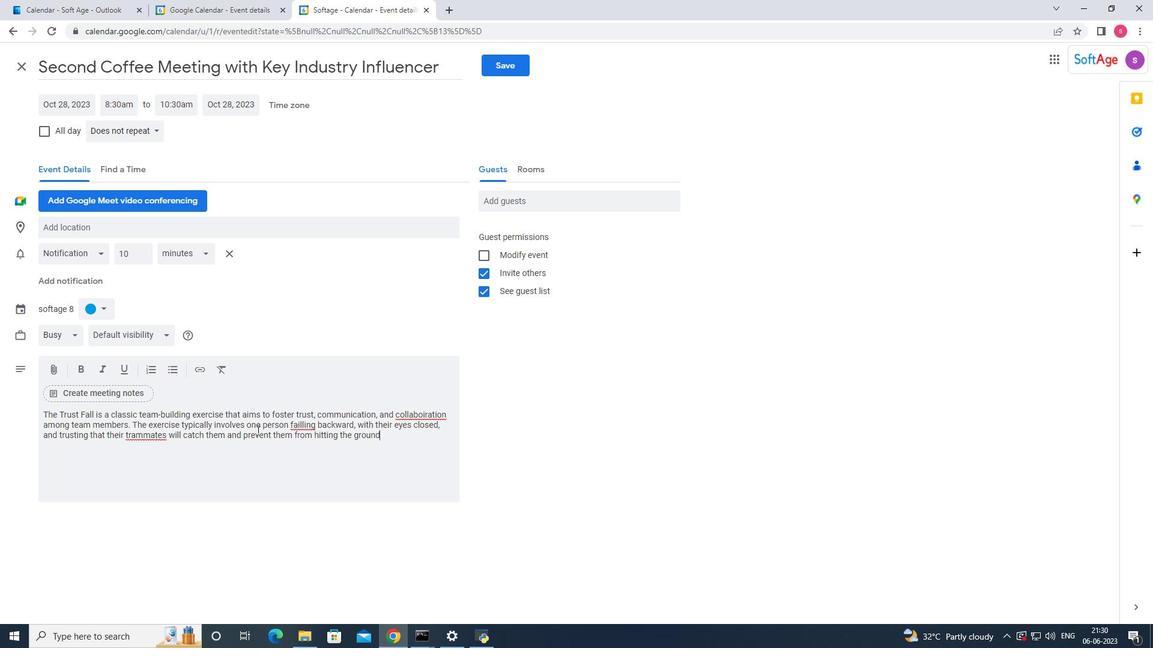 
Action: Mouse moved to (299, 427)
Screenshot: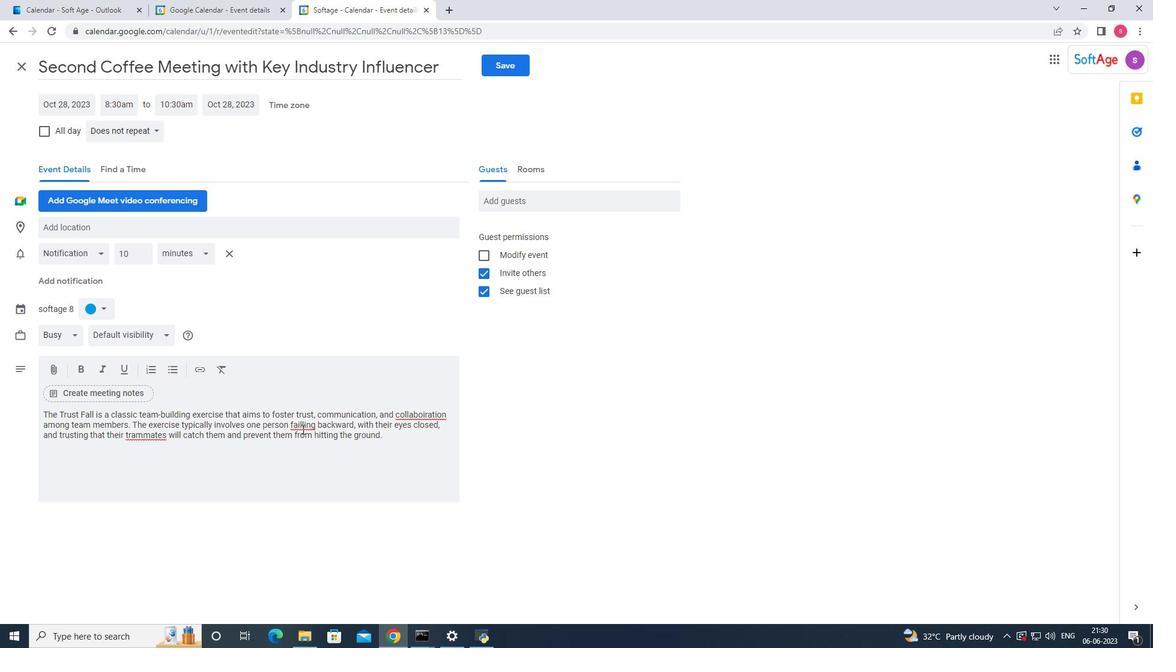 
Action: Mouse pressed right at (299, 427)
Screenshot: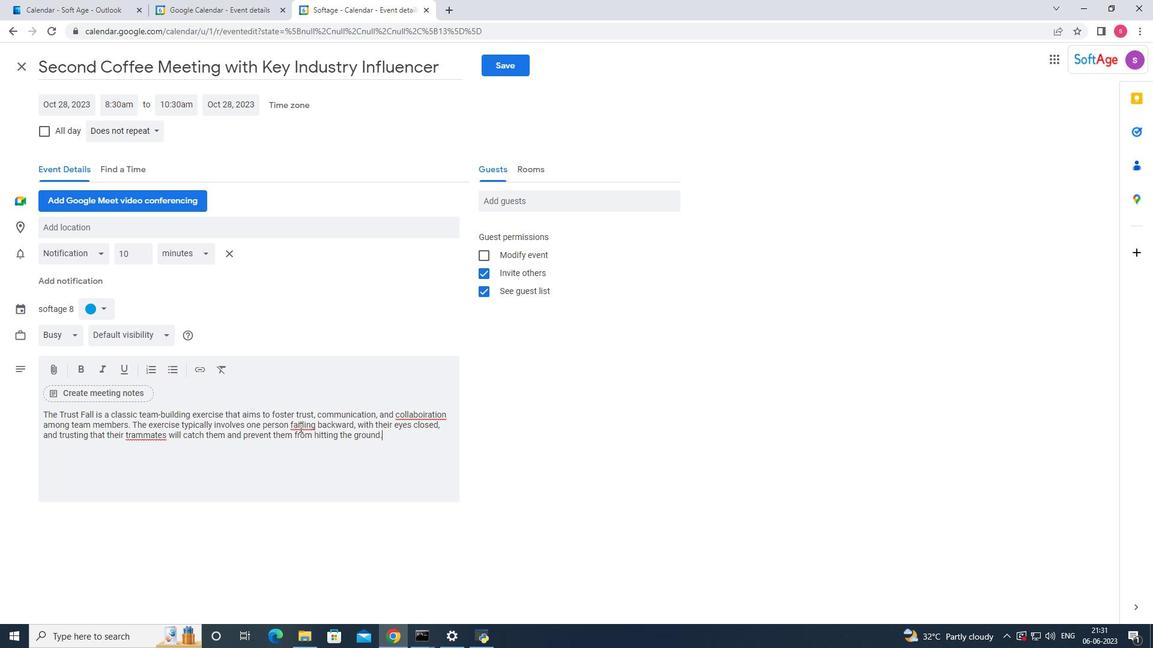 
Action: Mouse moved to (283, 478)
Screenshot: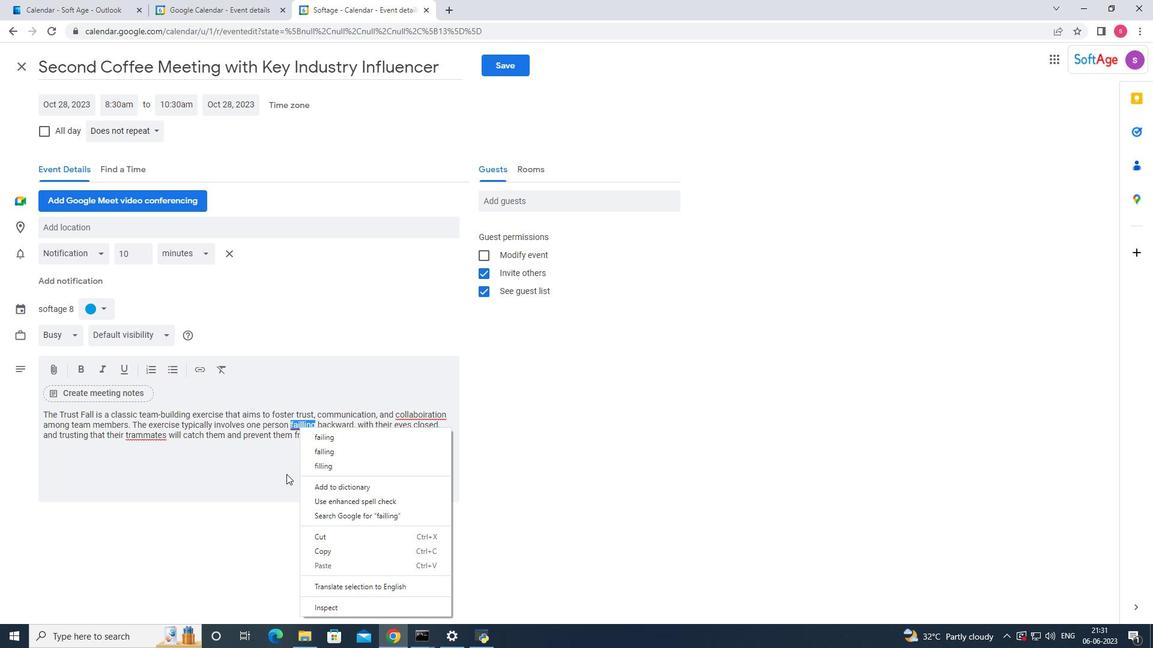
Action: Mouse pressed left at (283, 478)
Screenshot: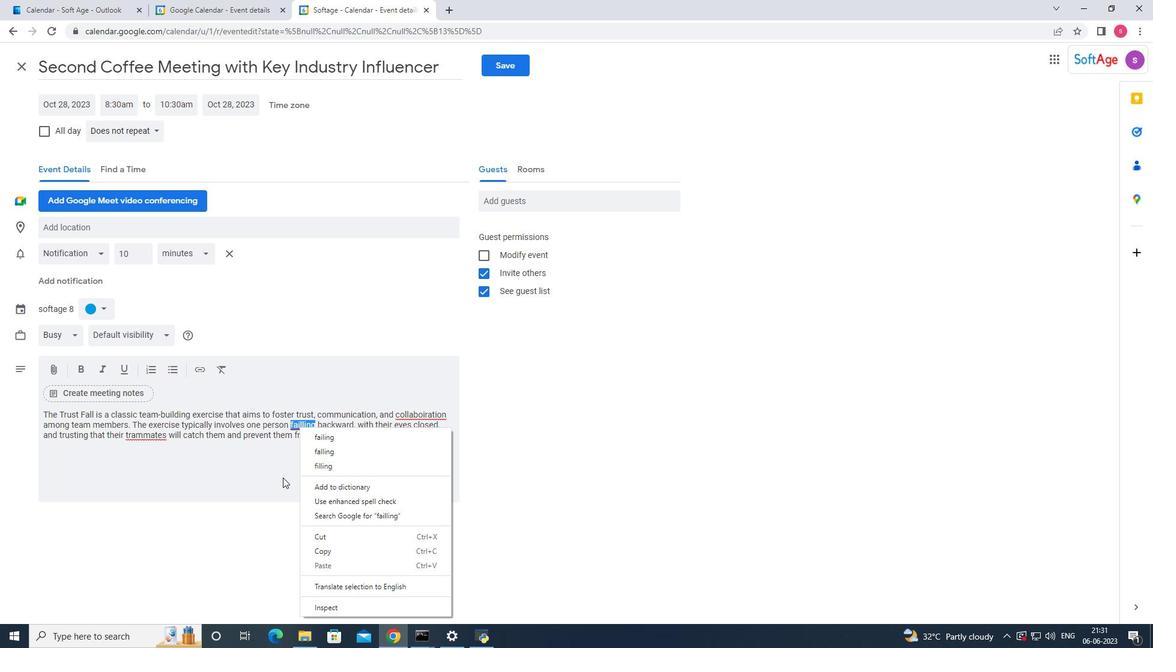 
Action: Mouse moved to (302, 424)
Screenshot: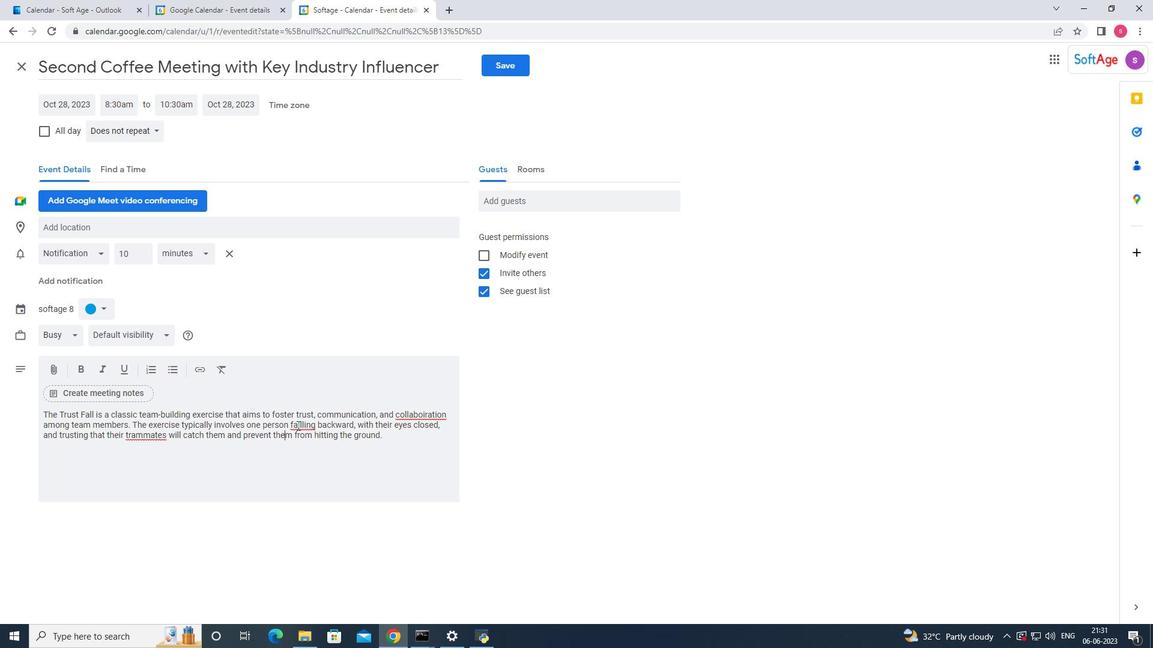 
Action: Mouse pressed right at (302, 424)
Screenshot: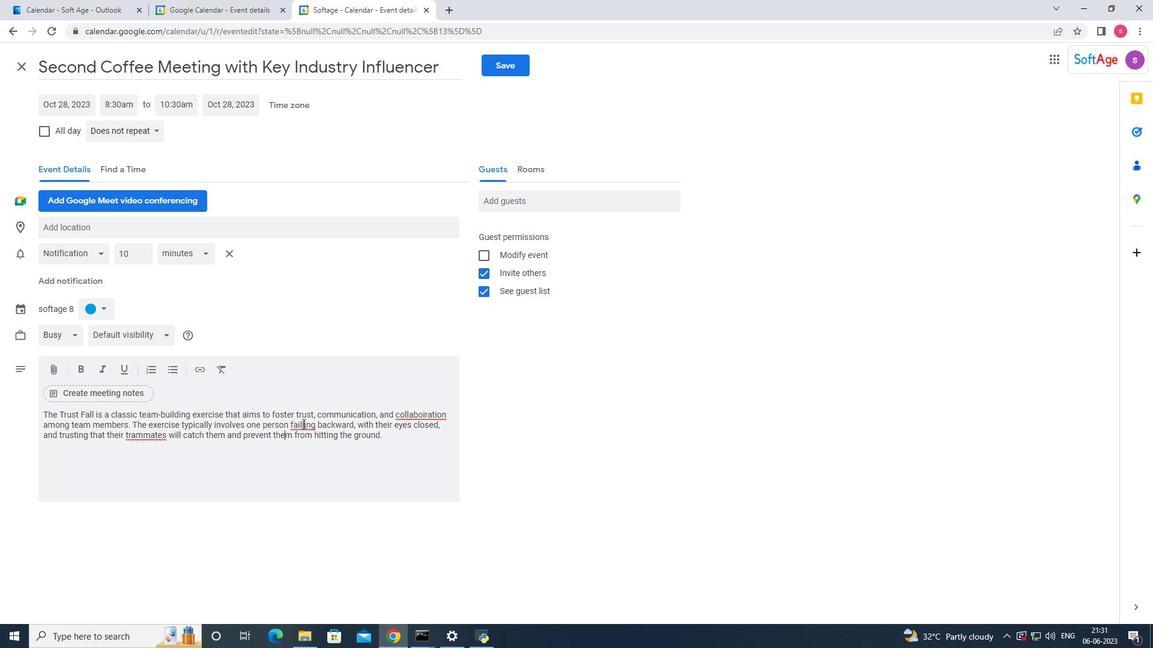 
Action: Mouse moved to (317, 449)
Screenshot: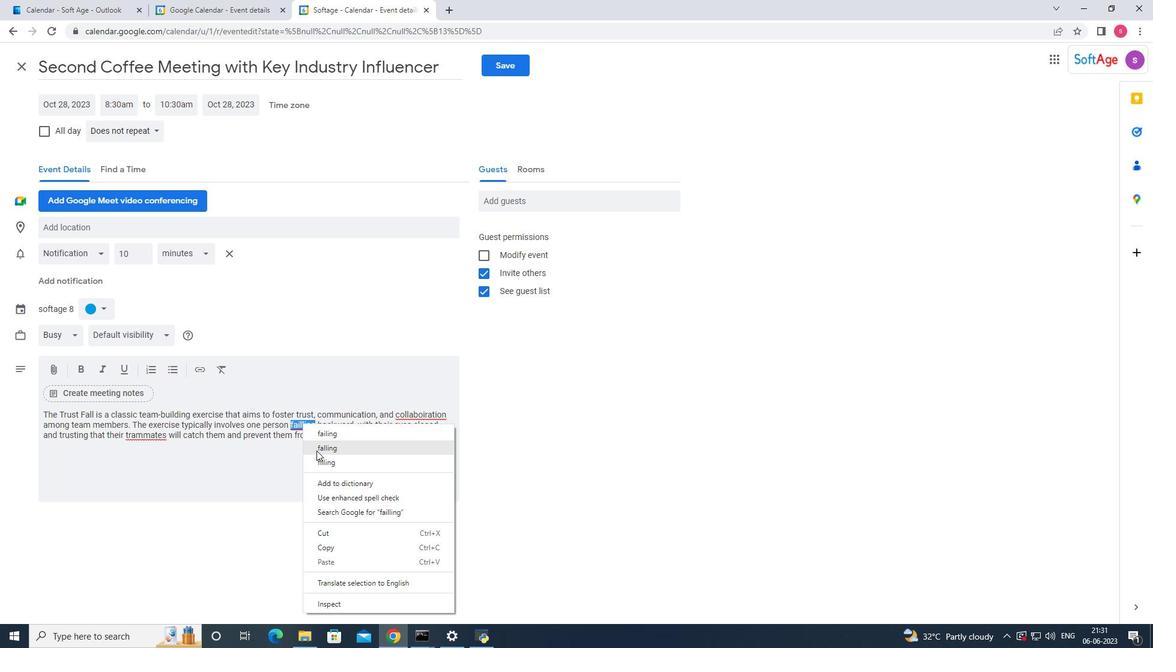
Action: Mouse pressed left at (317, 449)
Screenshot: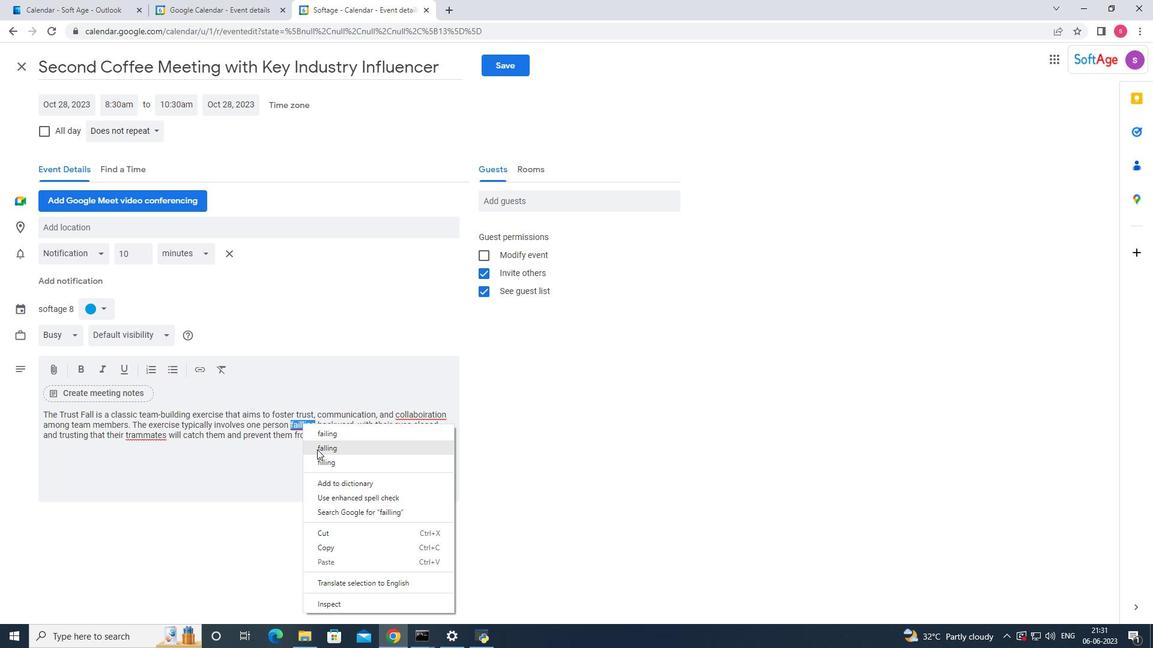 
Action: Mouse moved to (126, 439)
Screenshot: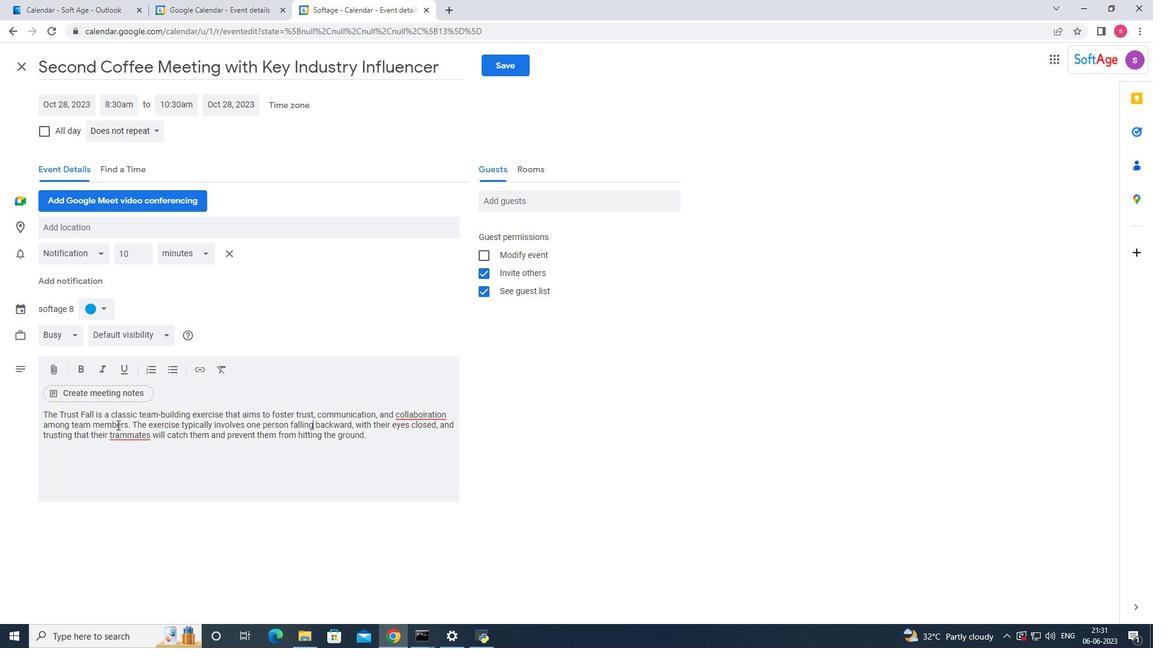 
Action: Mouse pressed right at (126, 439)
Screenshot: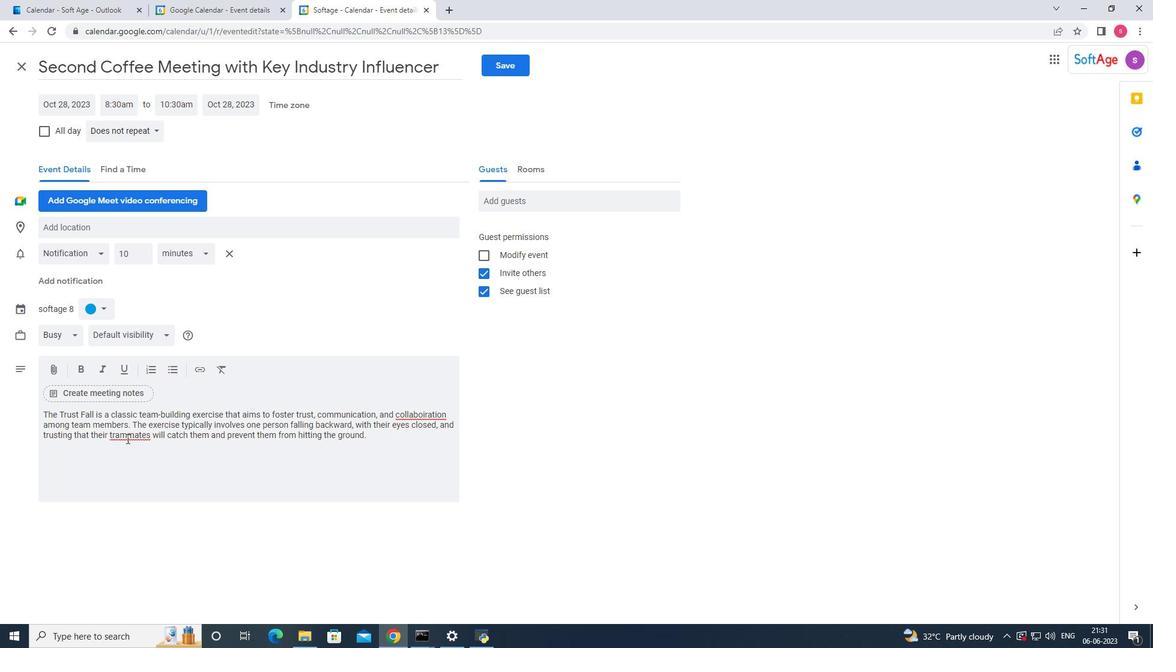 
Action: Mouse moved to (139, 490)
Screenshot: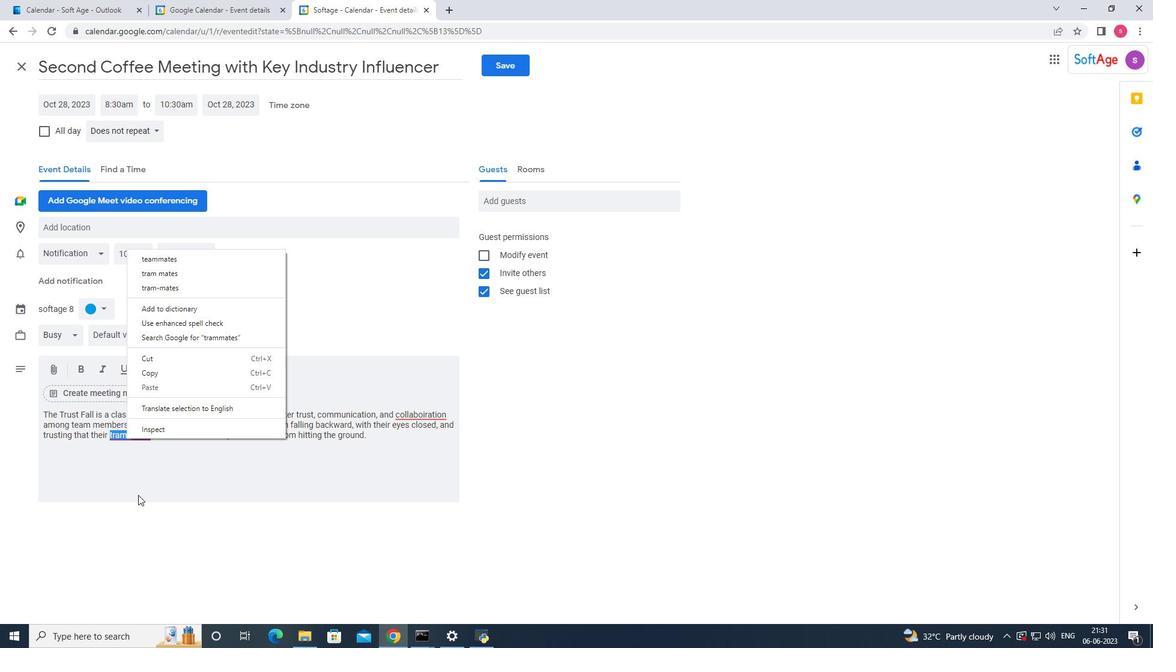 
Action: Mouse pressed left at (139, 490)
Screenshot: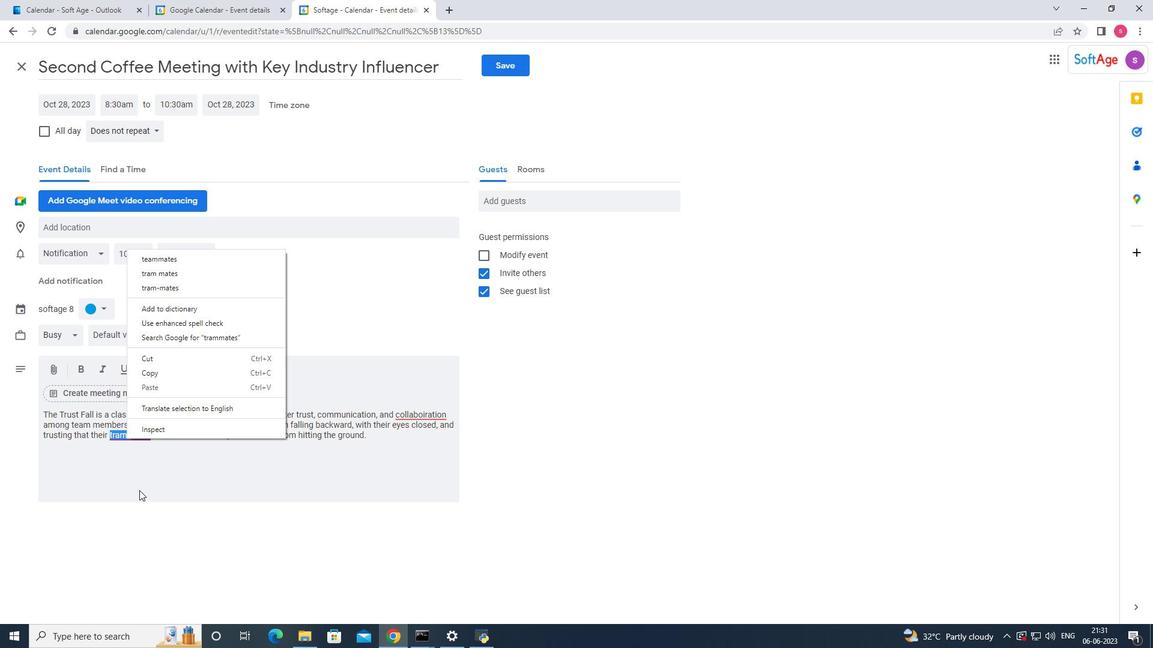 
Action: Mouse moved to (411, 417)
Screenshot: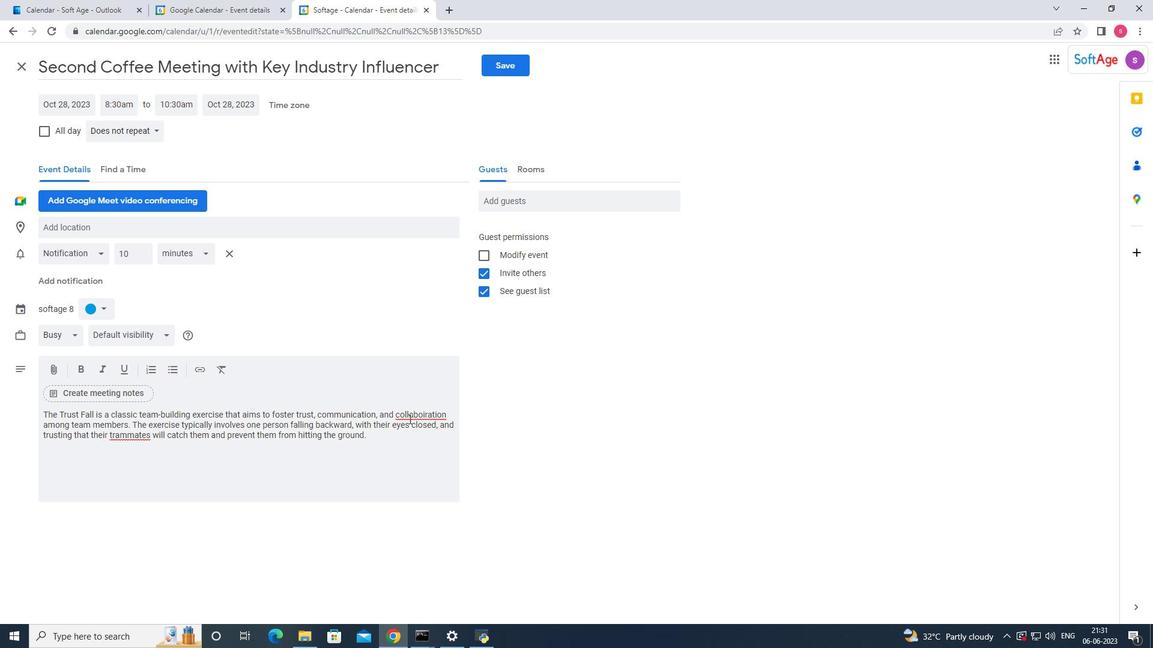 
Action: Mouse pressed right at (411, 417)
Screenshot: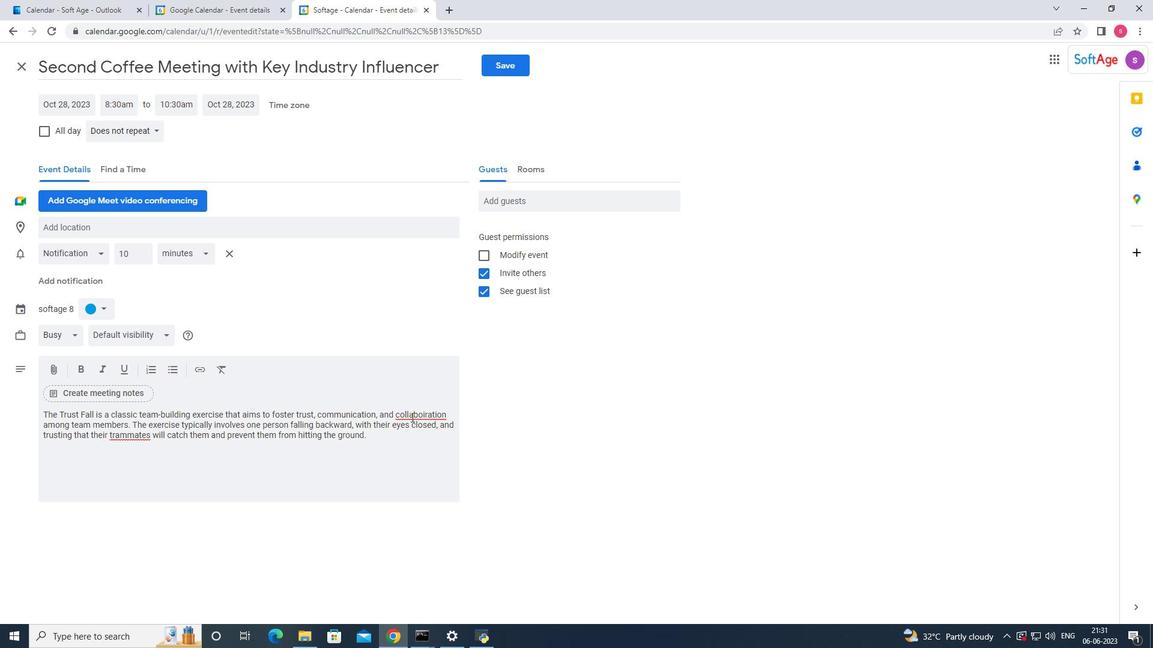 
Action: Mouse moved to (434, 429)
Screenshot: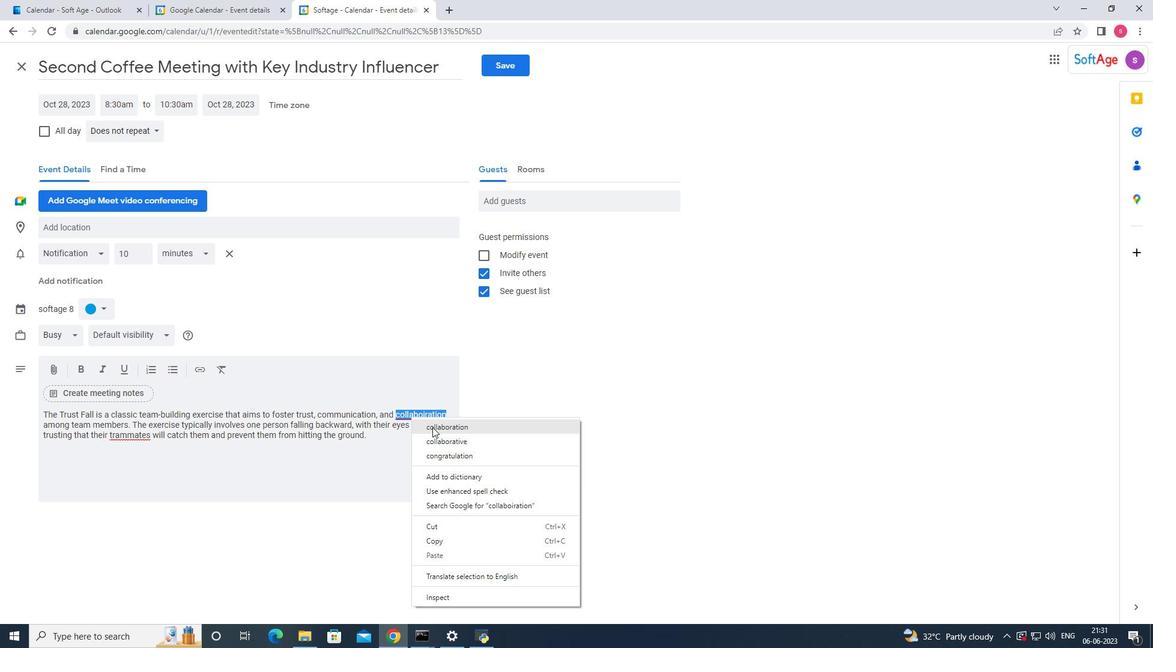 
Action: Mouse pressed left at (434, 429)
Screenshot: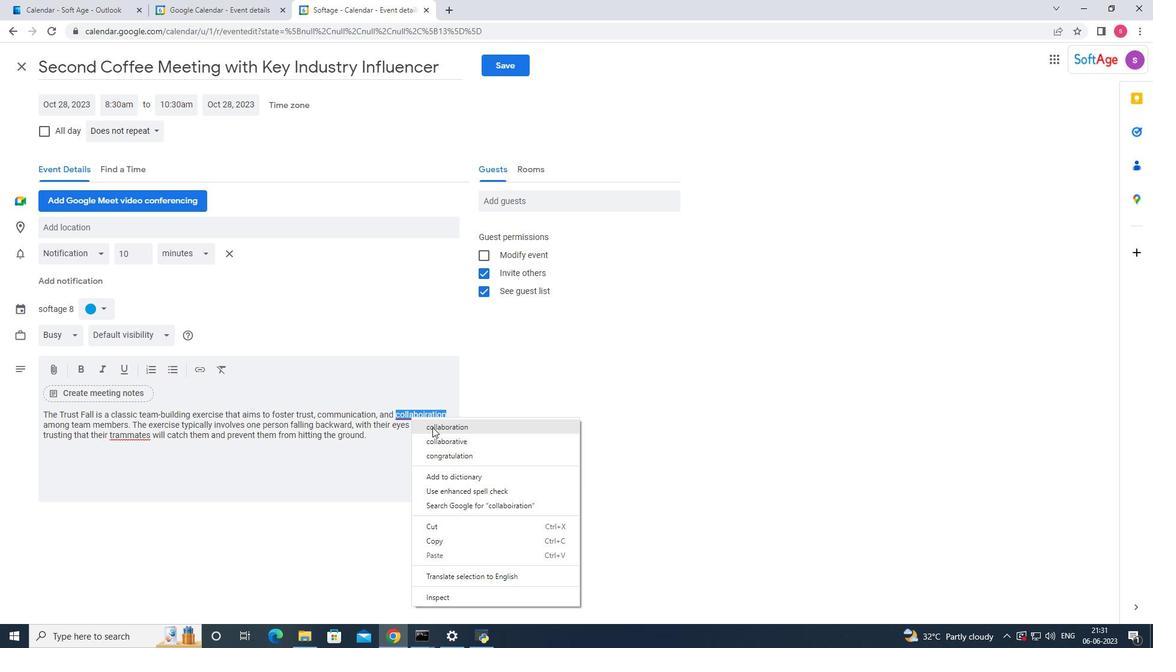 
Action: Mouse moved to (127, 438)
Screenshot: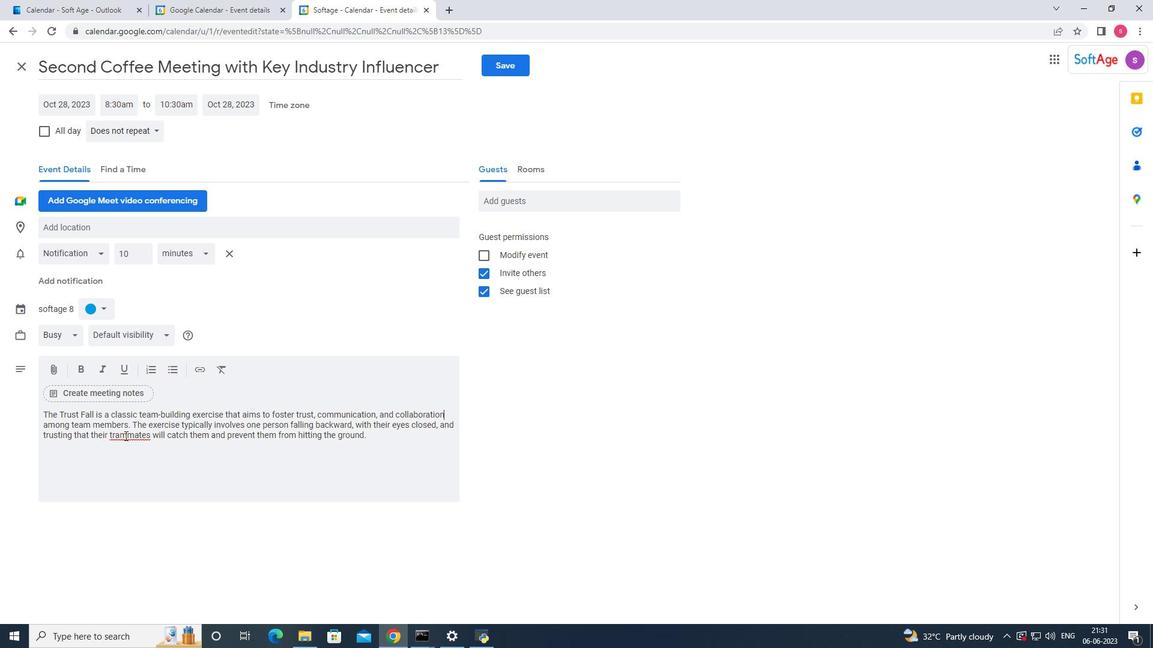 
Action: Mouse pressed right at (127, 438)
Screenshot: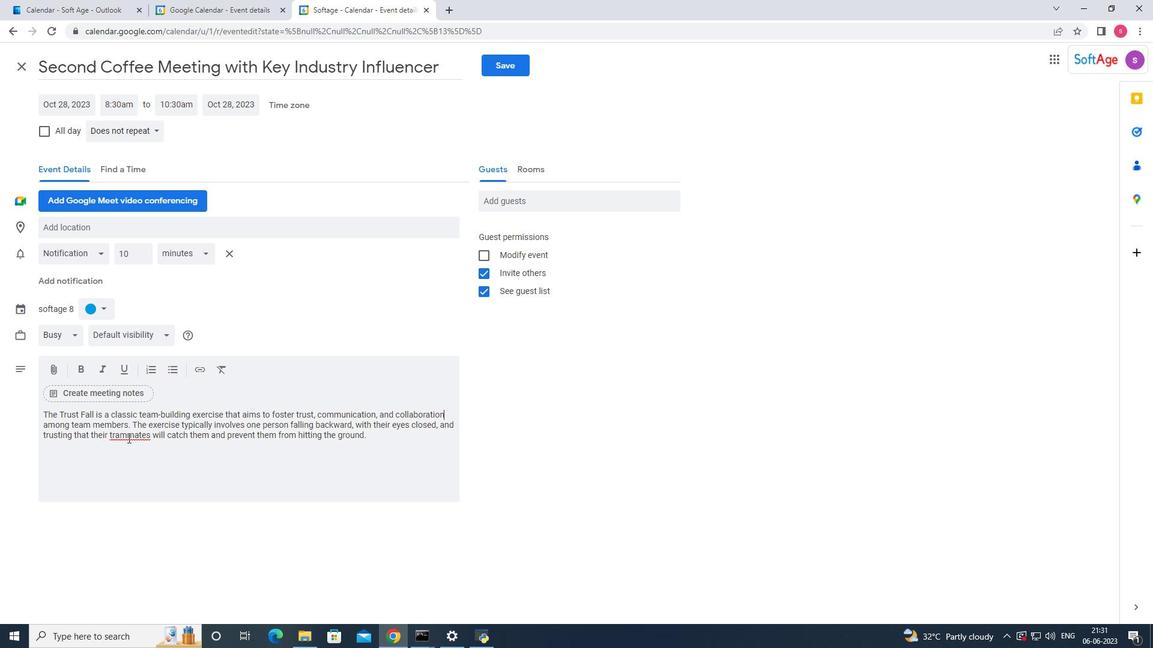 
Action: Mouse moved to (171, 258)
Screenshot: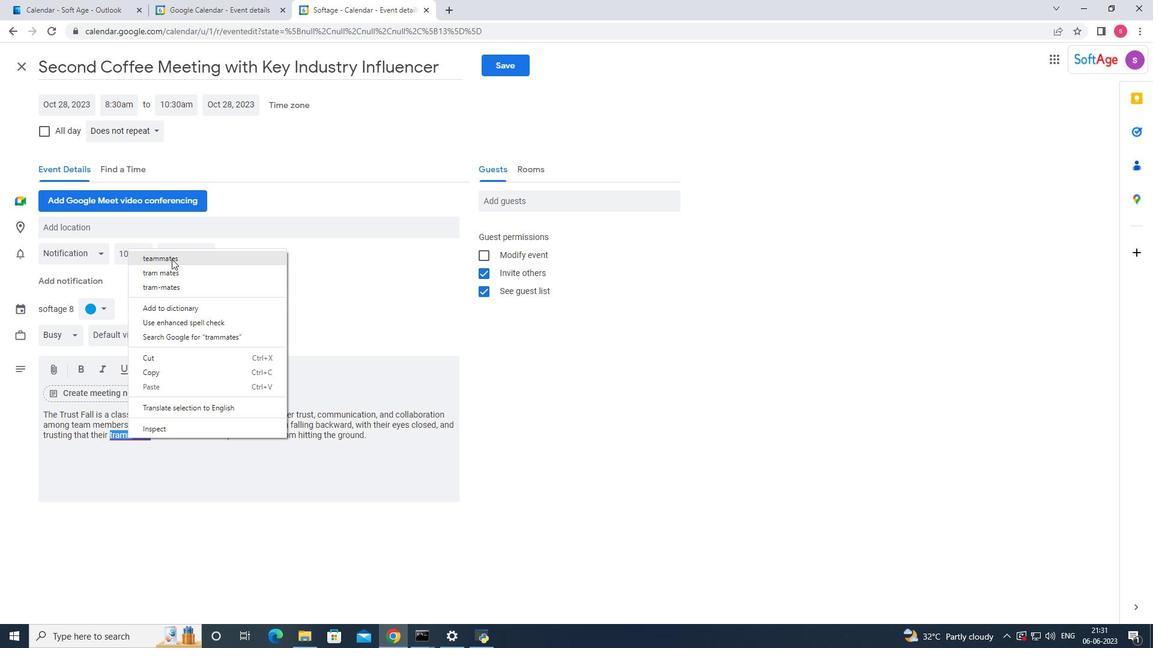 
Action: Mouse pressed left at (171, 258)
Screenshot: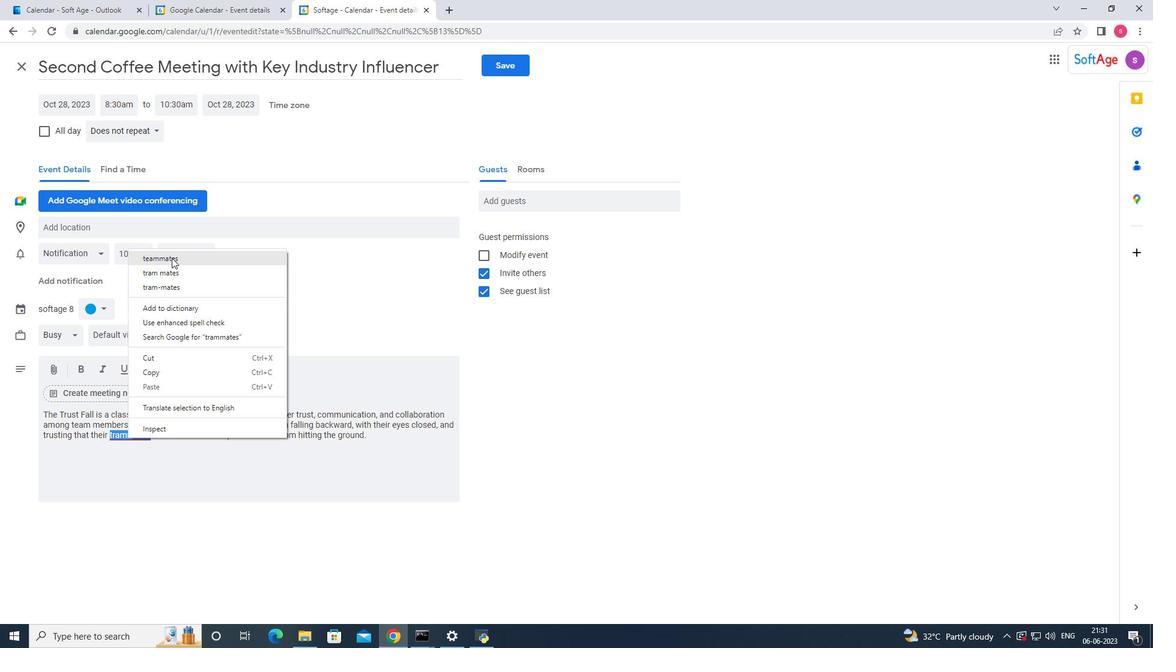 
Action: Mouse moved to (97, 305)
Screenshot: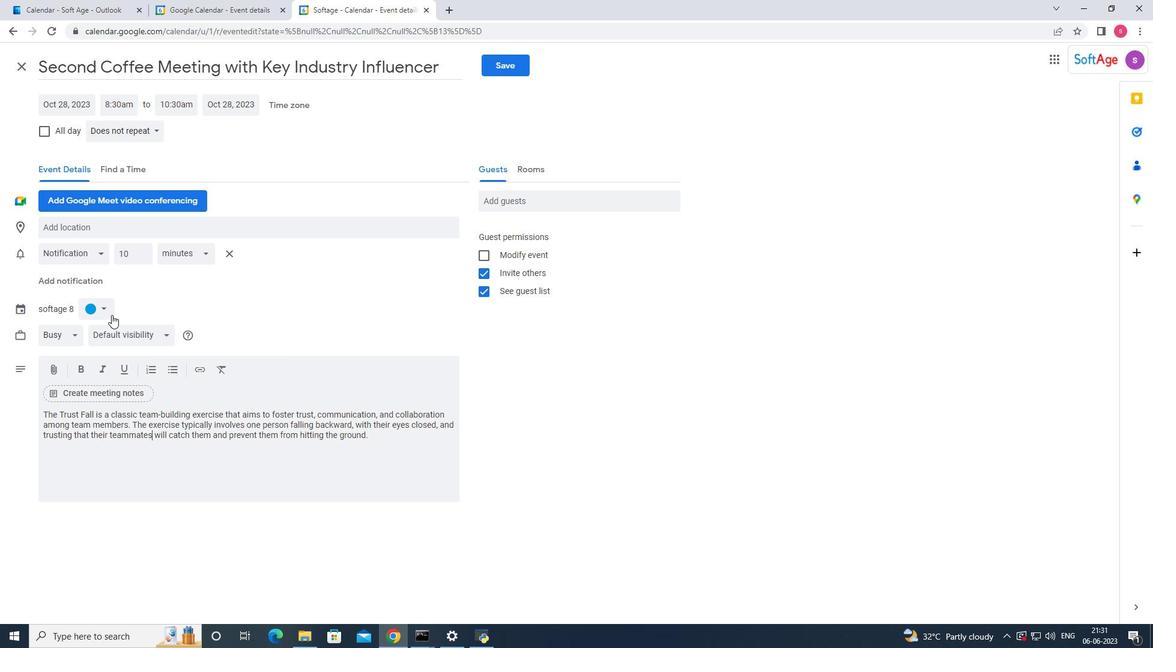 
Action: Mouse pressed left at (97, 305)
Screenshot: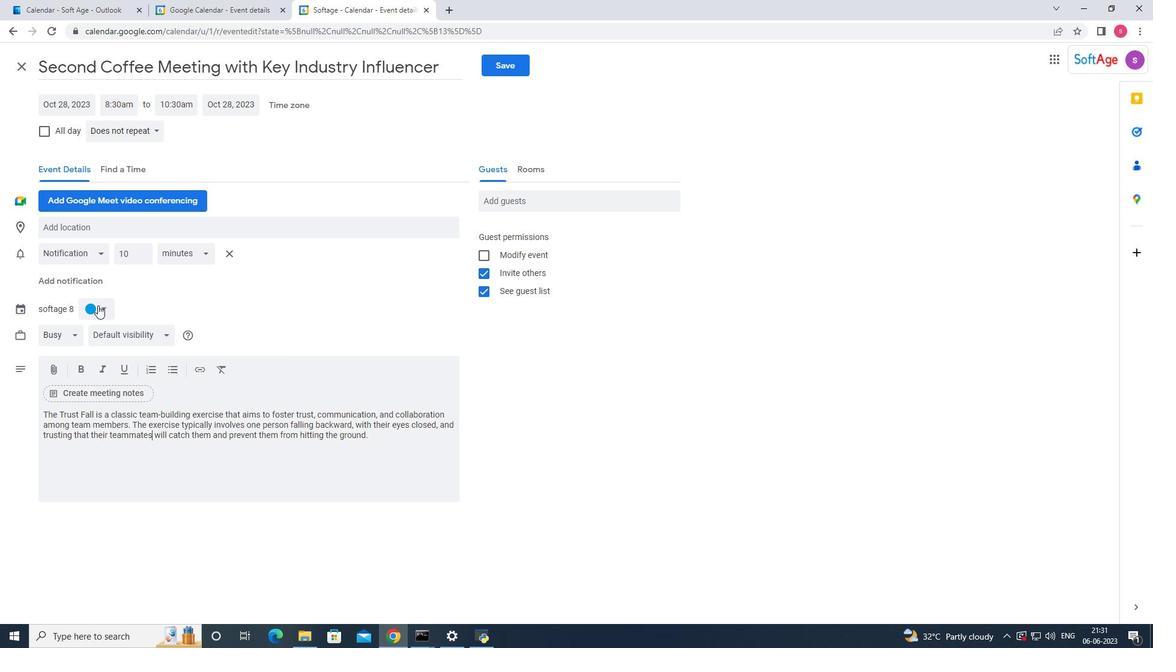
Action: Mouse moved to (88, 304)
Screenshot: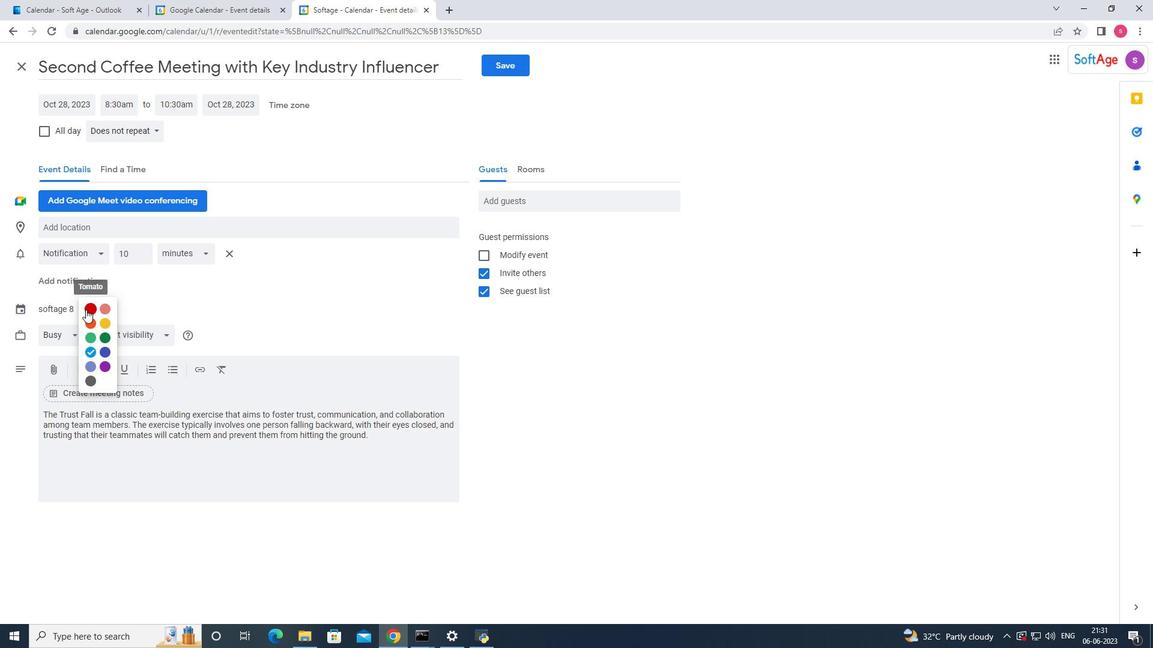 
Action: Mouse pressed left at (88, 304)
Screenshot: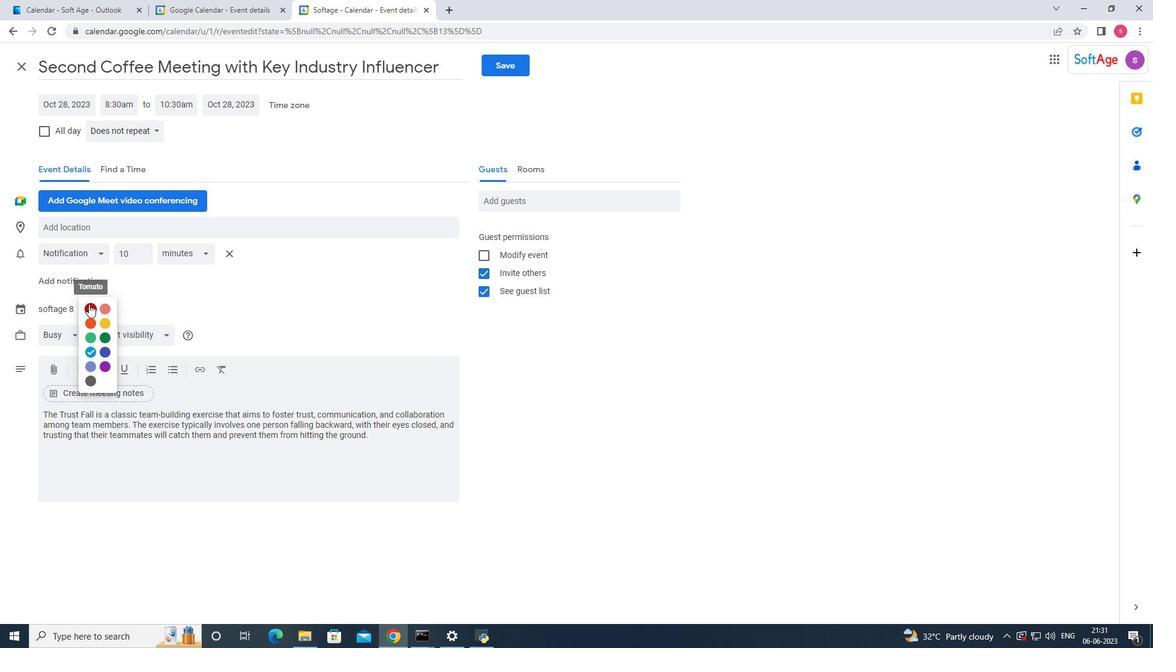 
Action: Mouse moved to (78, 232)
Screenshot: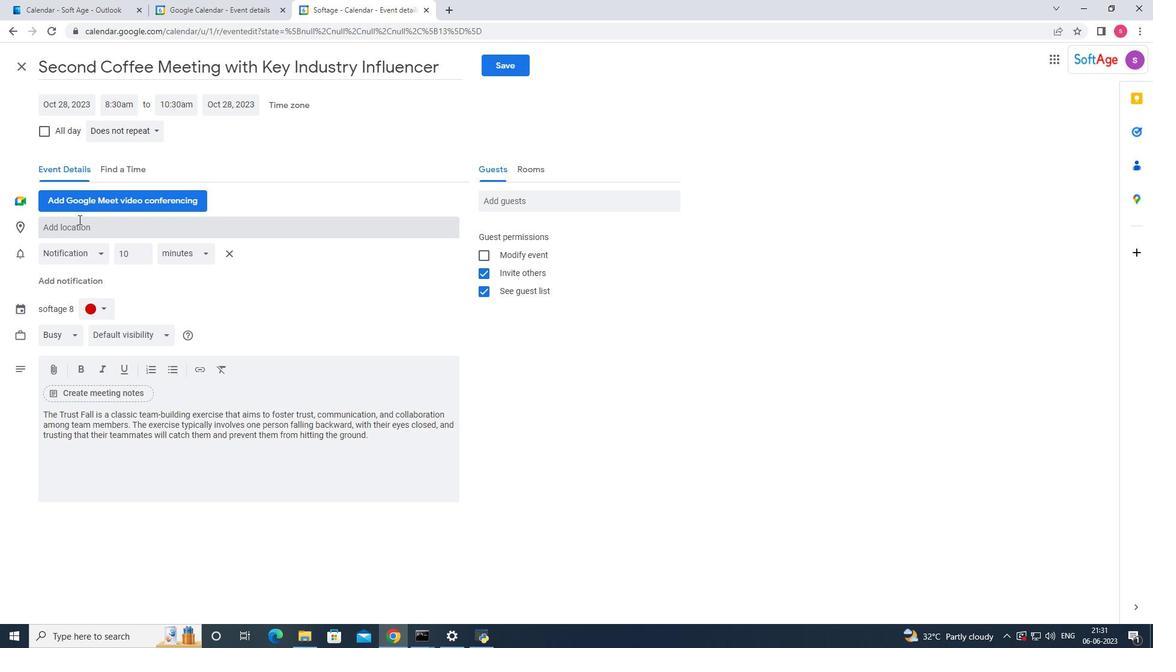
Action: Mouse pressed left at (78, 232)
Screenshot: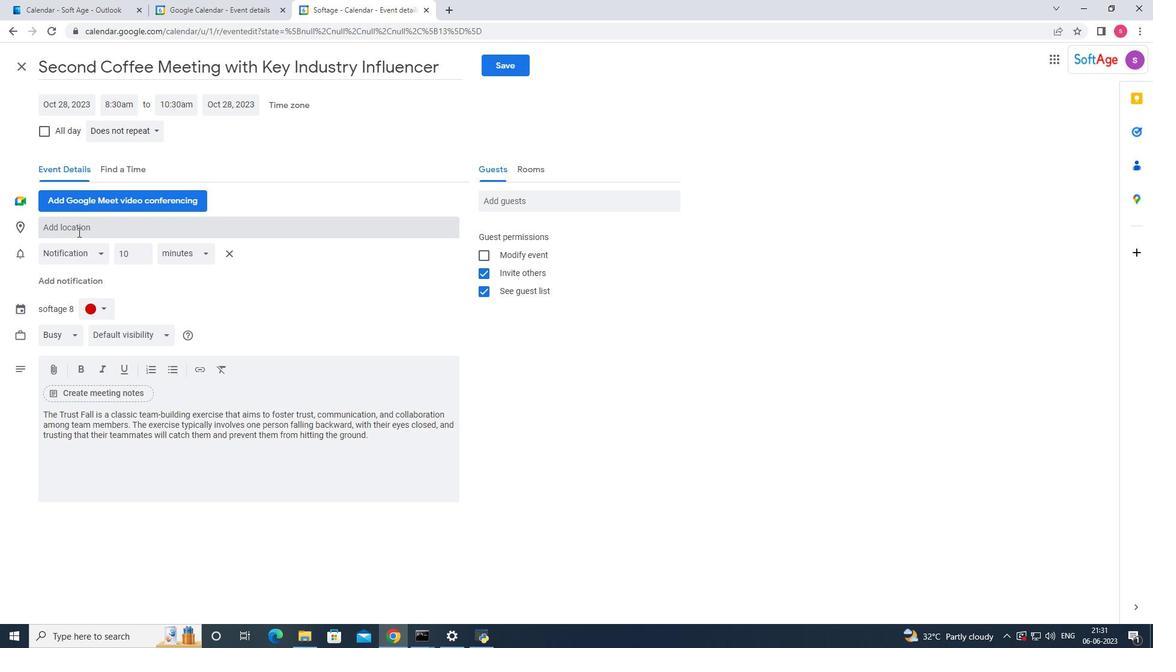 
Action: Key pressed <Key.shift_r>Geneva
Screenshot: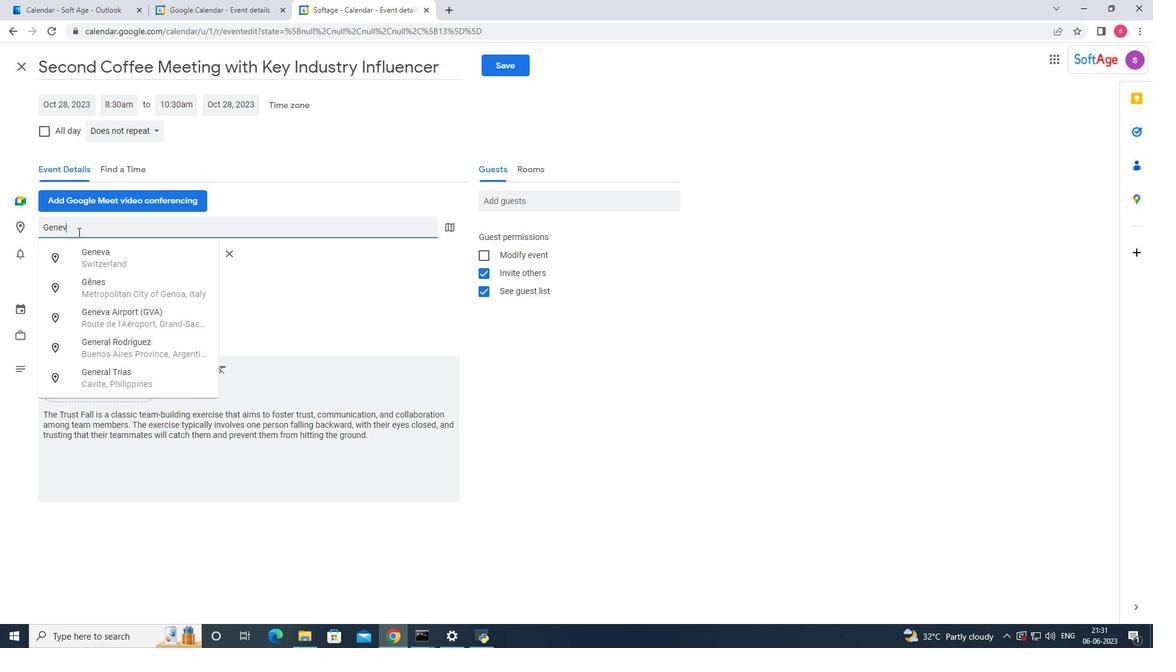 
Action: Mouse moved to (103, 251)
Screenshot: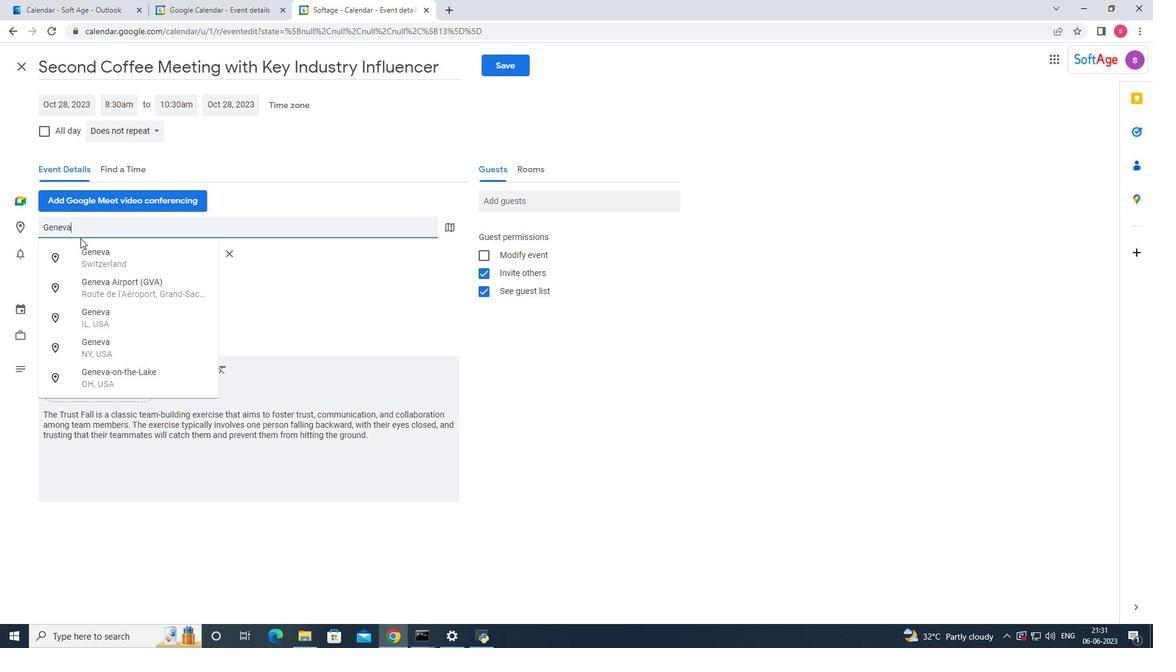 
Action: Mouse pressed left at (103, 251)
Screenshot: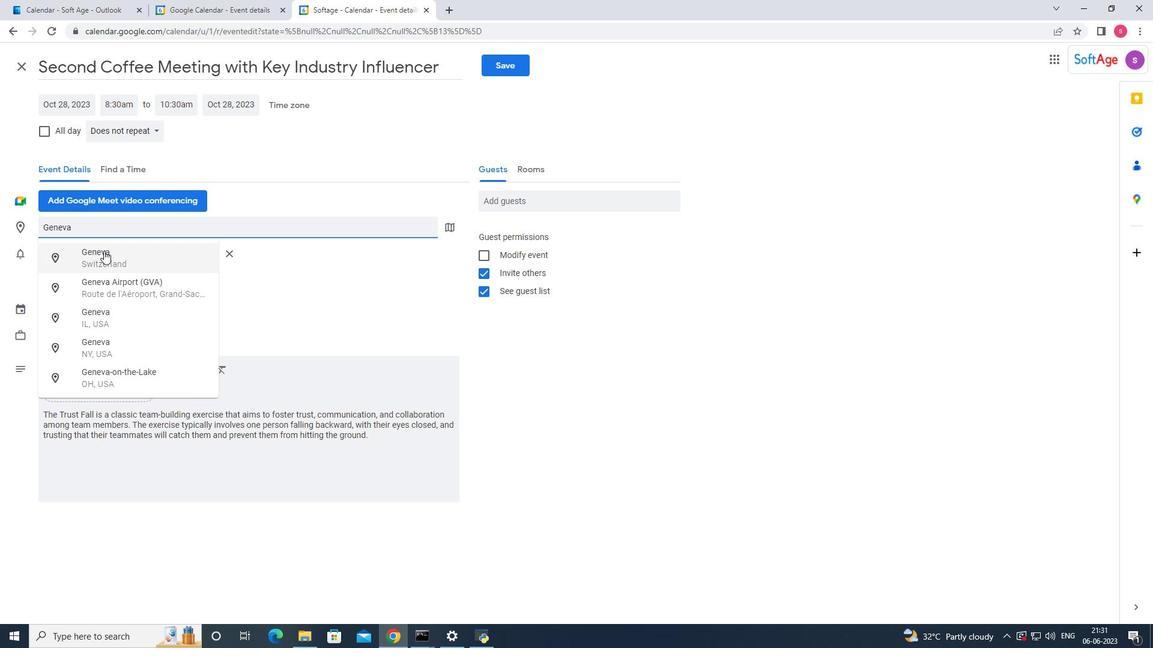 
Action: Mouse moved to (503, 200)
Screenshot: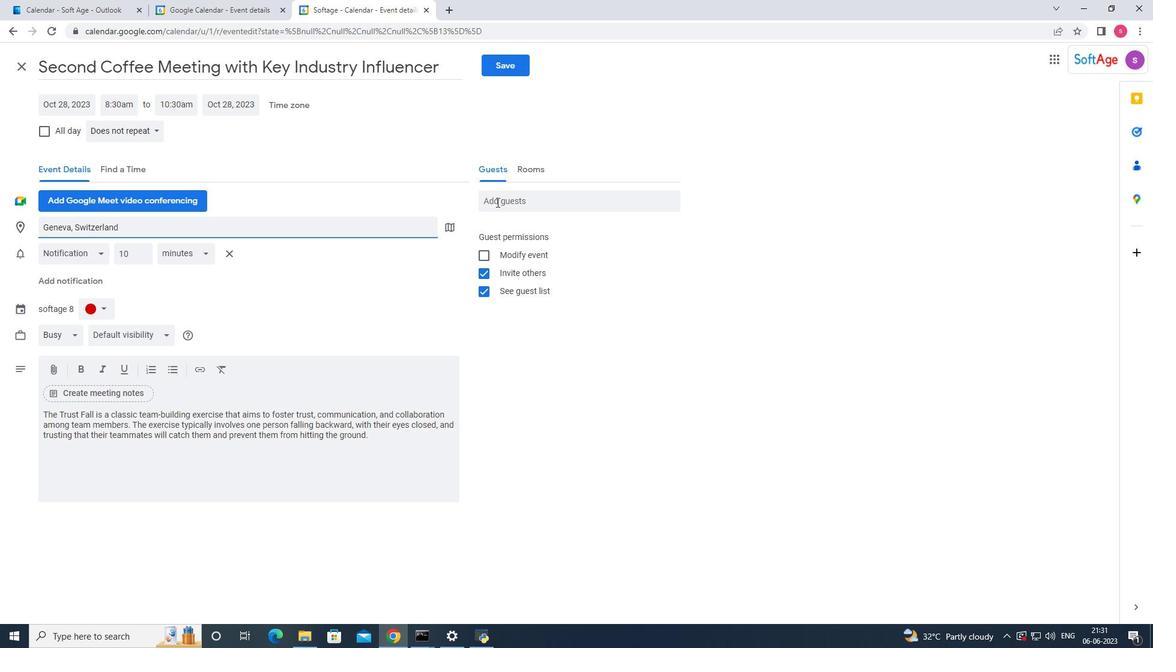 
Action: Mouse pressed left at (503, 200)
Screenshot: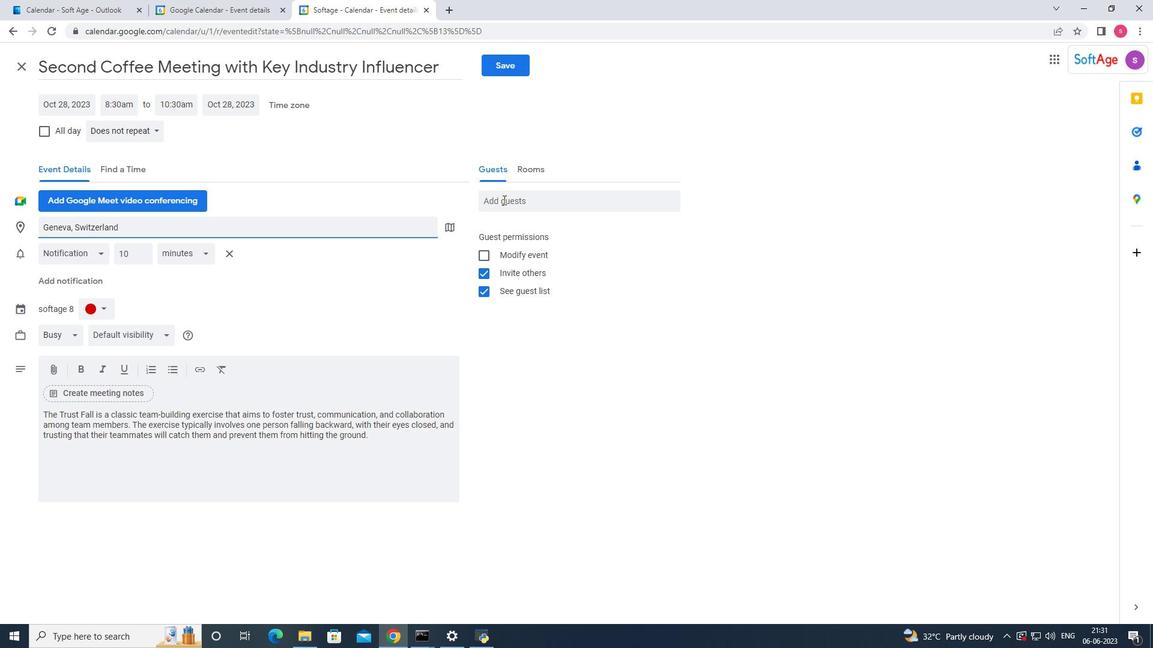 
Action: Key pressed softage.1
Screenshot: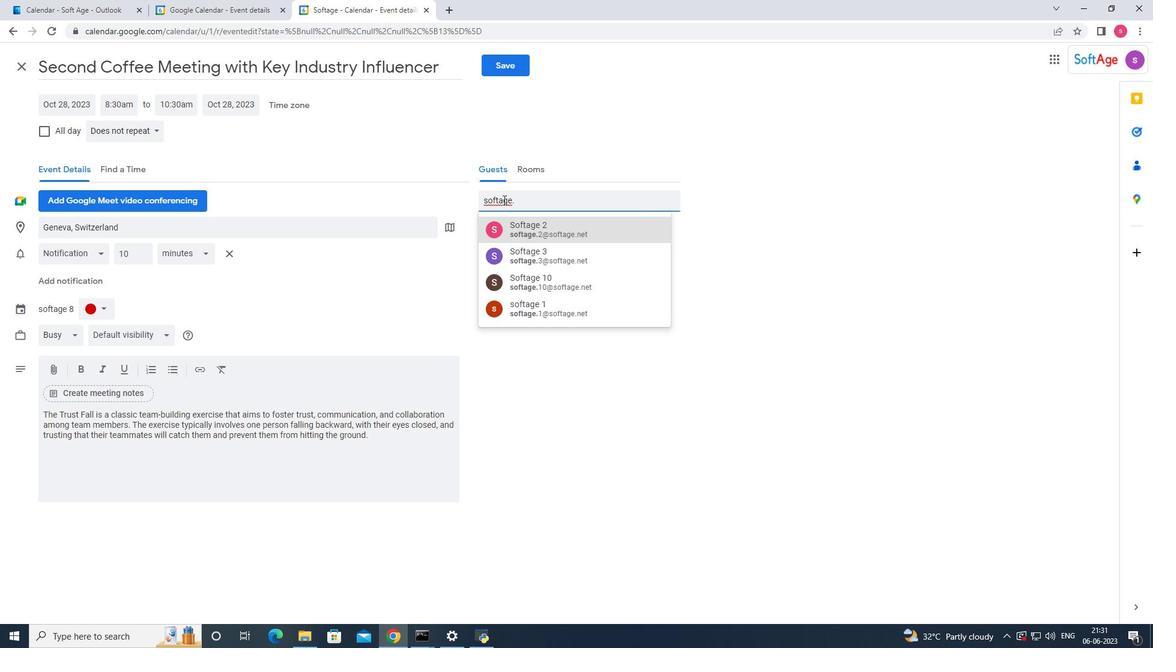 
Action: Mouse moved to (541, 251)
Screenshot: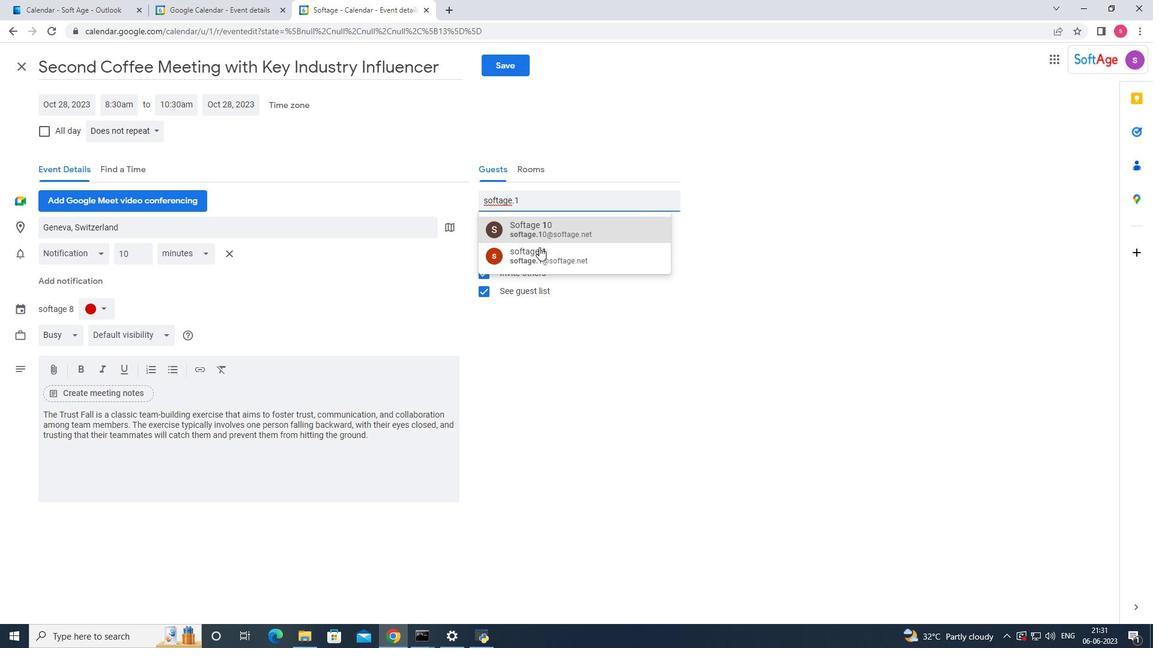 
Action: Mouse pressed left at (541, 251)
Screenshot: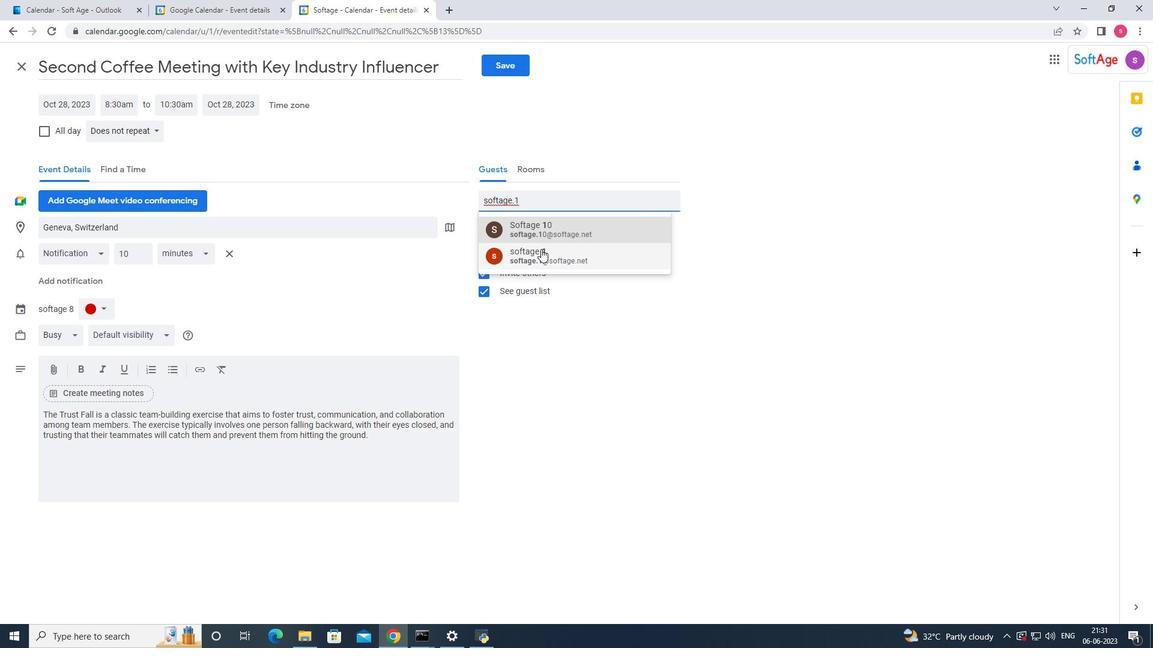 
Action: Key pressed softage.2
Screenshot: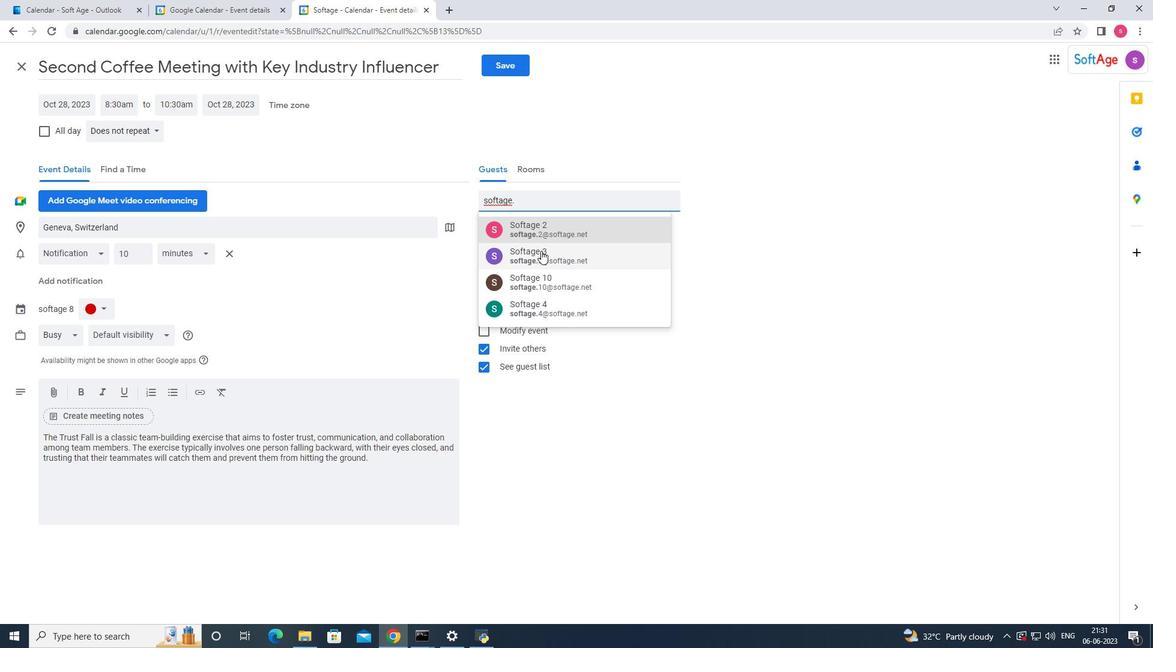 
Action: Mouse moved to (538, 235)
Screenshot: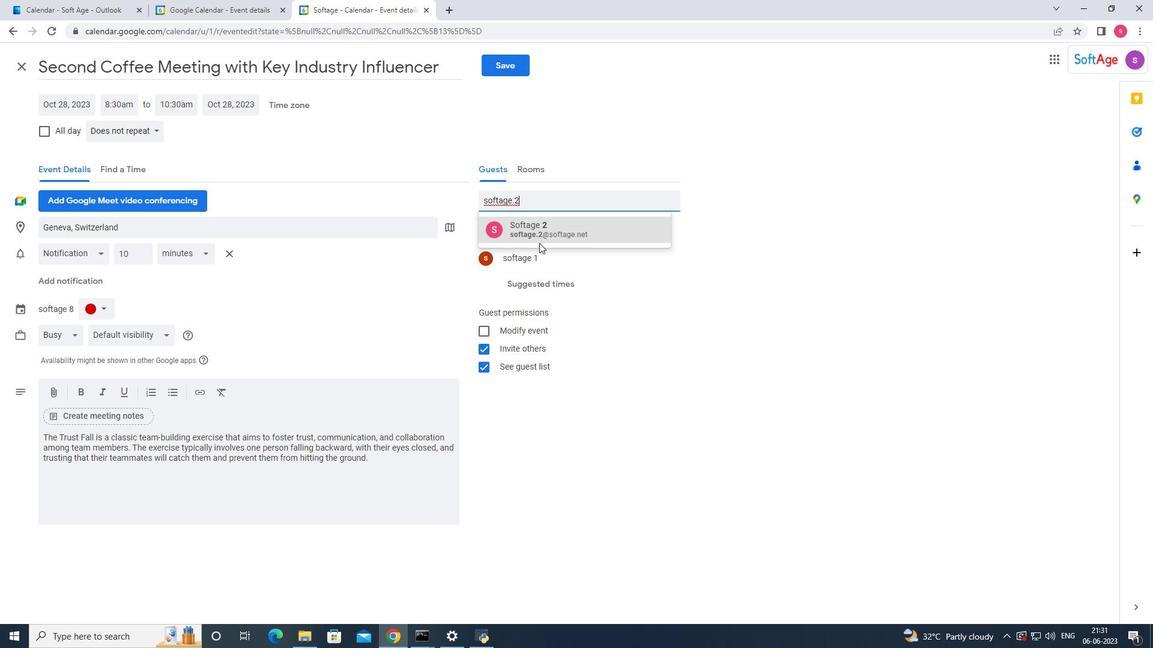 
Action: Mouse pressed left at (538, 235)
Screenshot: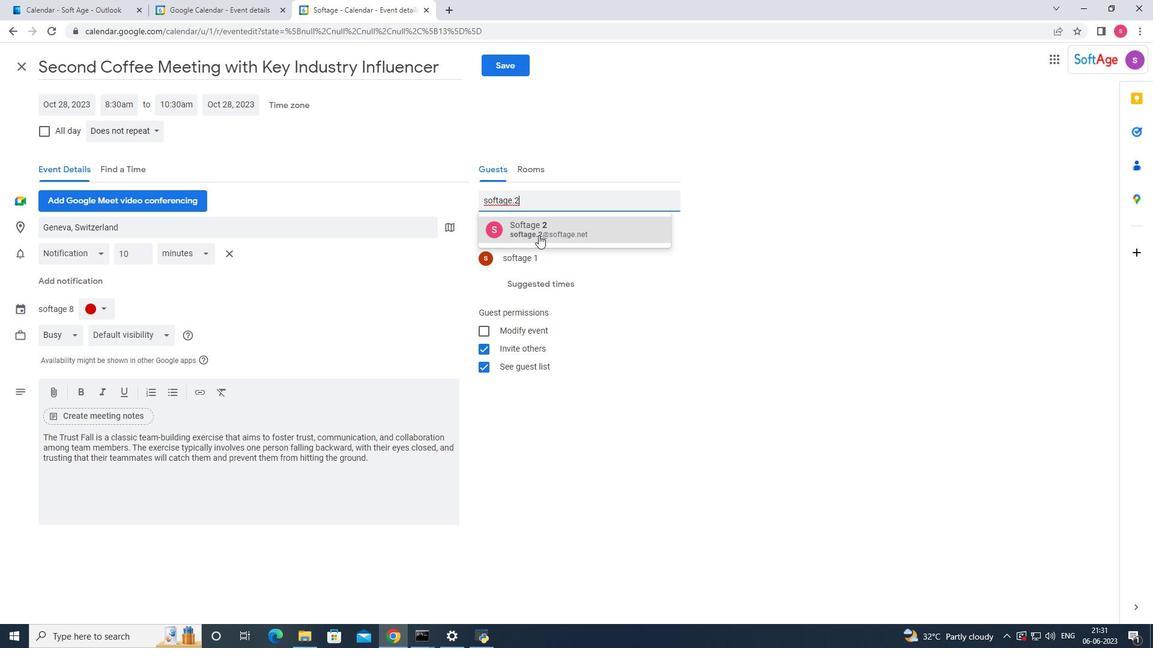 
Action: Mouse moved to (113, 125)
Screenshot: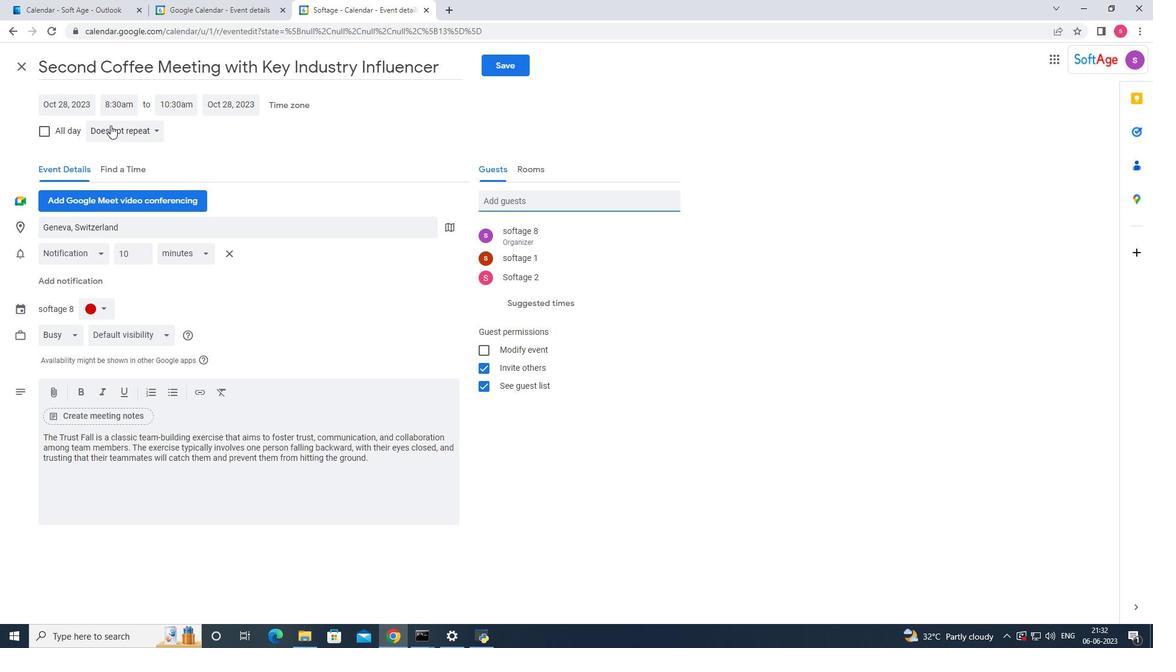 
Action: Mouse pressed left at (113, 125)
Screenshot: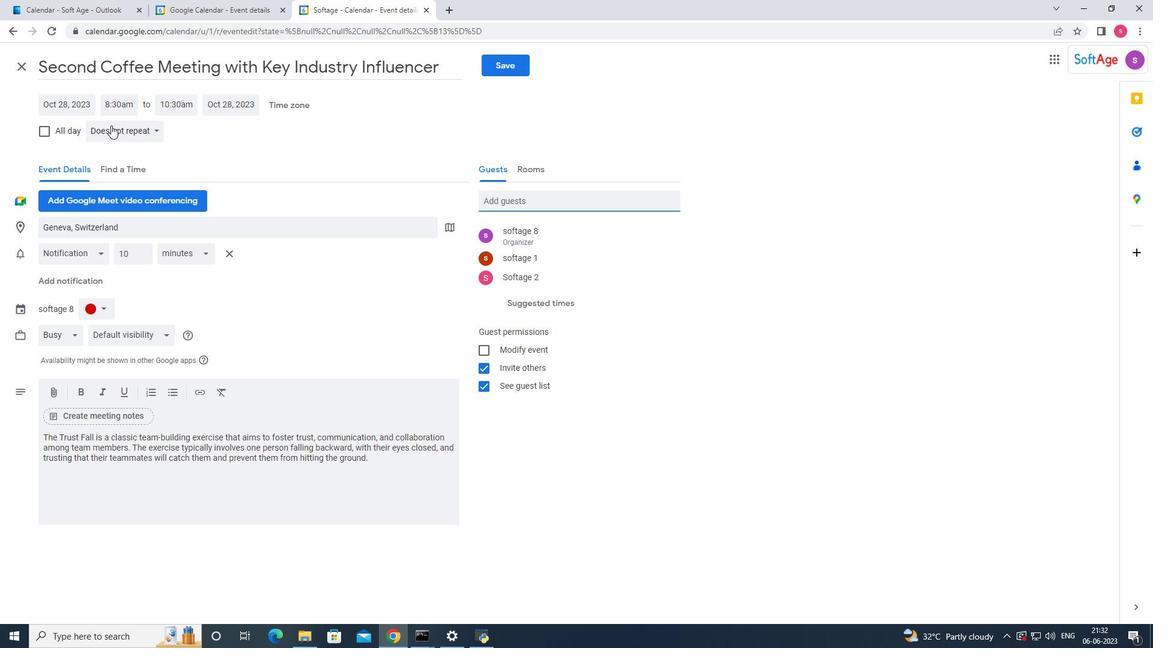 
Action: Mouse moved to (138, 132)
Screenshot: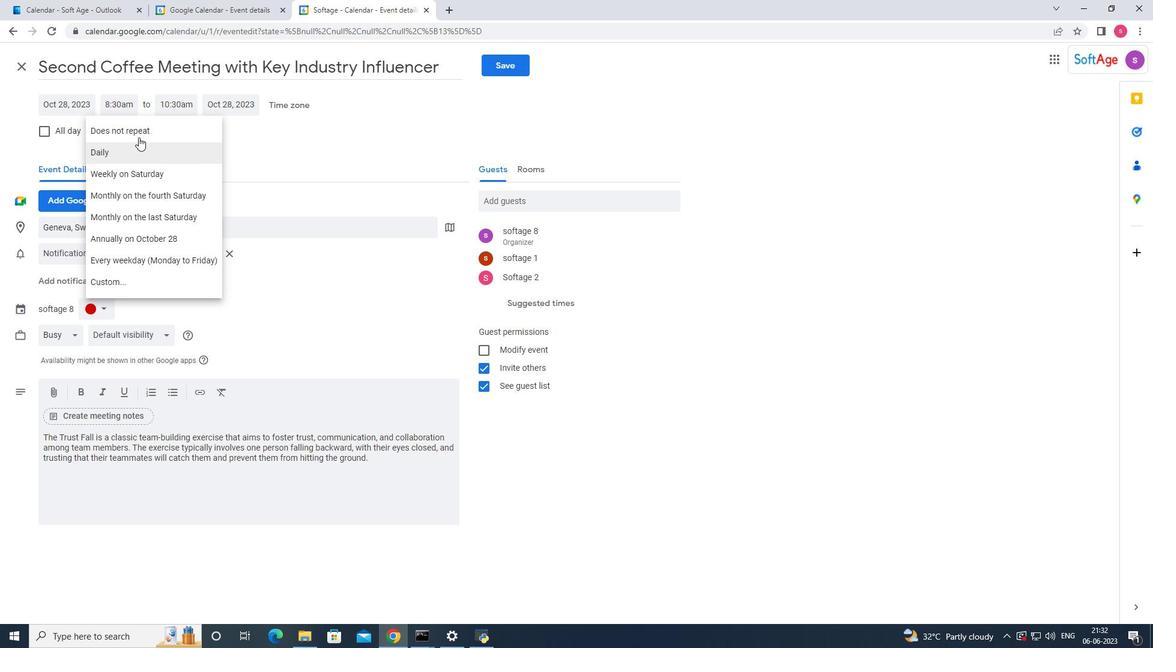 
Action: Mouse pressed left at (138, 132)
Screenshot: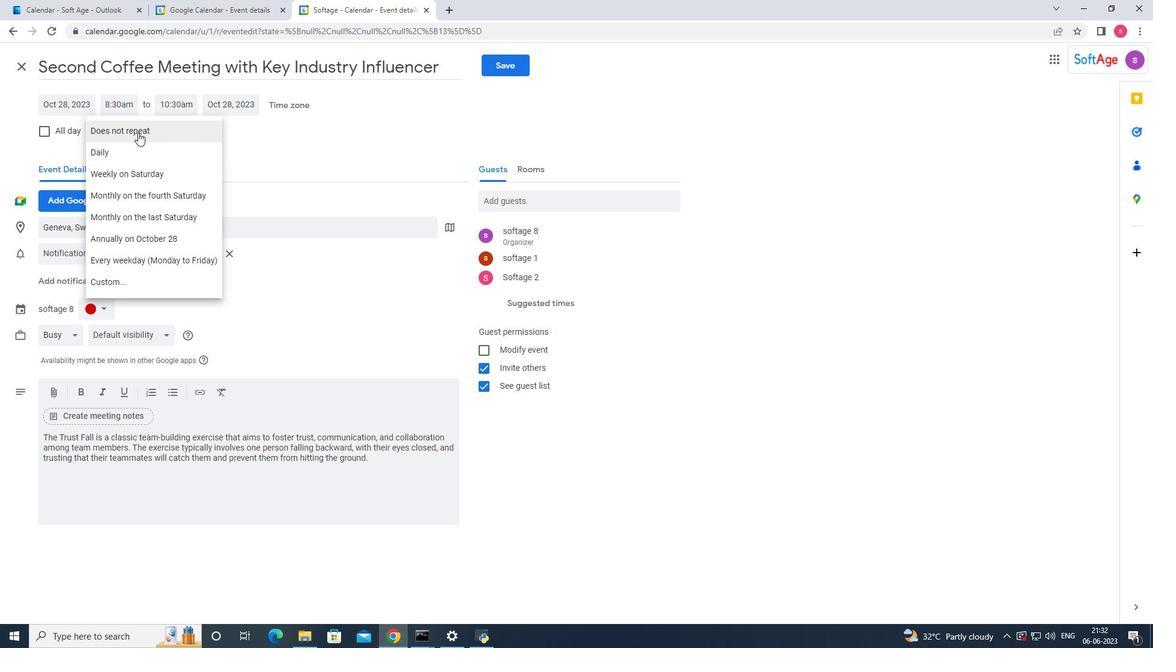 
Action: Mouse moved to (519, 56)
Screenshot: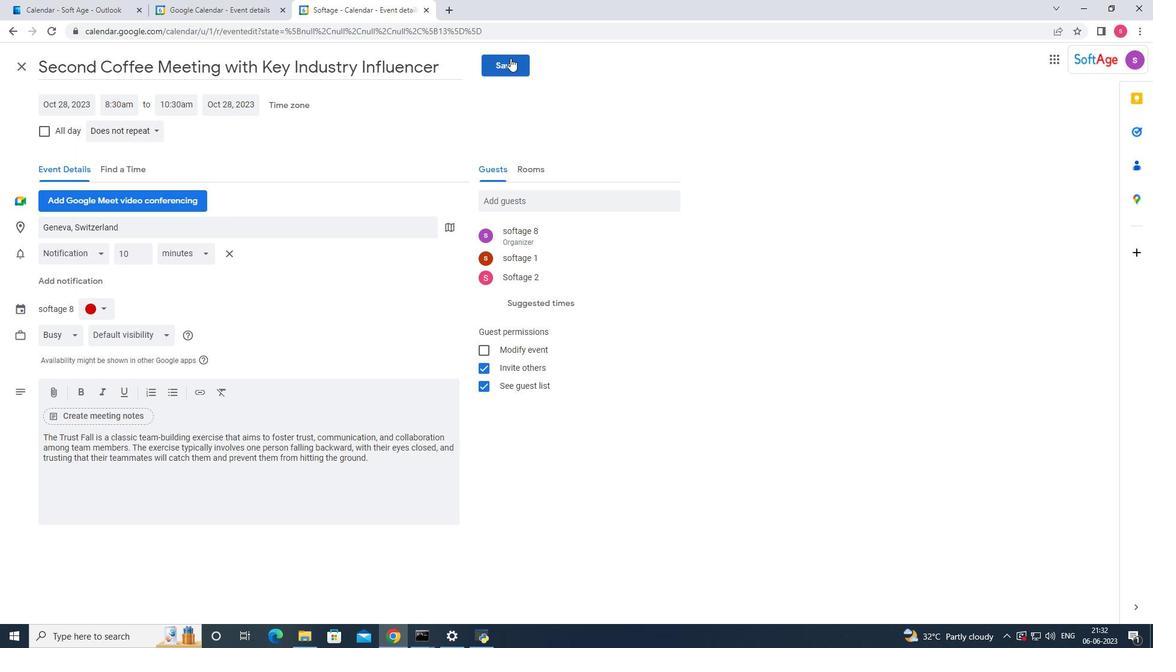
Action: Mouse pressed left at (519, 56)
Screenshot: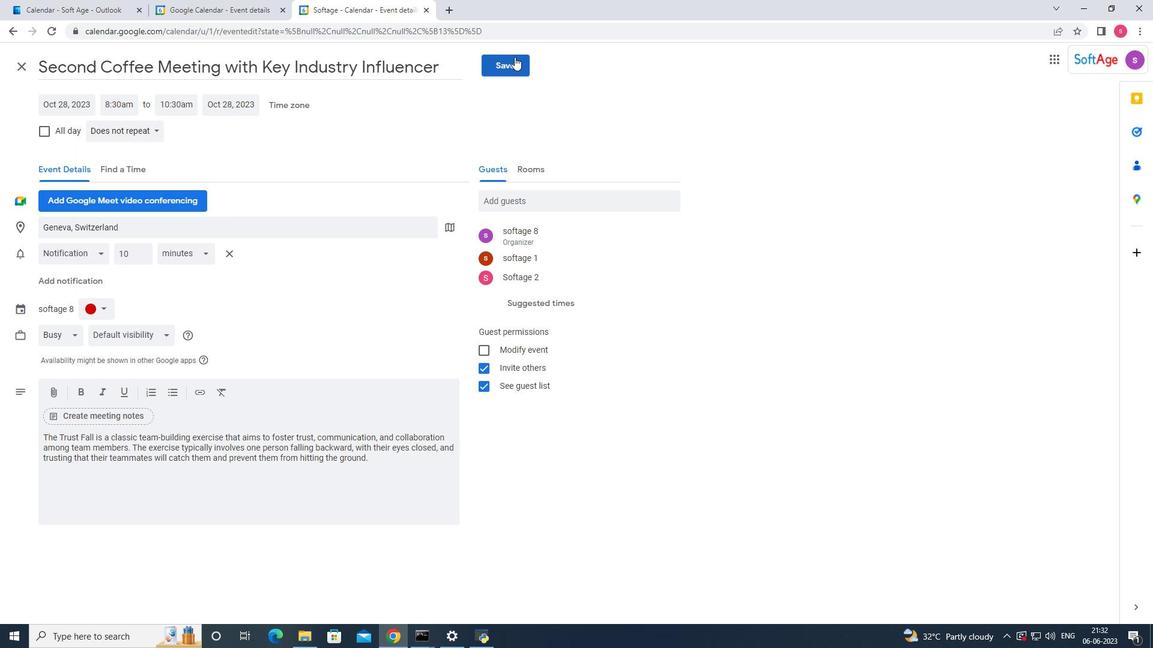 
Action: Mouse moved to (685, 362)
Screenshot: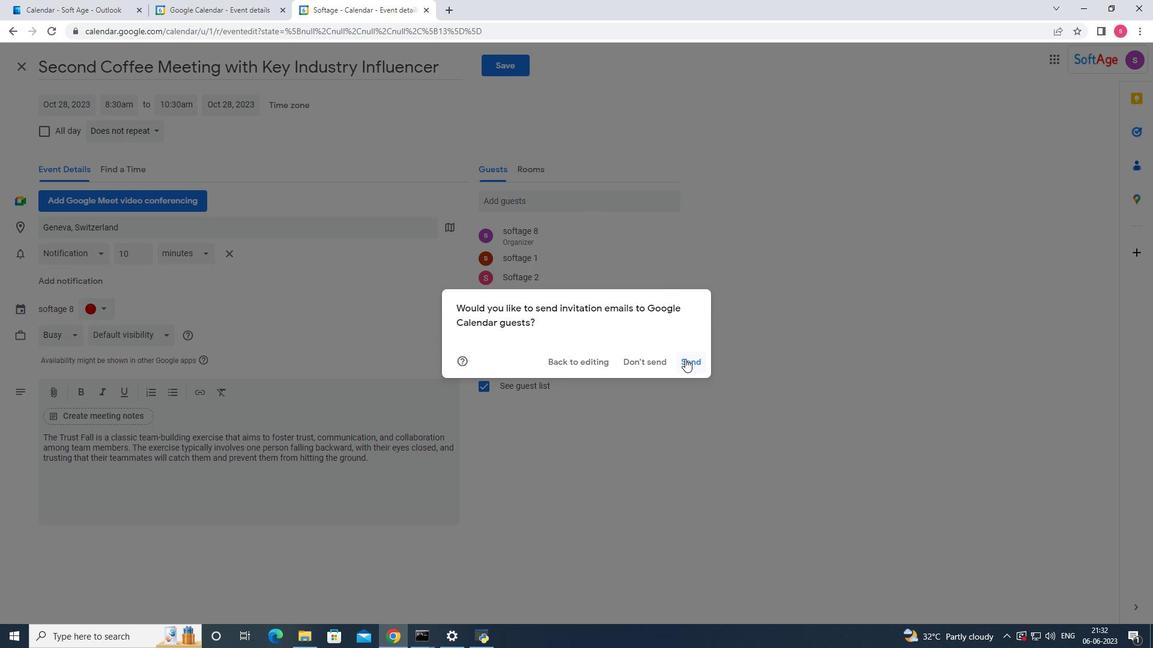 
Action: Mouse pressed left at (685, 362)
Screenshot: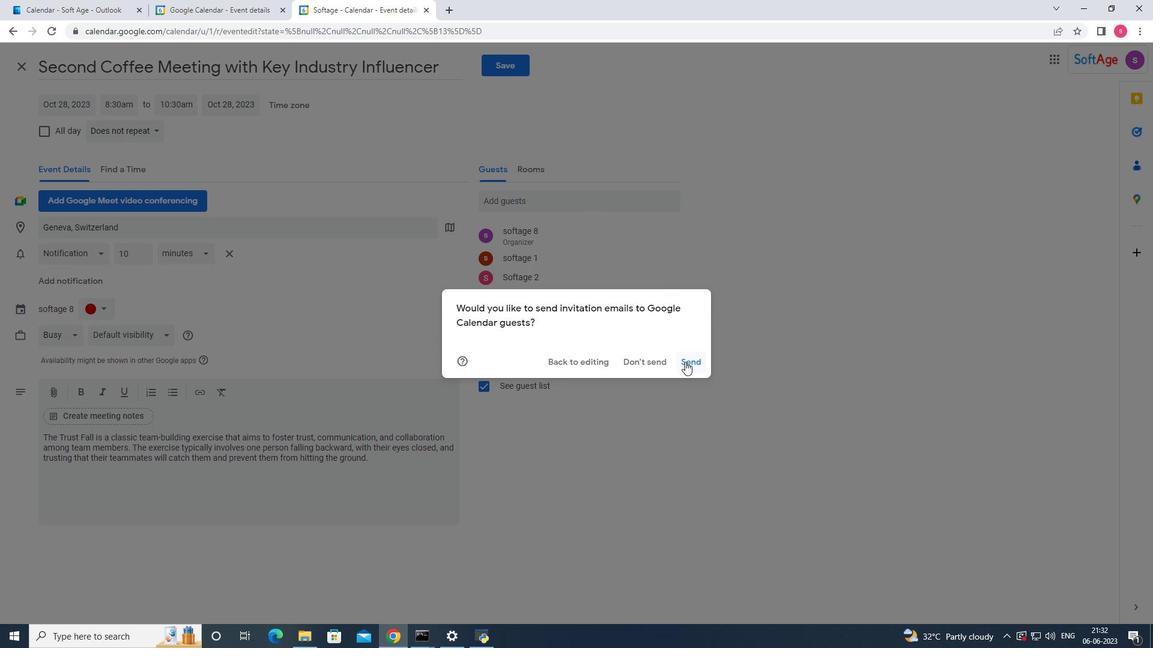 
Action: Mouse moved to (410, 306)
Screenshot: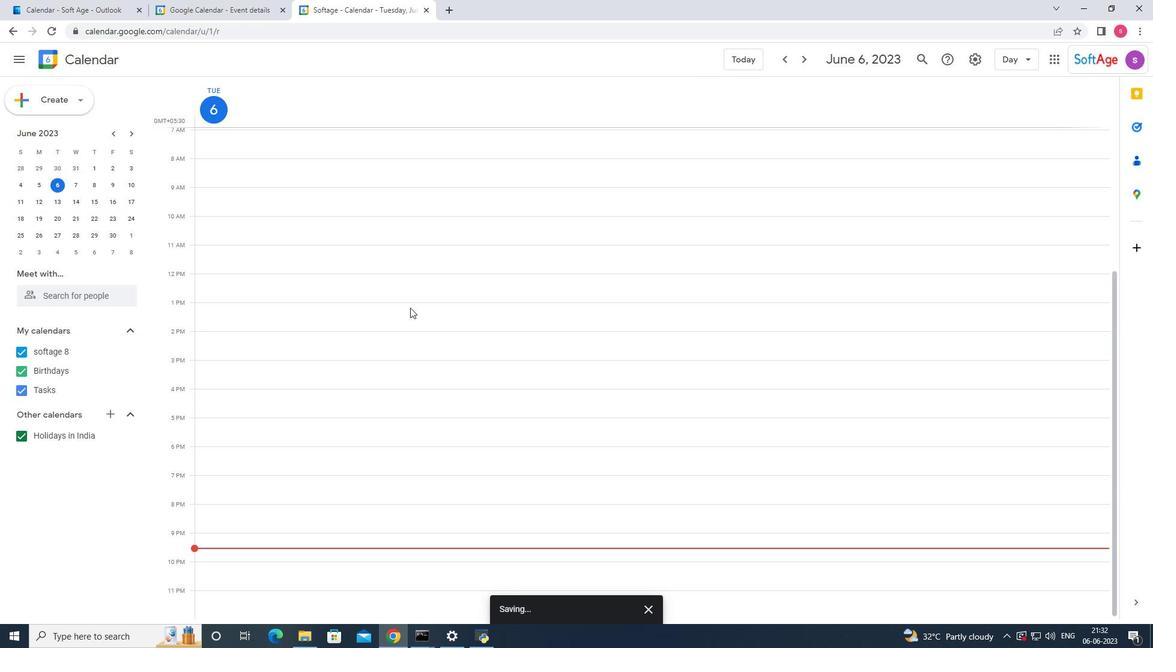 
